 Task: Add an event  with title  Third Sales Pipeline Review, date '2024/05/12' to 2024/05/13 & Select Event type as  Group. Add location for the event as  Busan, South Korea and add a description: Teams will work together to solve the challenges and find the hidden items or clues. This requires effective communication, creative thinking, and the ability to leverage each team member's strengths and expertise.Create an event link  http-thirdsalespipelinereviewcom & Select the event color as  Magenta. , logged in from the account softage.4@softage.netand send the event invitation to softage.6@softage.net and softage.7@softage.net
Action: Mouse pressed left at (767, 115)
Screenshot: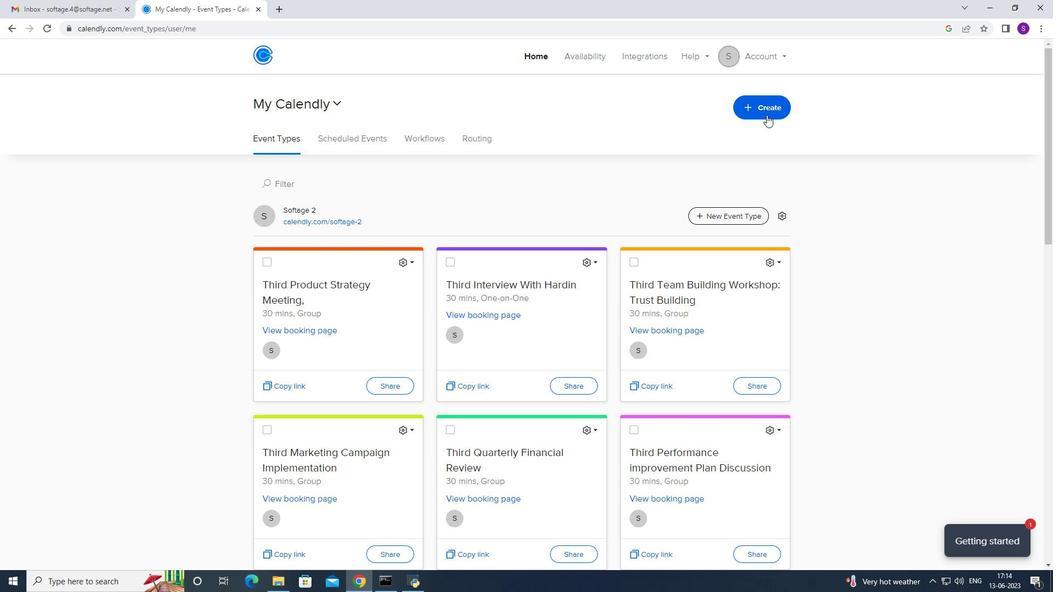 
Action: Mouse moved to (704, 156)
Screenshot: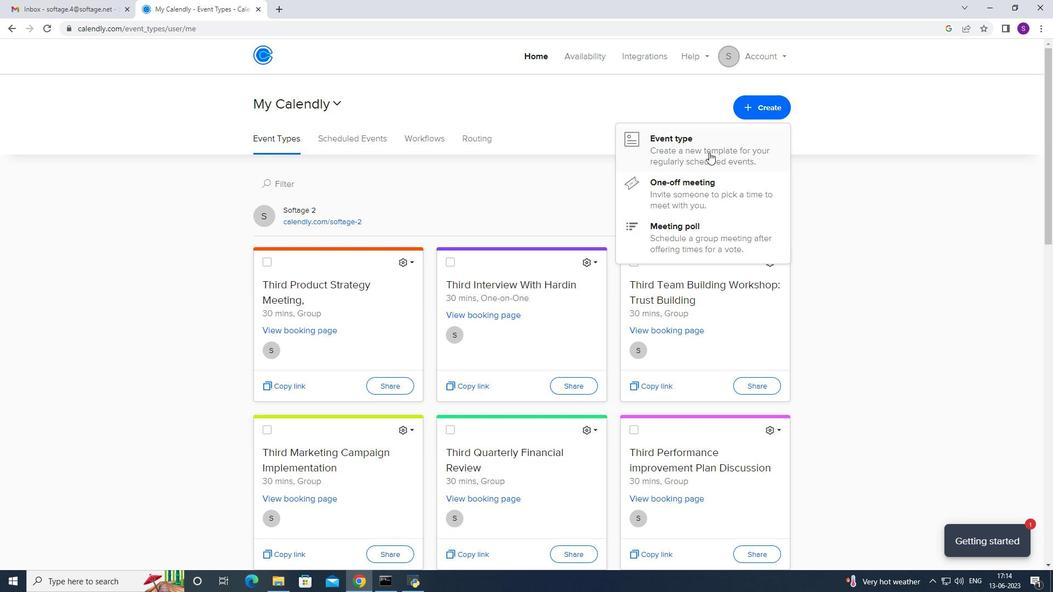 
Action: Mouse pressed left at (704, 156)
Screenshot: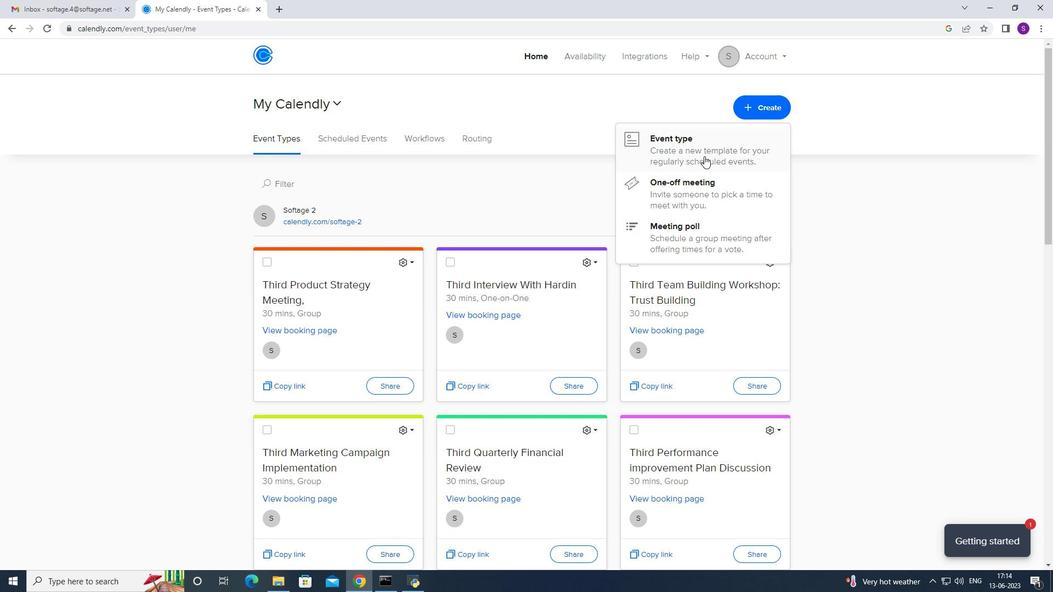 
Action: Mouse moved to (452, 319)
Screenshot: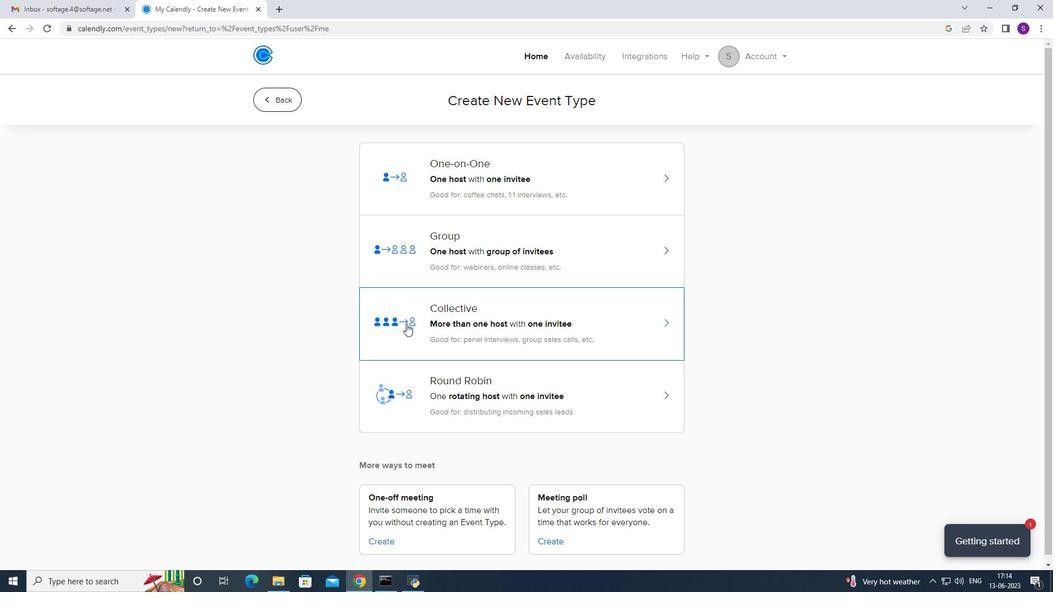 
Action: Mouse scrolled (452, 318) with delta (0, 0)
Screenshot: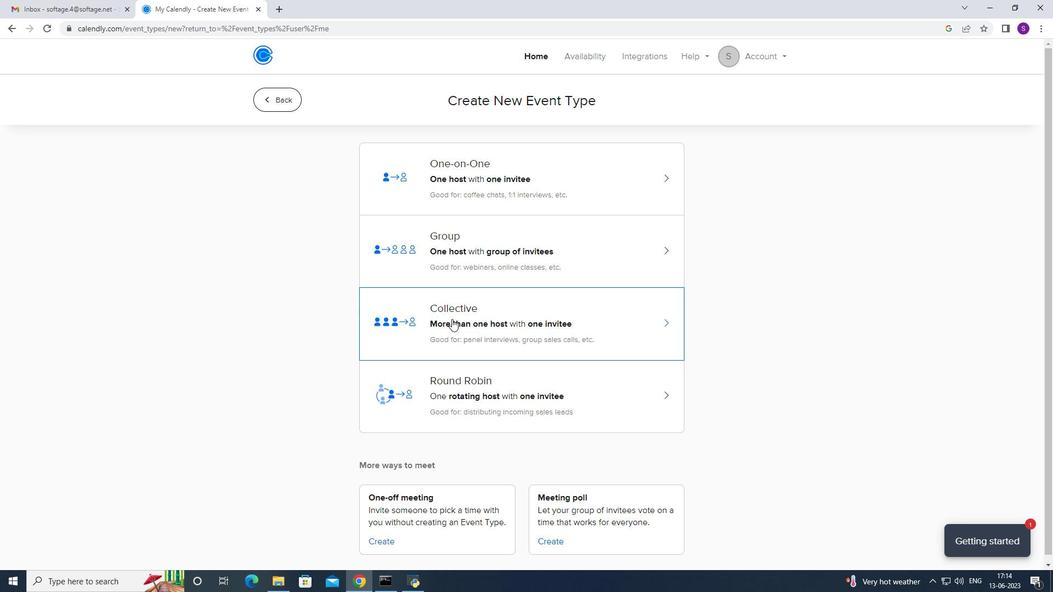 
Action: Mouse scrolled (452, 318) with delta (0, 0)
Screenshot: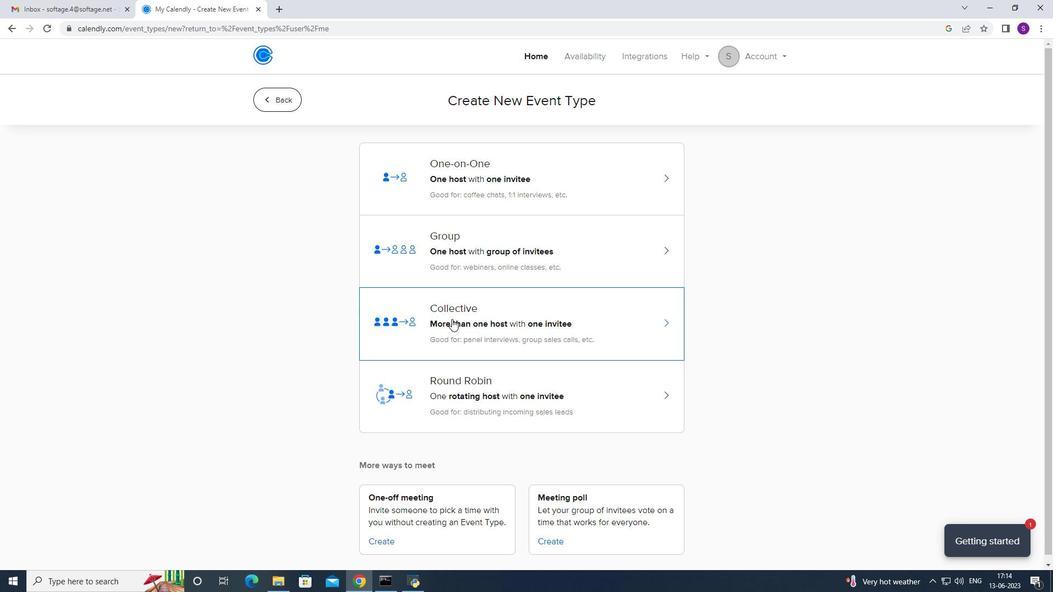 
Action: Mouse scrolled (452, 318) with delta (0, 0)
Screenshot: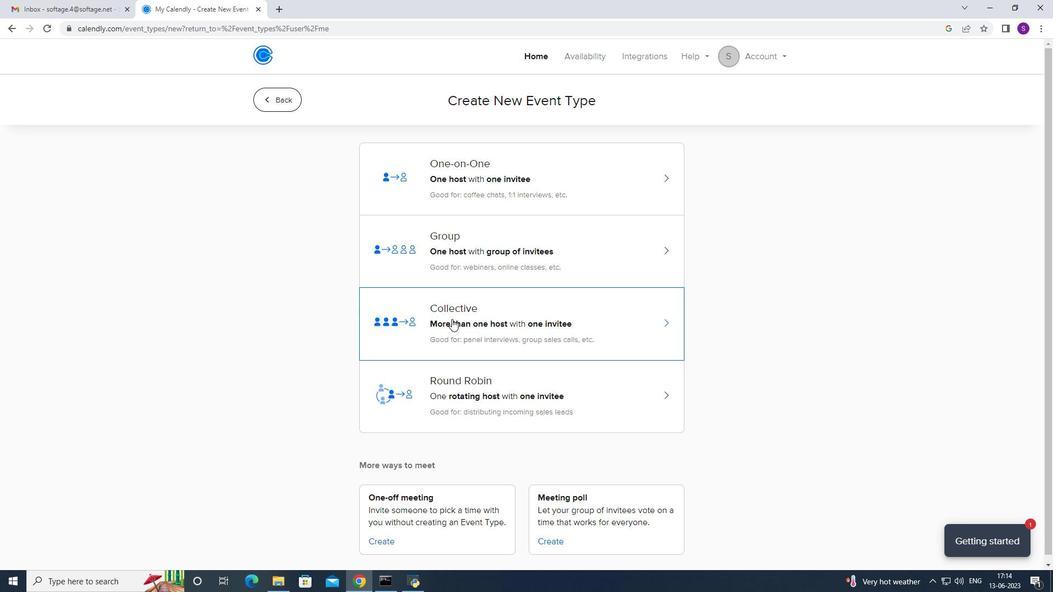 
Action: Mouse scrolled (452, 318) with delta (0, 0)
Screenshot: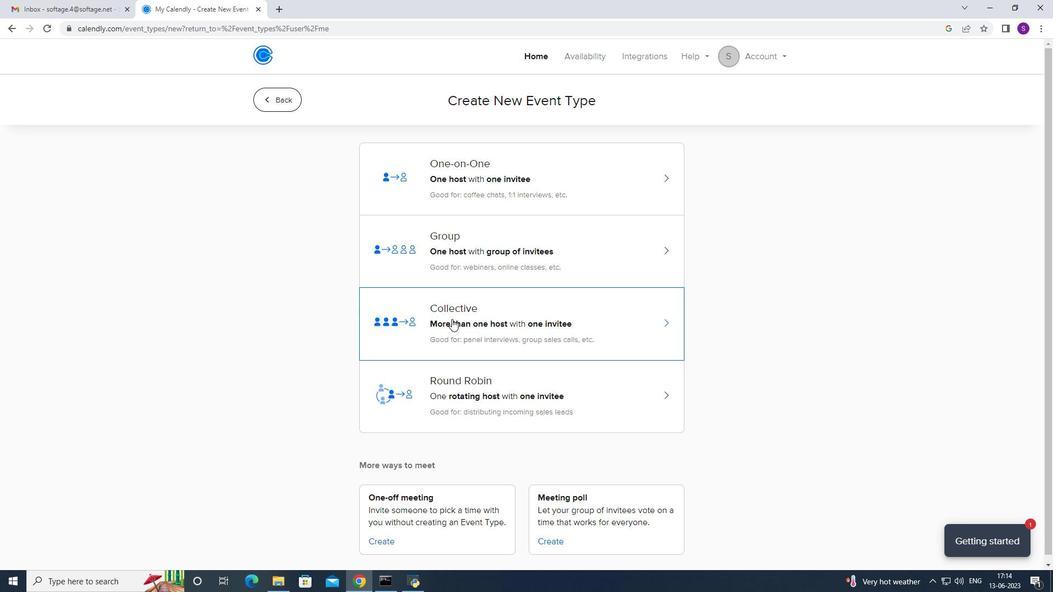 
Action: Mouse scrolled (452, 318) with delta (0, 0)
Screenshot: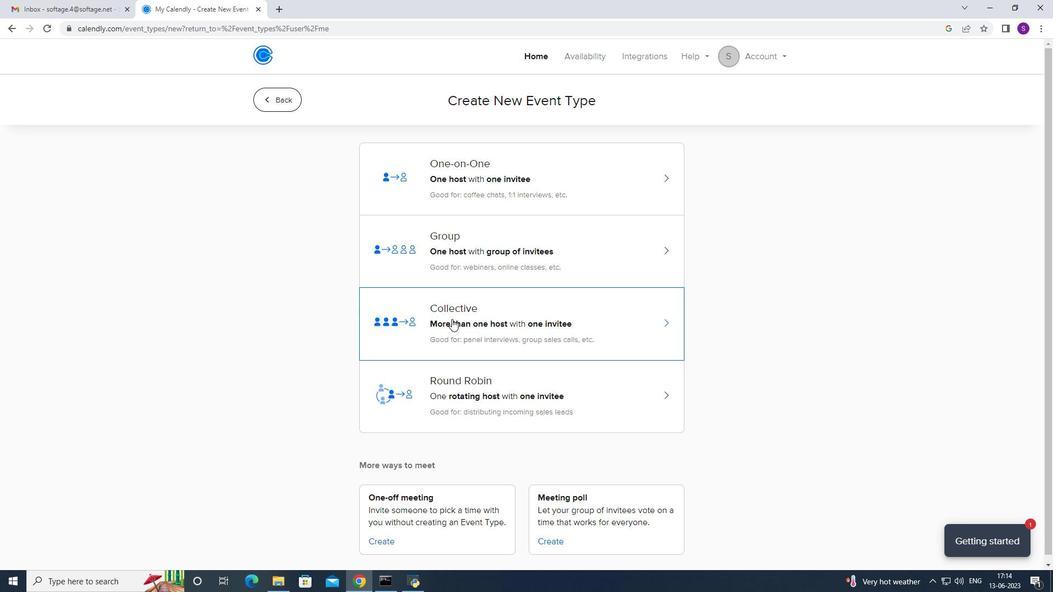
Action: Mouse moved to (491, 275)
Screenshot: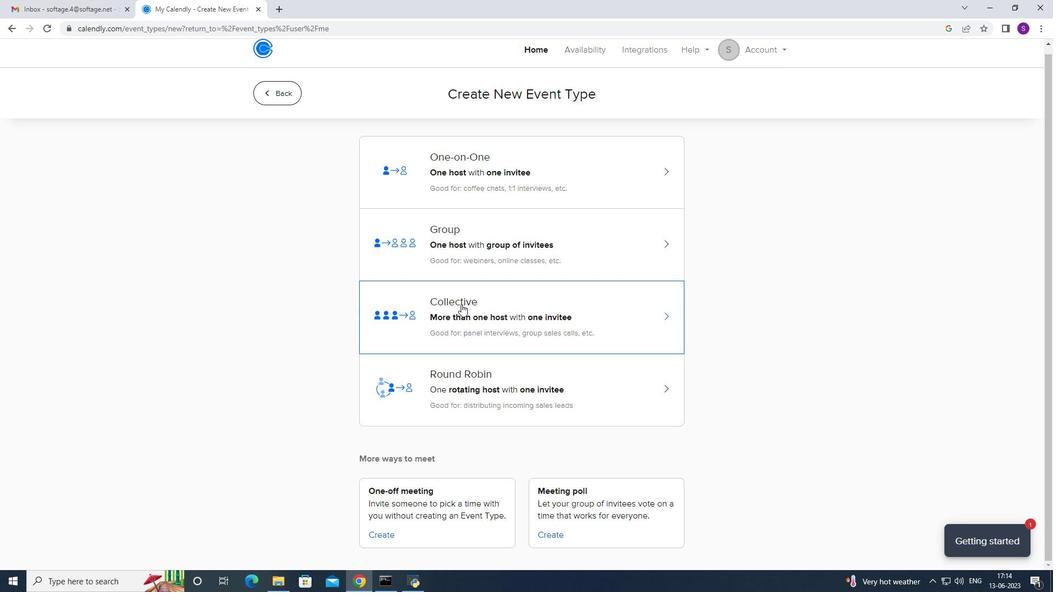 
Action: Mouse pressed left at (491, 275)
Screenshot: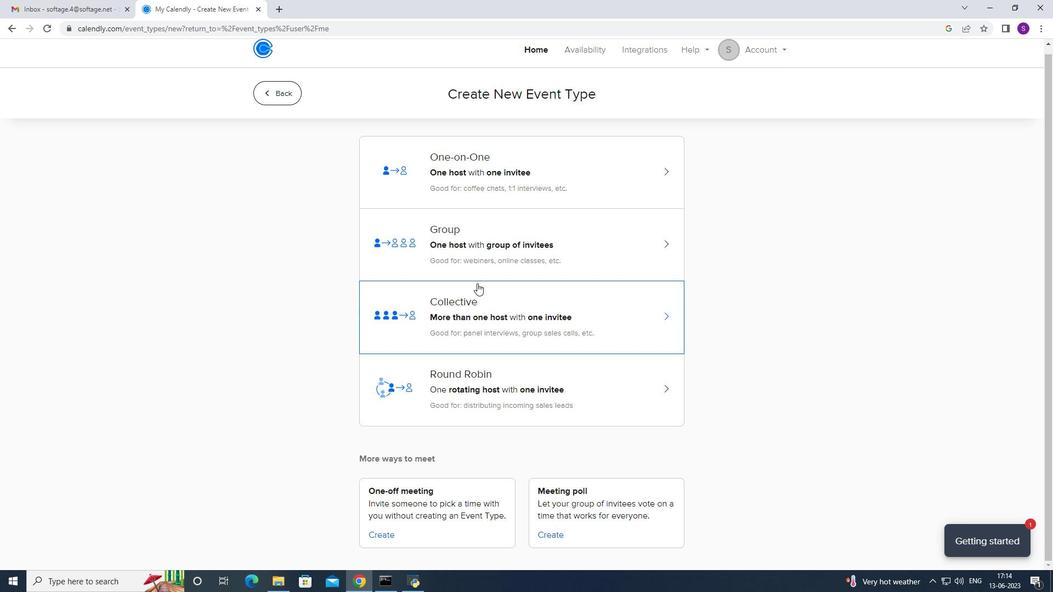 
Action: Mouse moved to (353, 248)
Screenshot: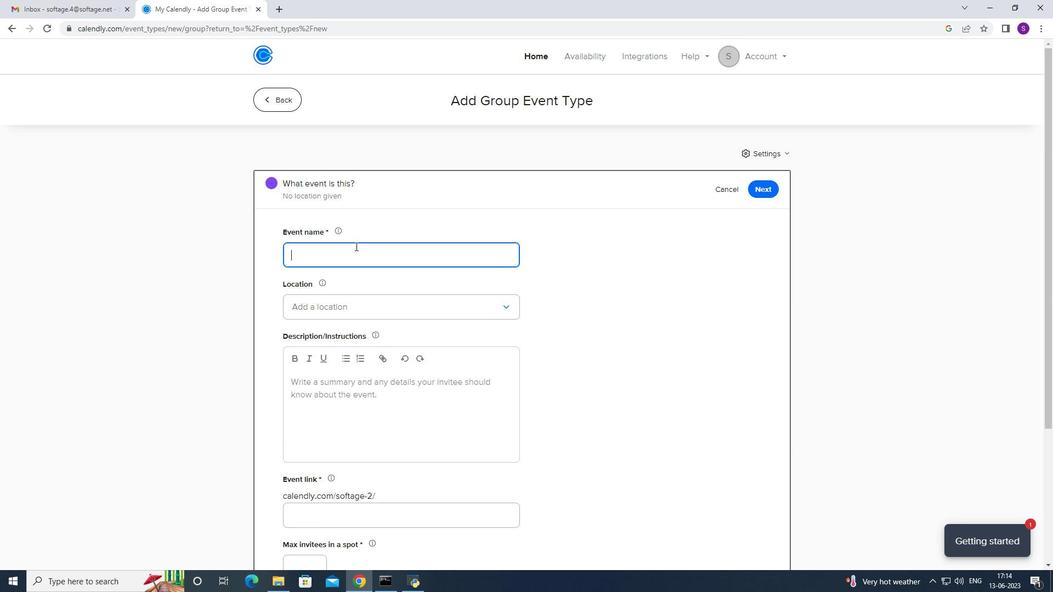 
Action: Mouse pressed left at (353, 248)
Screenshot: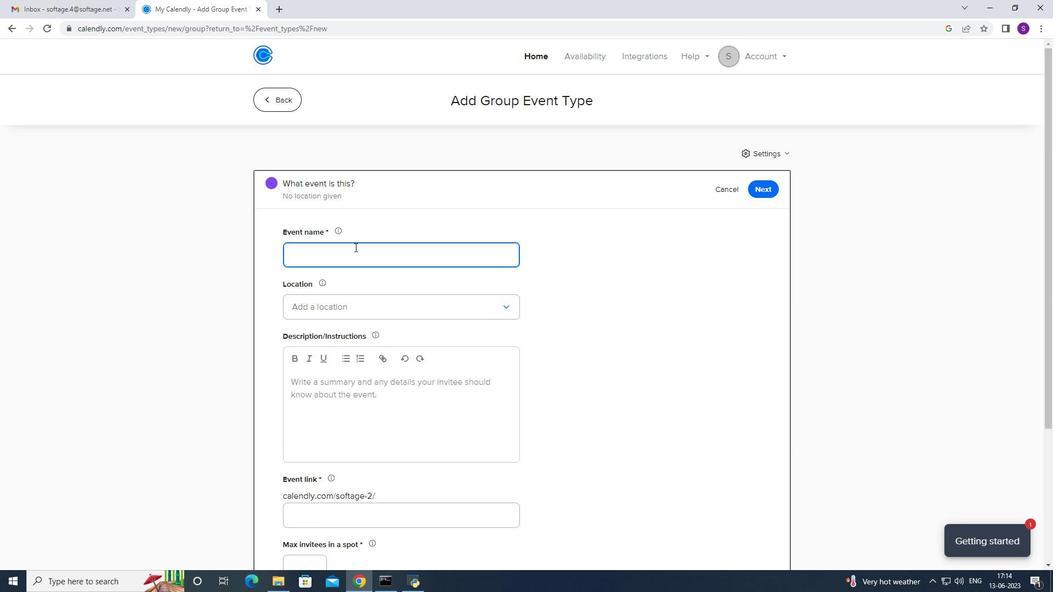 
Action: Mouse moved to (340, 253)
Screenshot: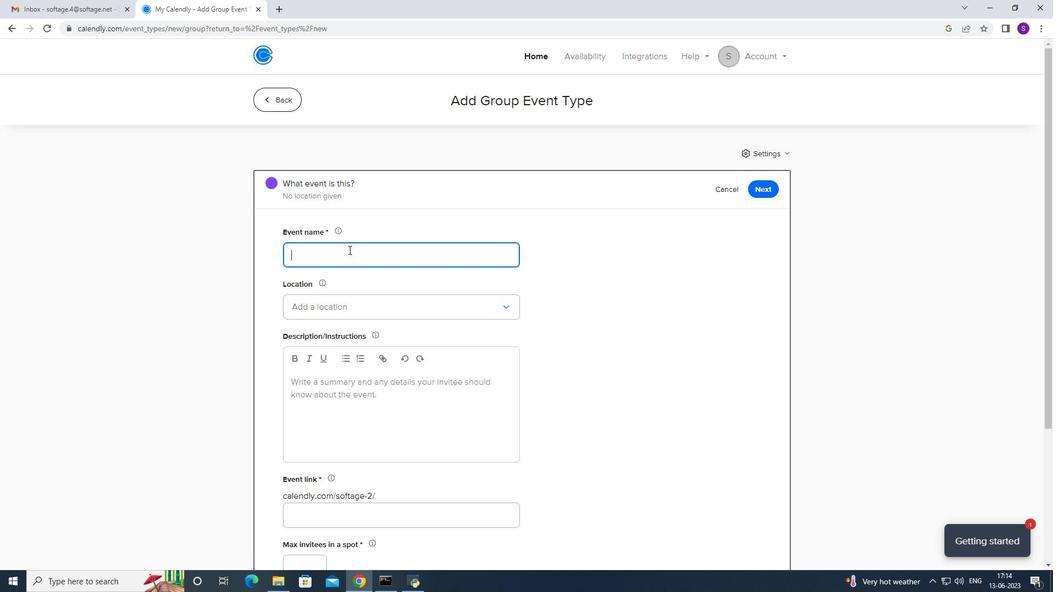 
Action: Key pressed <Key.caps_lock>T<Key.caps_lock>hird<Key.space><Key.caps_lock>S<Key.caps_lock>ales<Key.space><Key.caps_lock><Key.caps_lock>p<Key.caps_lock>I<Key.backspace><Key.backspace>P<Key.caps_lock>ip
Screenshot: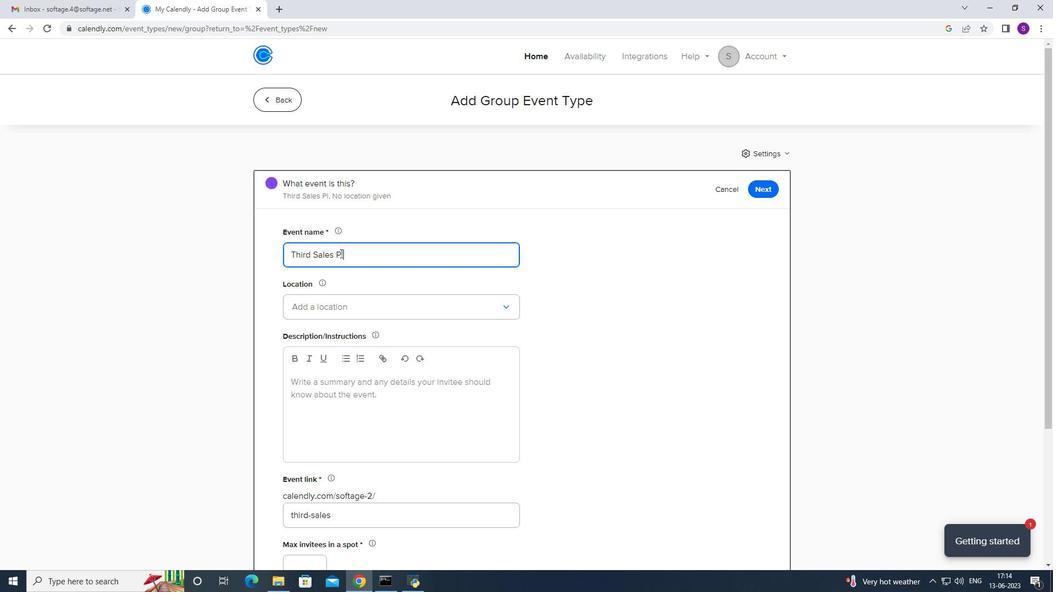 
Action: Mouse moved to (339, 211)
Screenshot: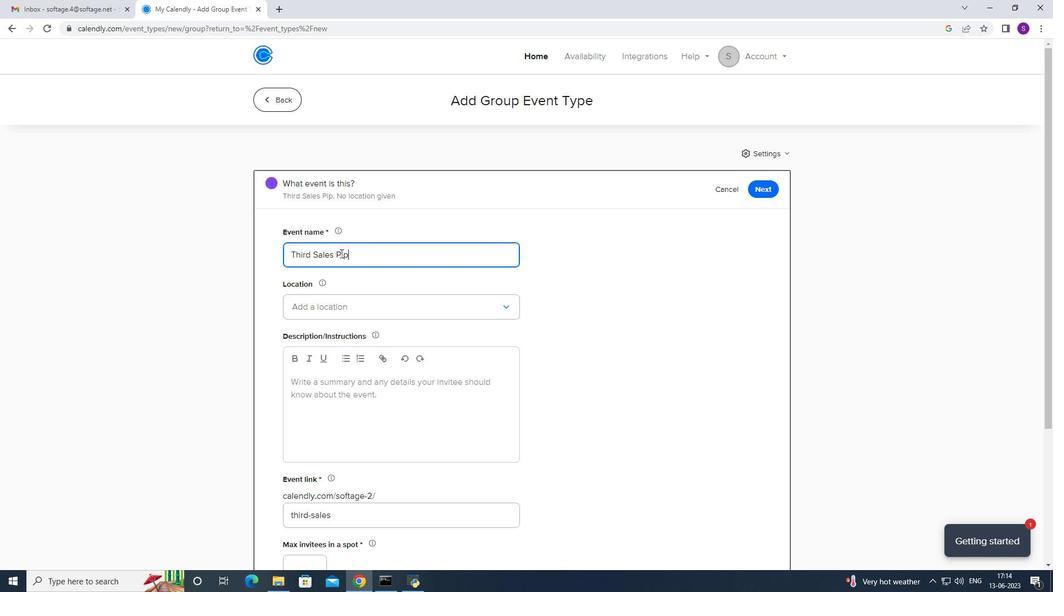 
Action: Key pressed e
Screenshot: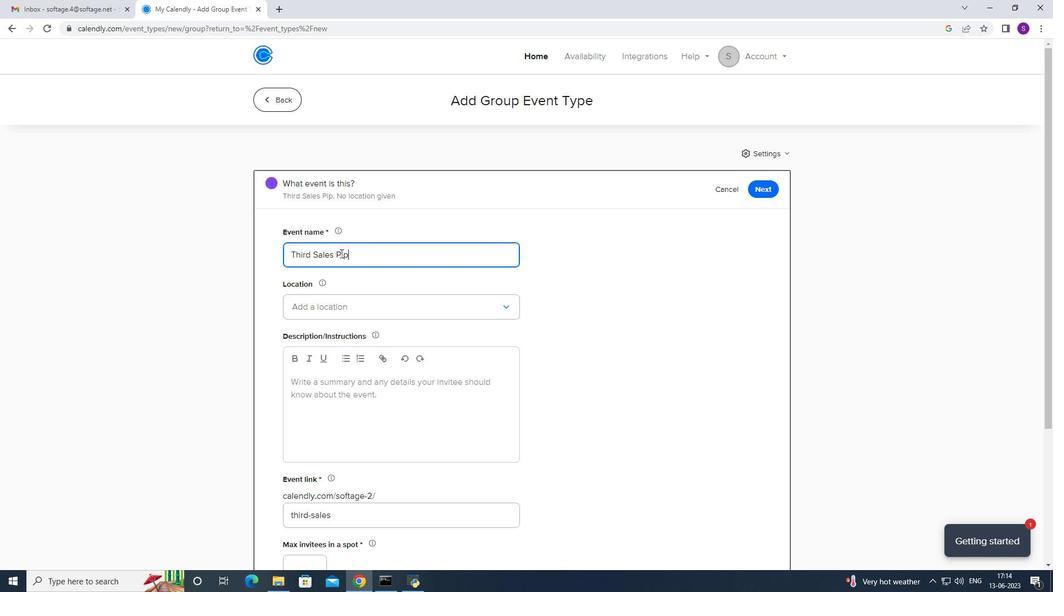 
Action: Mouse moved to (410, 88)
Screenshot: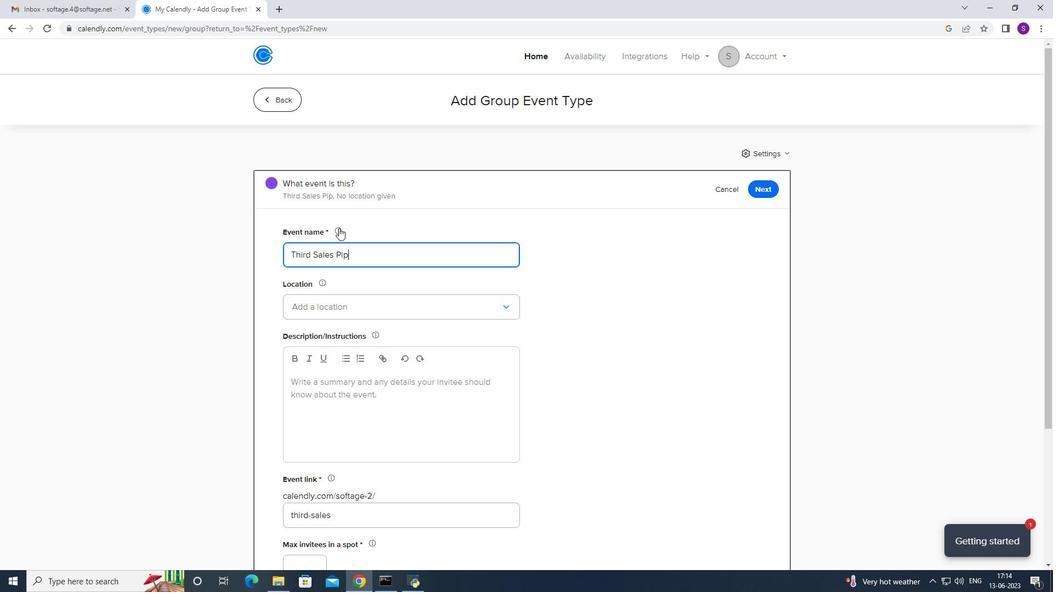 
Action: Key pressed line<Key.space><Key.caps_lock><Key.caps_lock>re
Screenshot: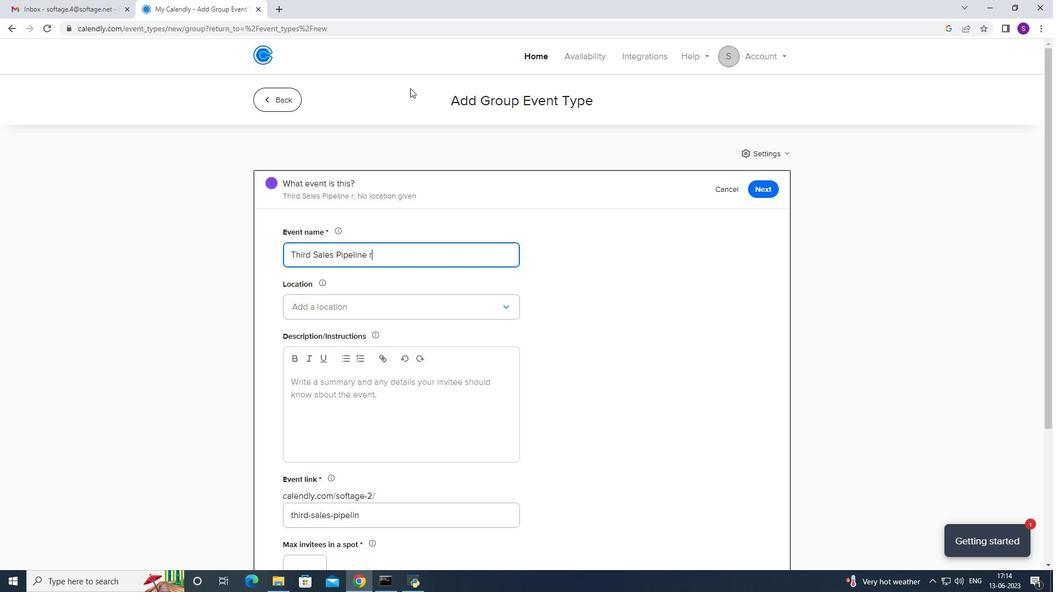 
Action: Mouse moved to (410, 87)
Screenshot: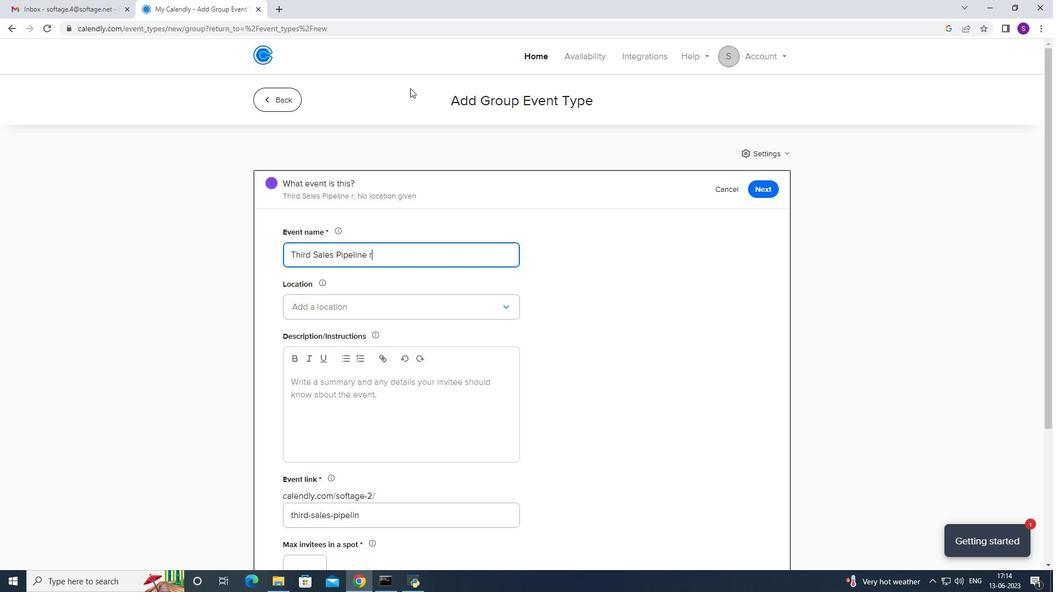 
Action: Key pressed view
Screenshot: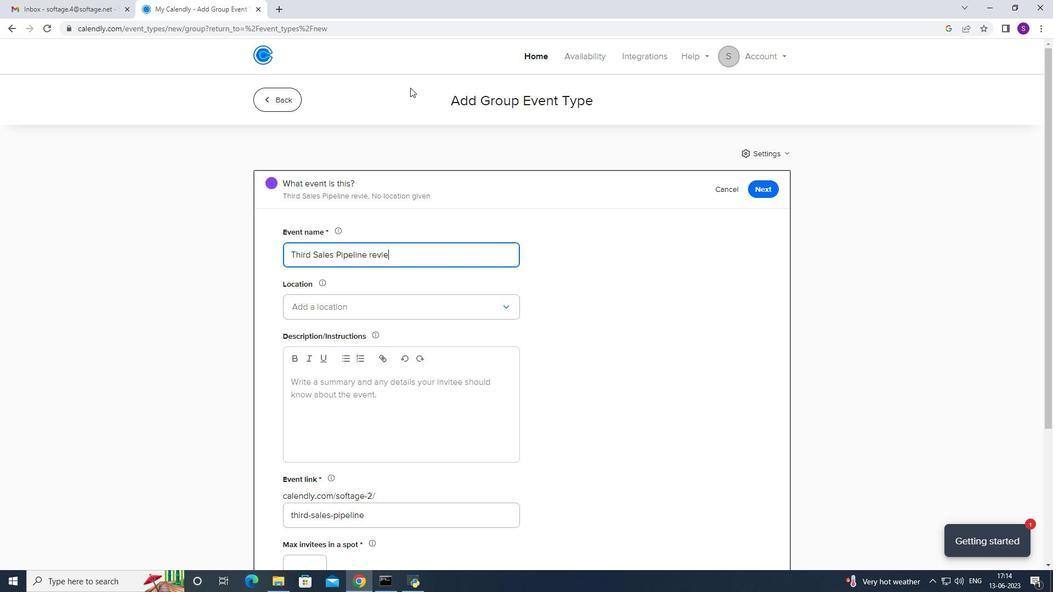 
Action: Mouse moved to (374, 257)
Screenshot: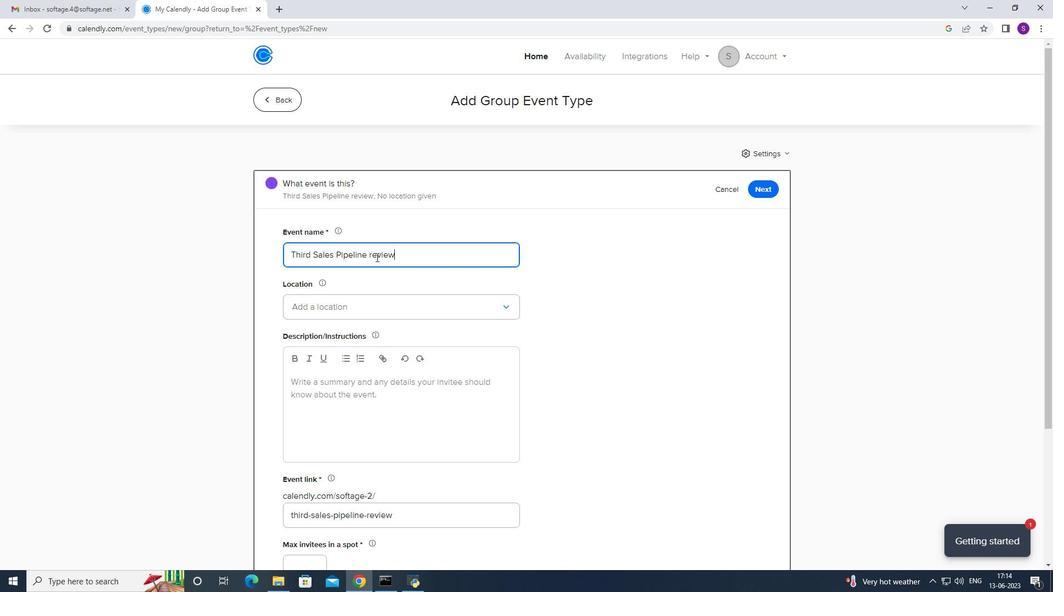 
Action: Mouse pressed left at (374, 257)
Screenshot: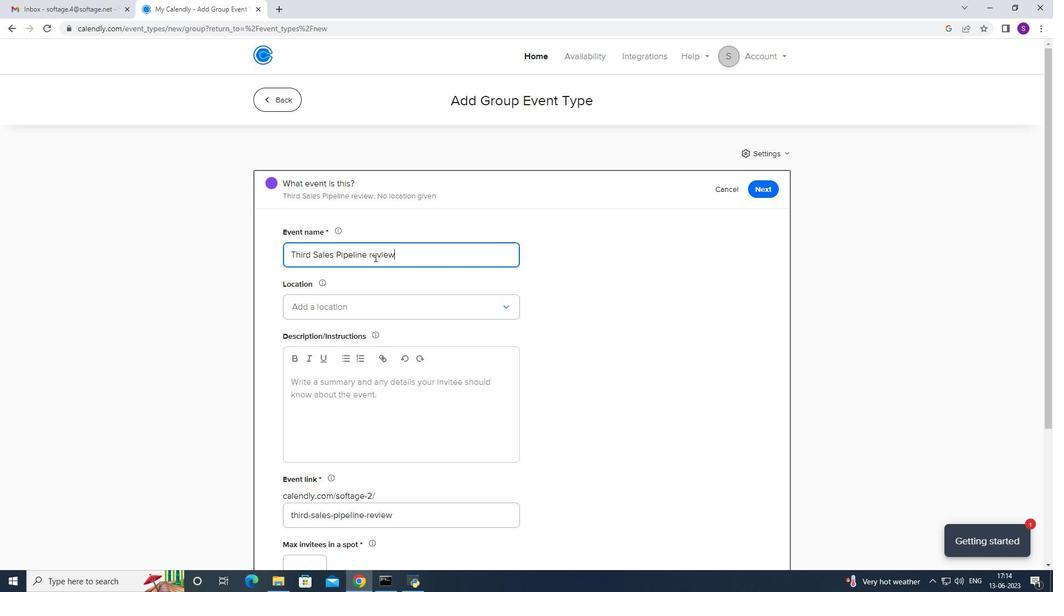 
Action: Mouse pressed left at (374, 257)
Screenshot: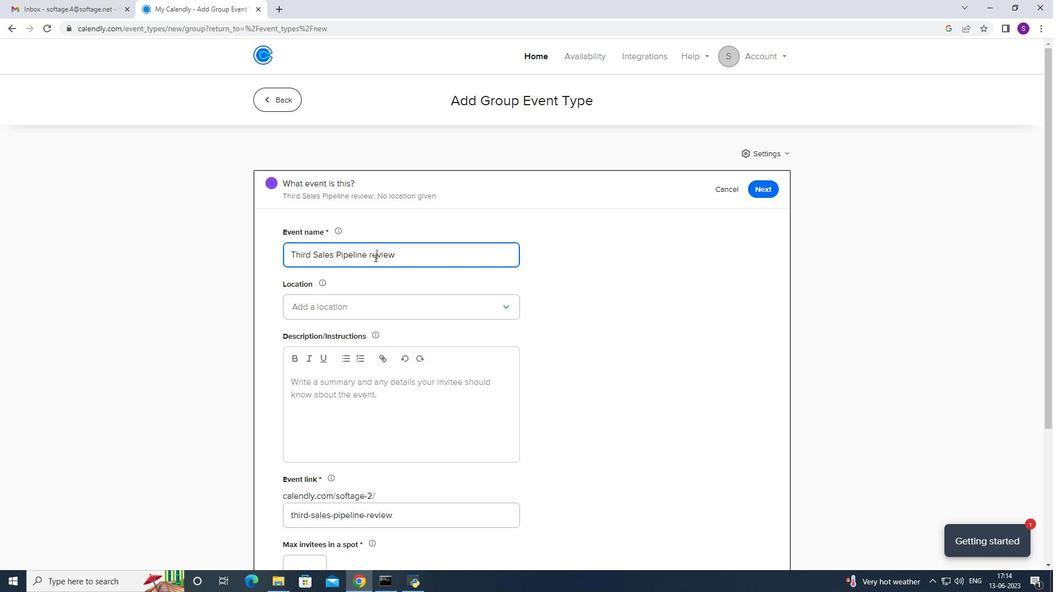 
Action: Mouse moved to (373, 257)
Screenshot: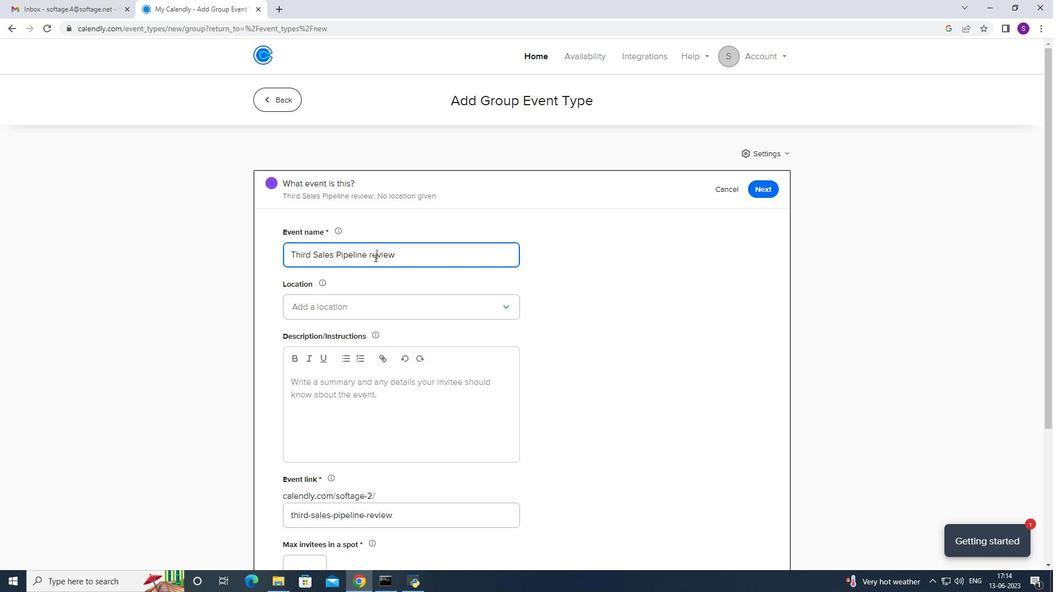 
Action: Mouse pressed left at (373, 257)
Screenshot: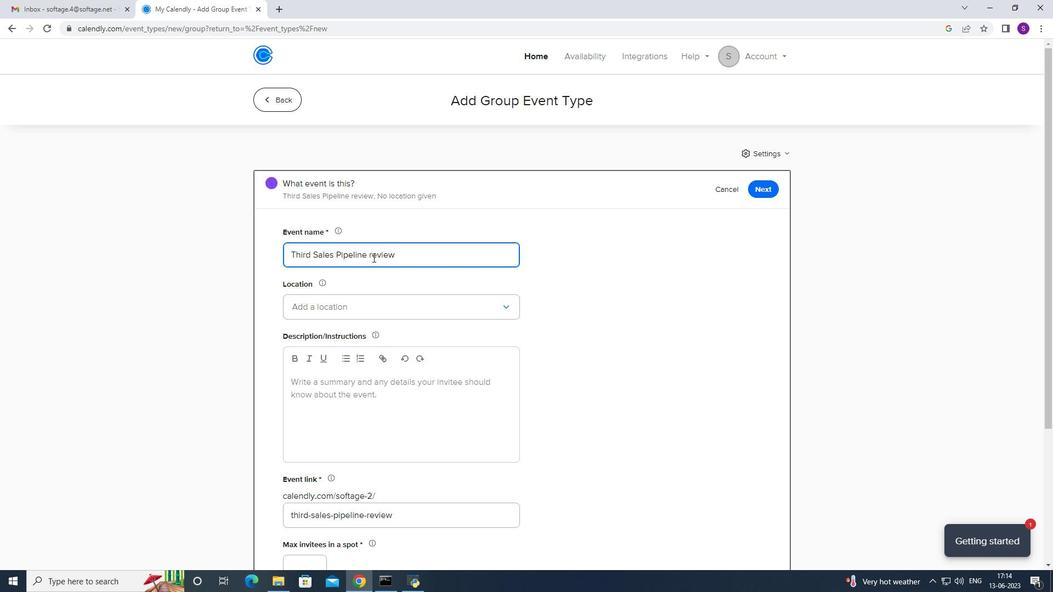 
Action: Mouse moved to (385, 257)
Screenshot: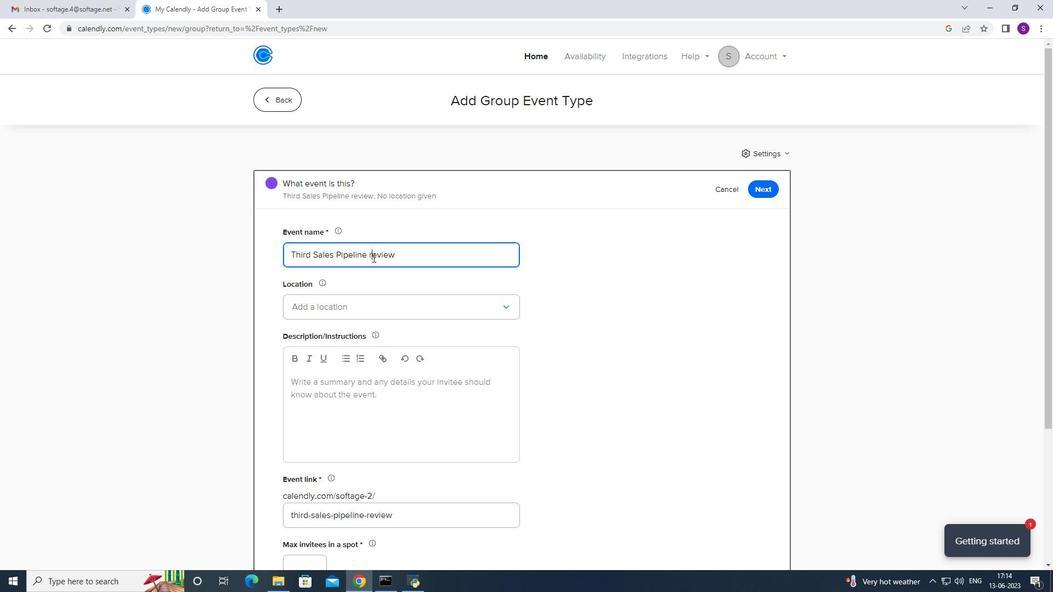 
Action: Key pressed <Key.backspace><Key.caps_lock>R
Screenshot: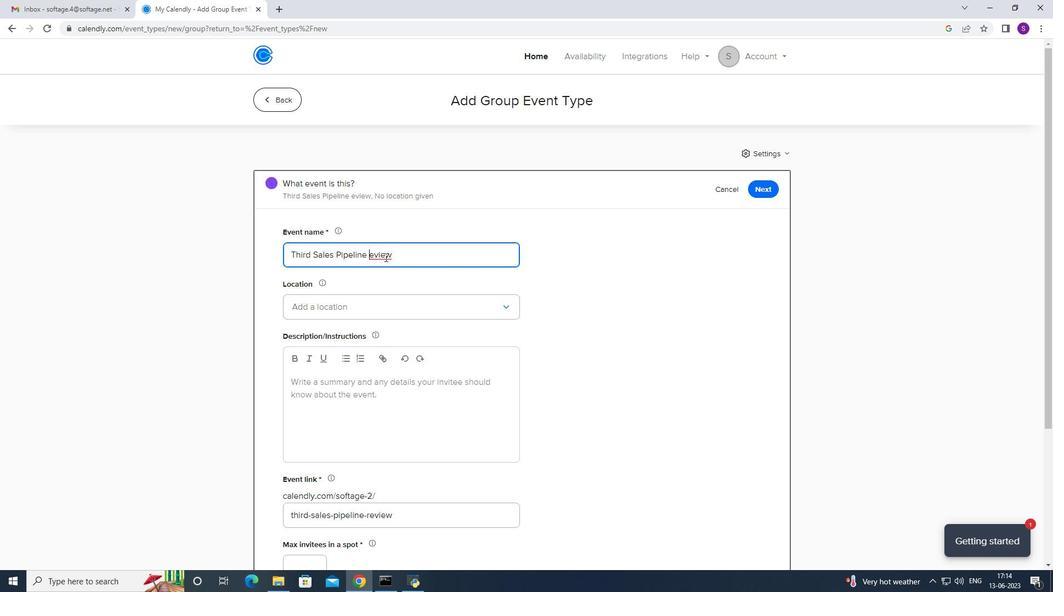
Action: Mouse moved to (372, 314)
Screenshot: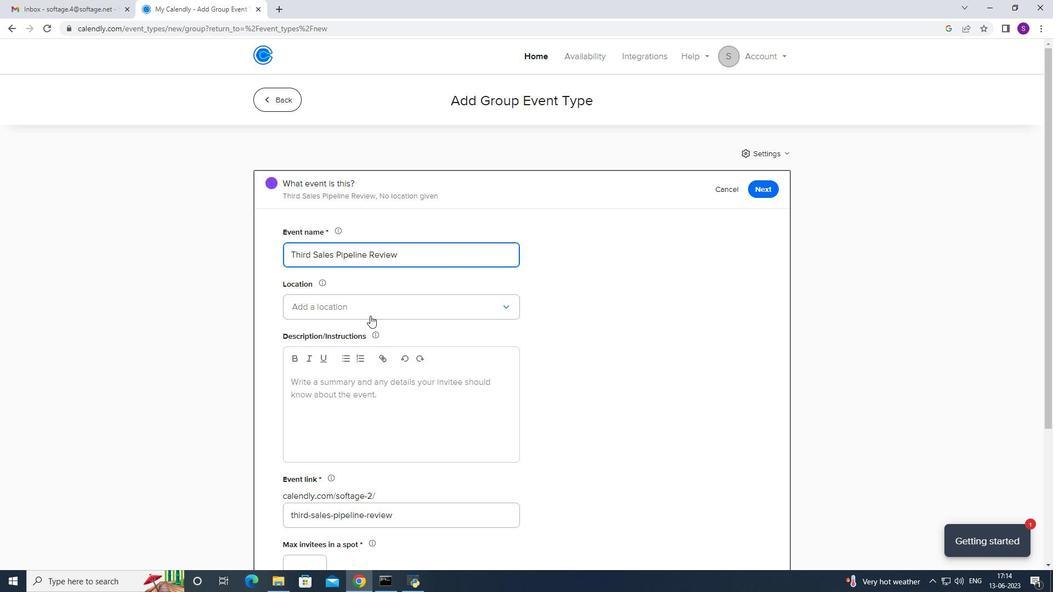 
Action: Mouse pressed left at (372, 314)
Screenshot: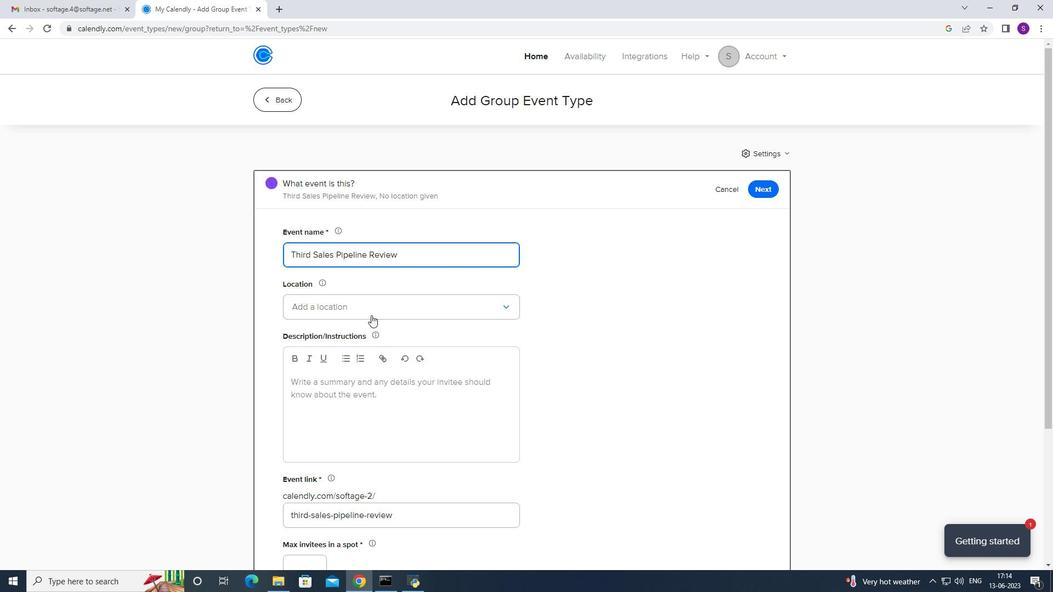 
Action: Mouse moved to (352, 345)
Screenshot: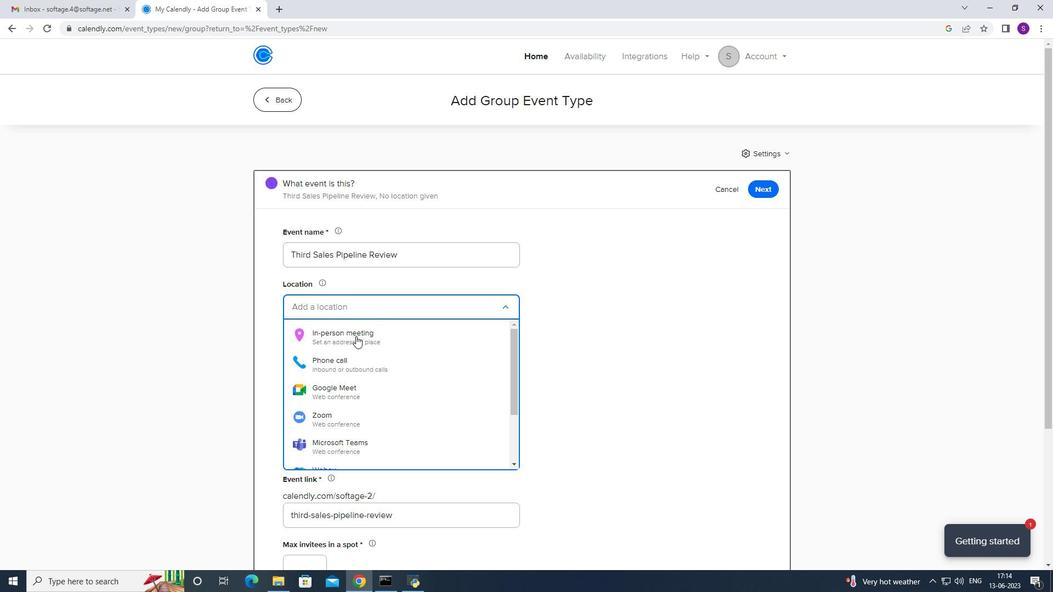 
Action: Mouse pressed left at (352, 345)
Screenshot: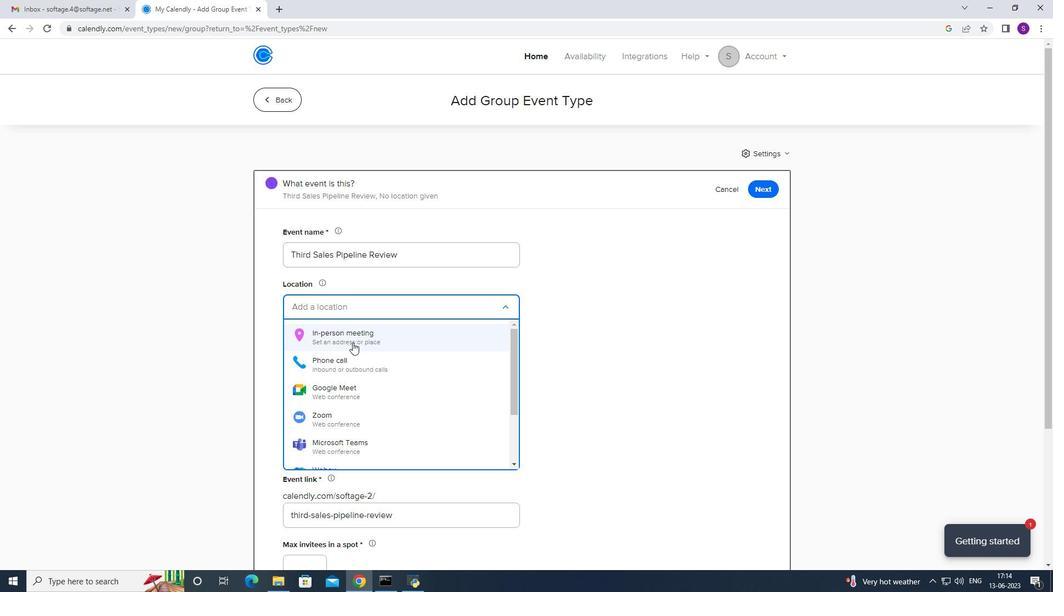 
Action: Mouse moved to (492, 173)
Screenshot: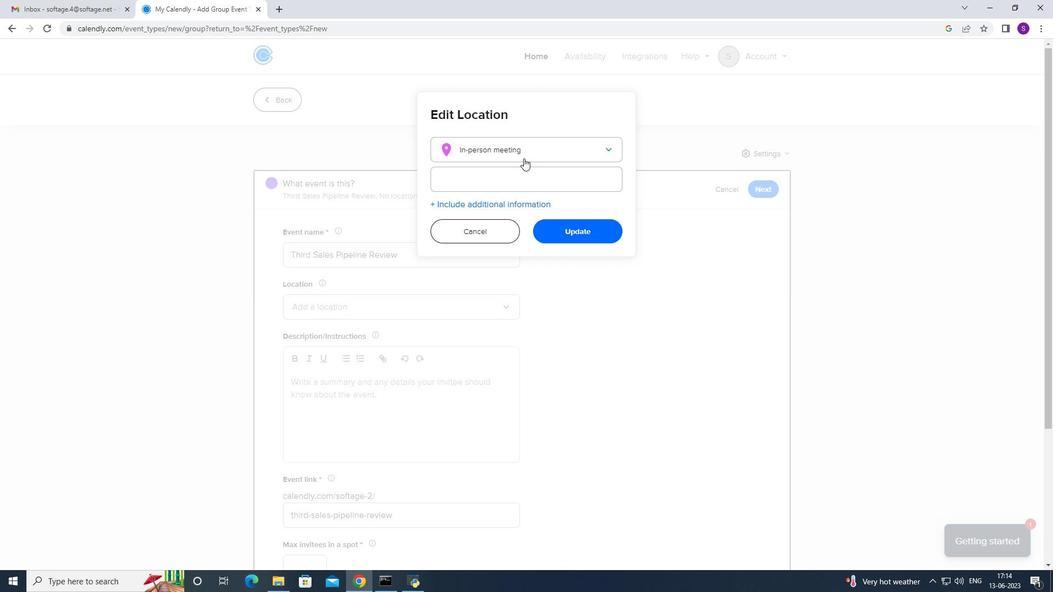 
Action: Mouse pressed left at (492, 173)
Screenshot: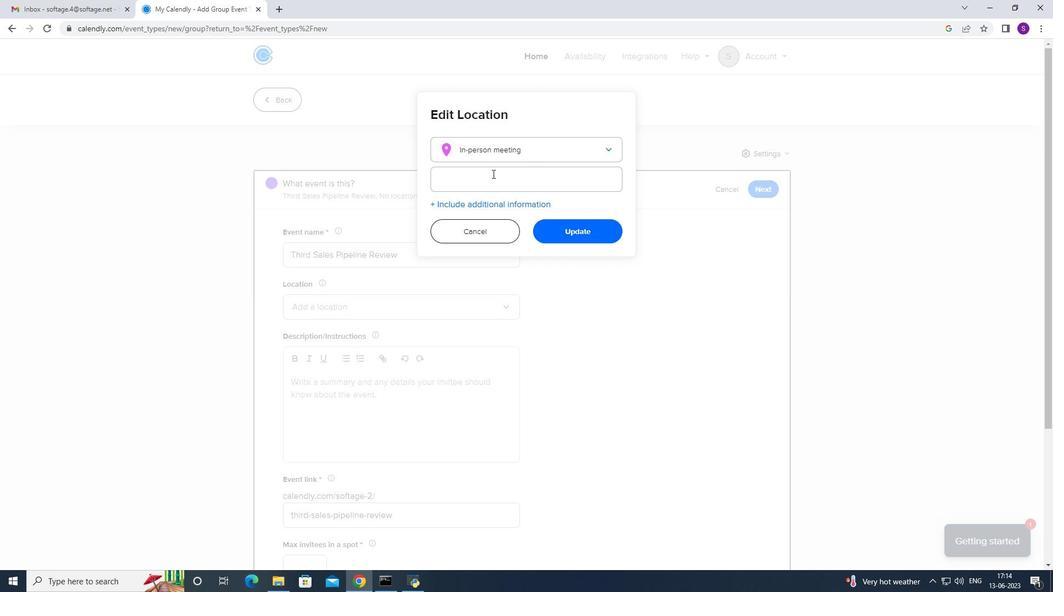 
Action: Mouse moved to (519, 174)
Screenshot: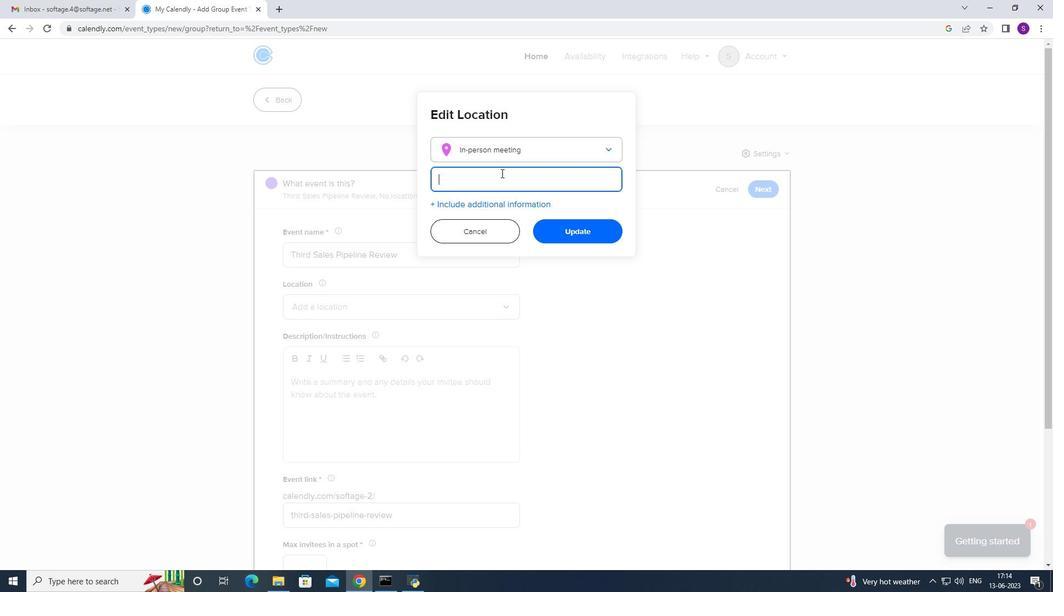 
Action: Key pressed <Key.caps_lock>b<Key.caps_lock>USAM<Key.backspace>=<Key.backspace><Key.backspace><Key.backspace><Key.backspace><Key.backspace><Key.backspace><Key.backspace><Key.backspace><Key.backspace><Key.backspace><Key.backspace><Key.backspace><Key.backspace><Key.backspace><Key.backspace><Key.backspace>B<Key.caps_lock>us
Screenshot: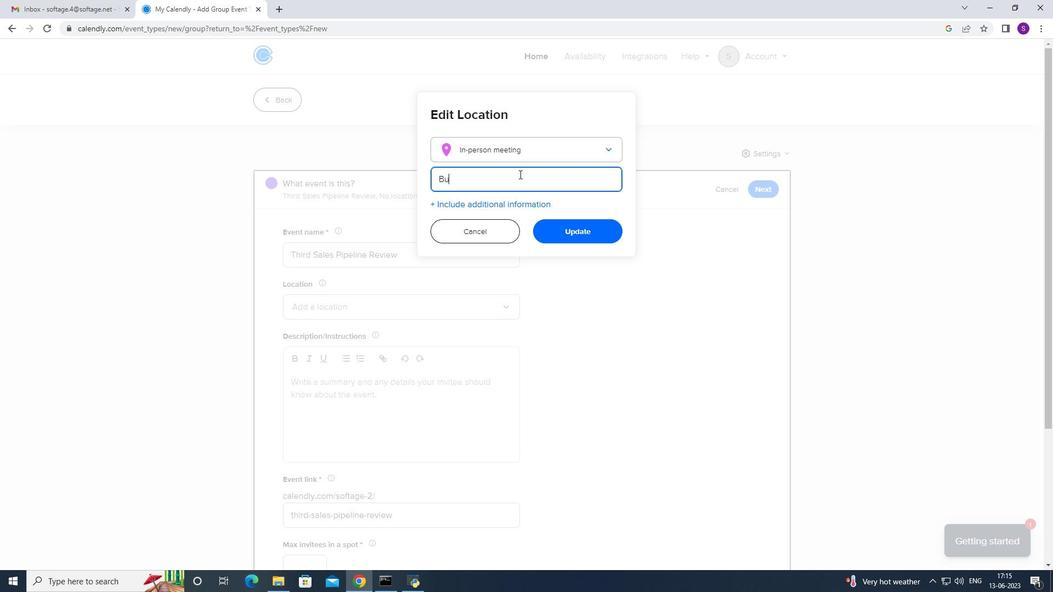
Action: Mouse moved to (520, 174)
Screenshot: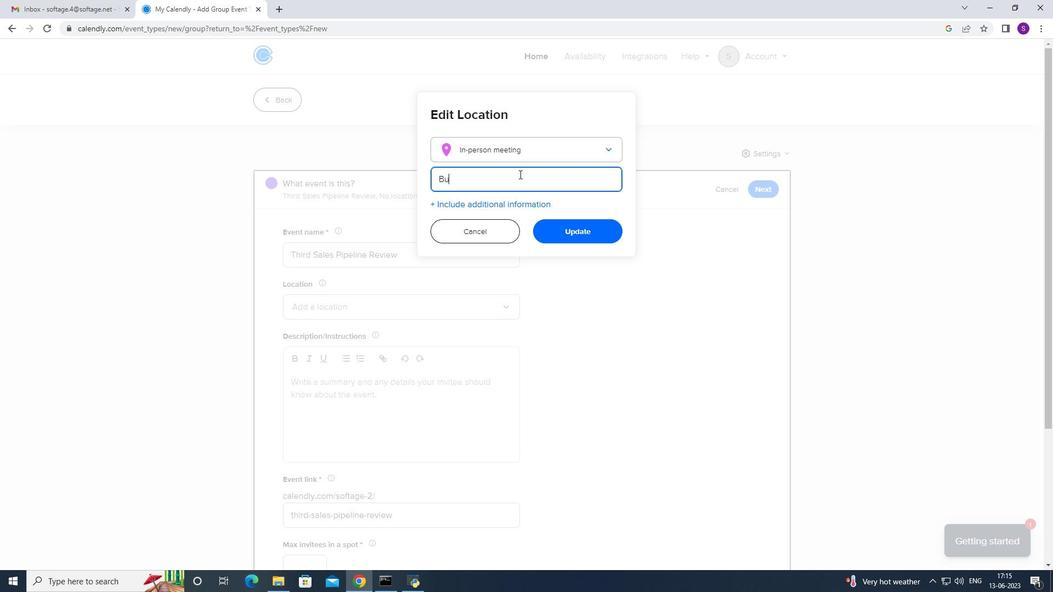 
Action: Key pressed a
Screenshot: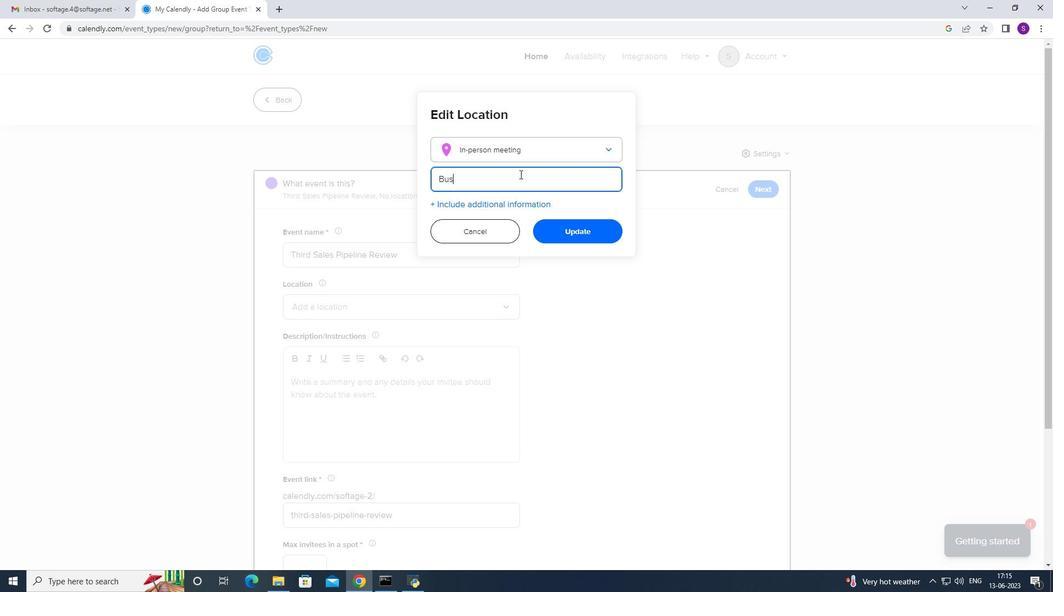 
Action: Mouse moved to (520, 174)
Screenshot: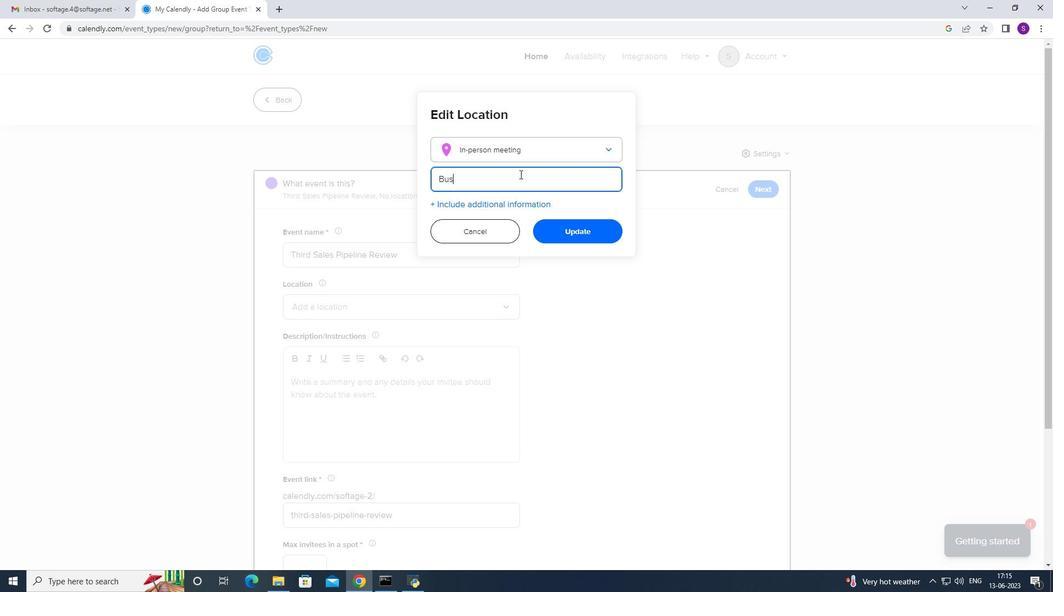 
Action: Key pressed n,<Key.space><Key.caps_lock>S
Screenshot: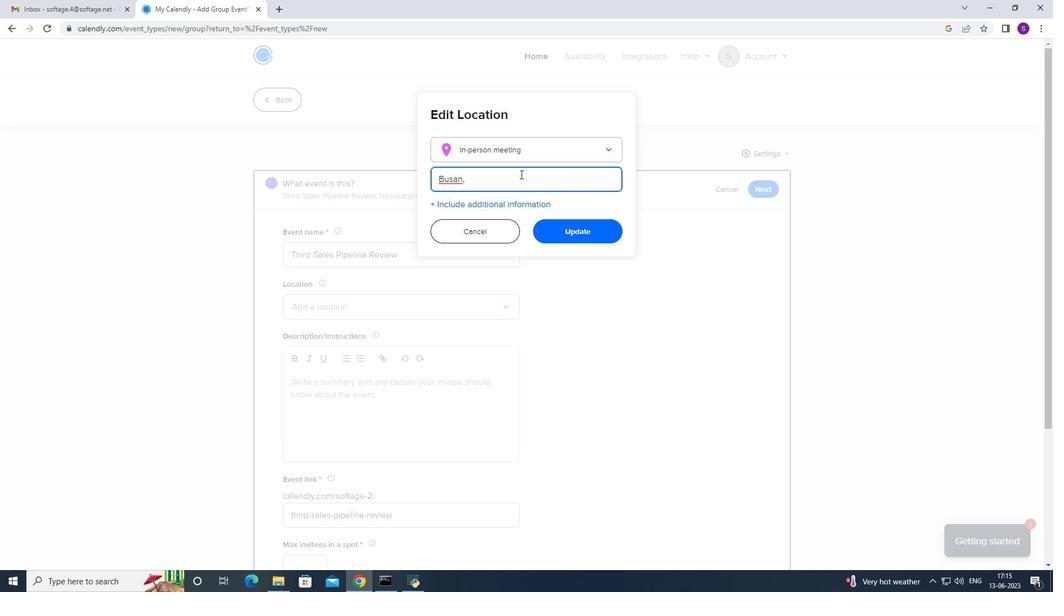 
Action: Mouse moved to (522, 174)
Screenshot: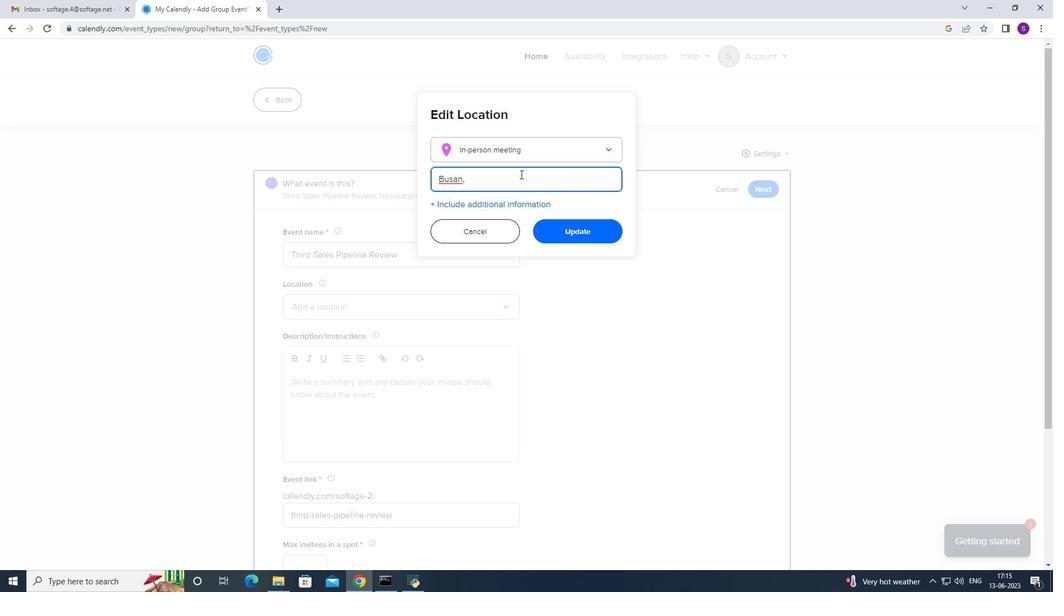 
Action: Key pressed <Key.caps_lock>
Screenshot: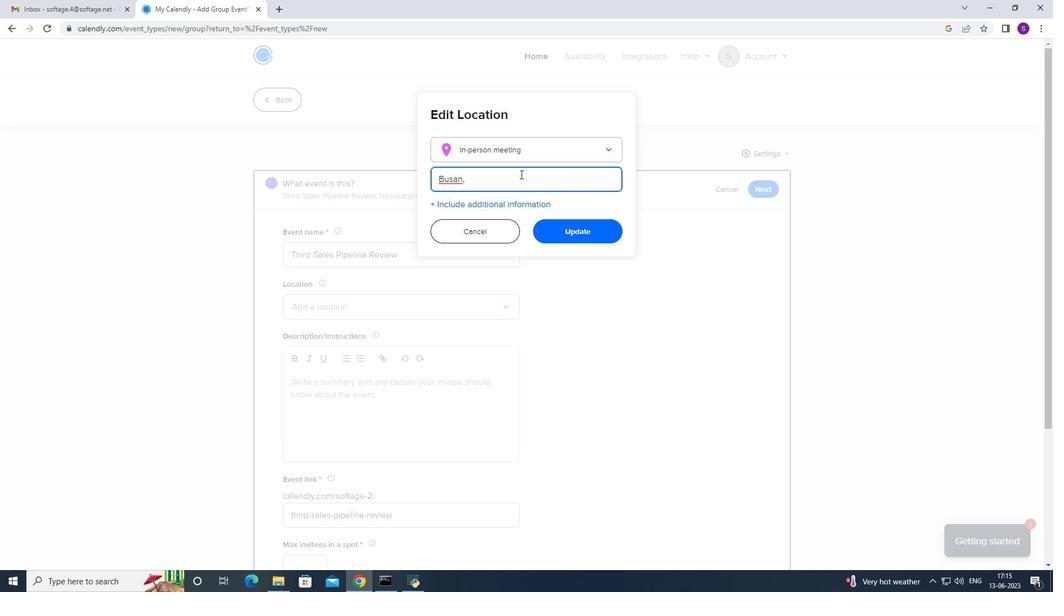 
Action: Mouse moved to (524, 173)
Screenshot: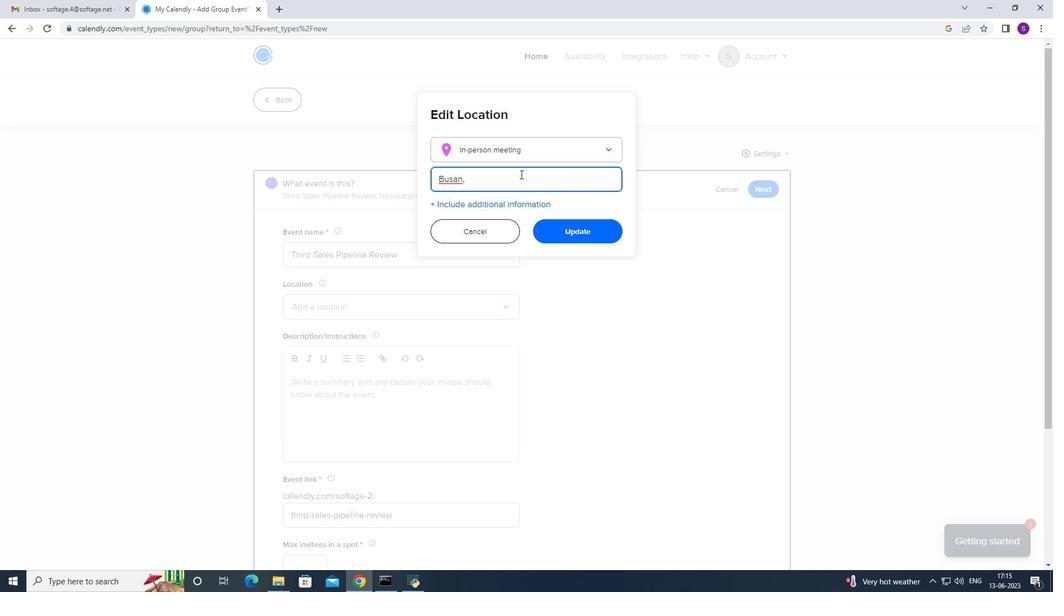 
Action: Key pressed ou
Screenshot: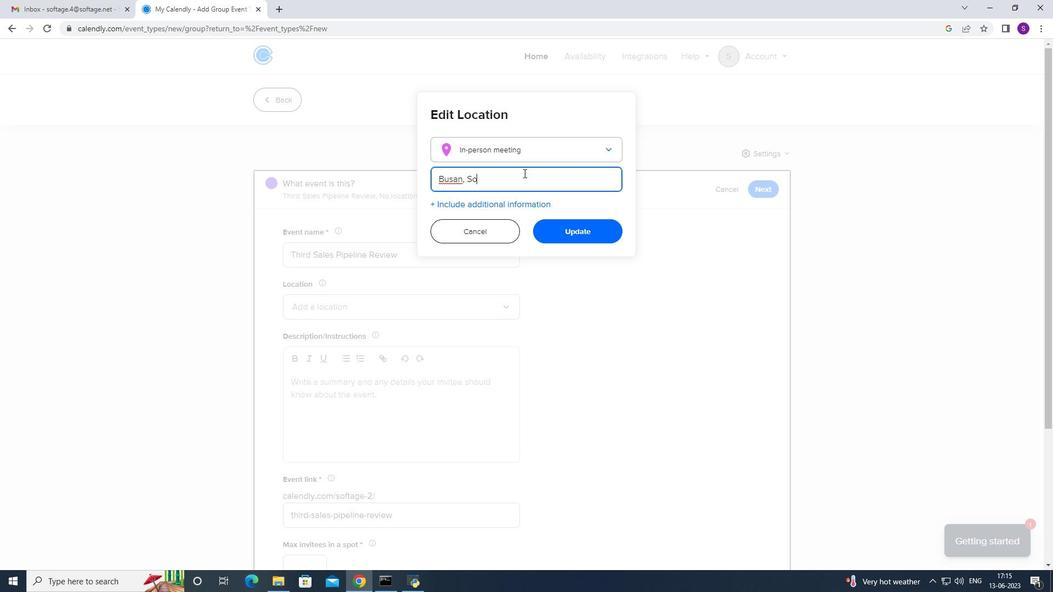 
Action: Mouse moved to (524, 128)
Screenshot: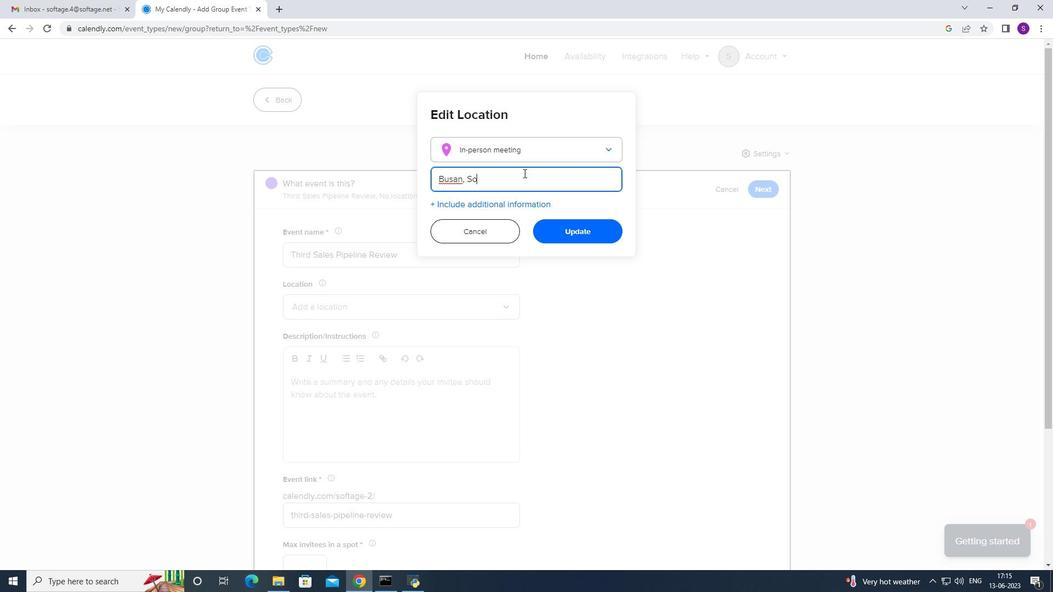 
Action: Key pressed t
Screenshot: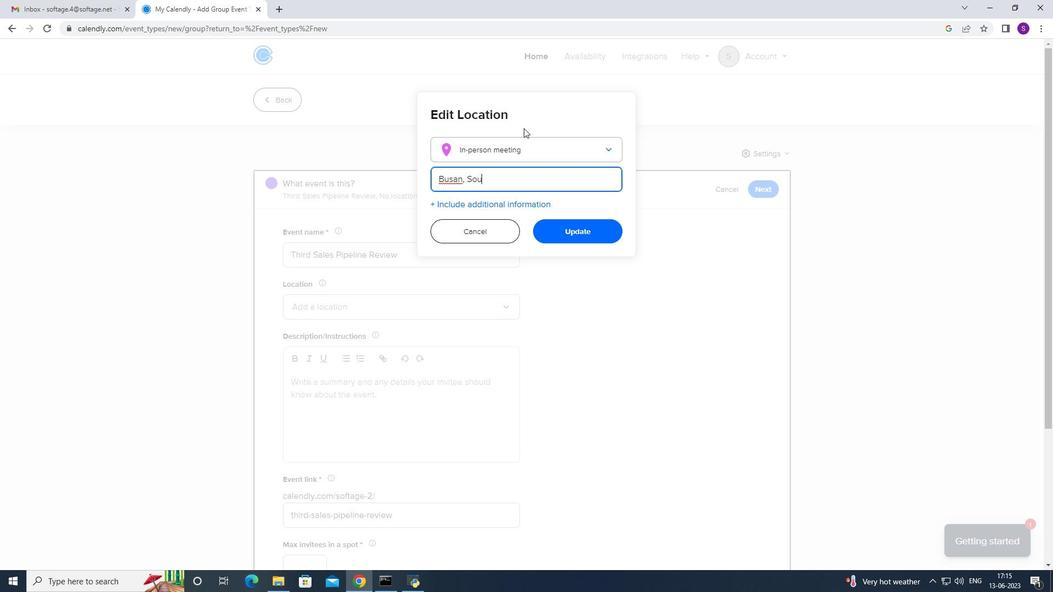 
Action: Mouse moved to (525, 122)
Screenshot: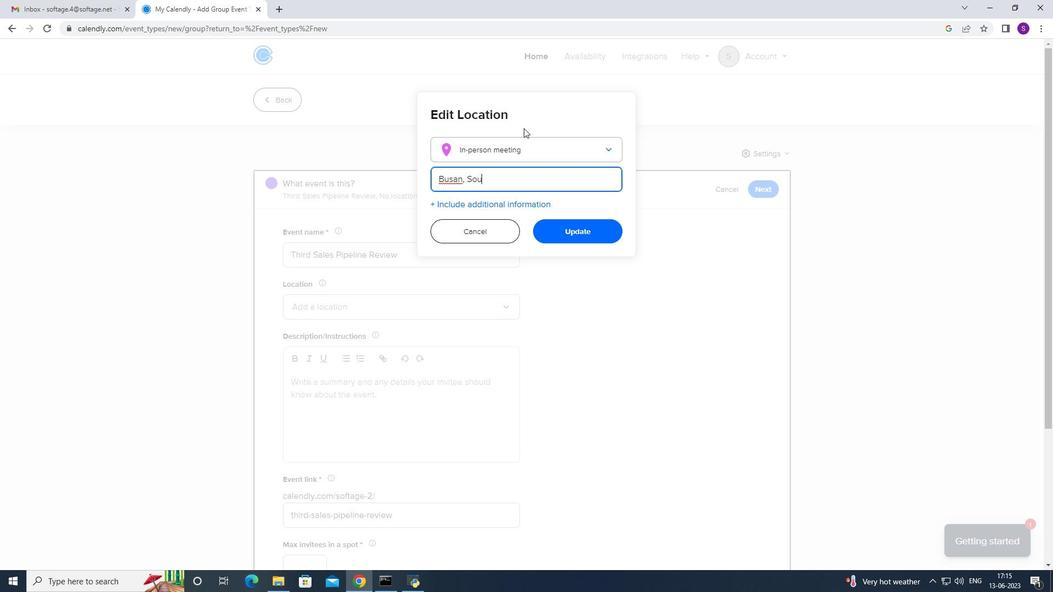 
Action: Key pressed h<Key.space><Key.caps_lock>K<Key.caps_lock>or
Screenshot: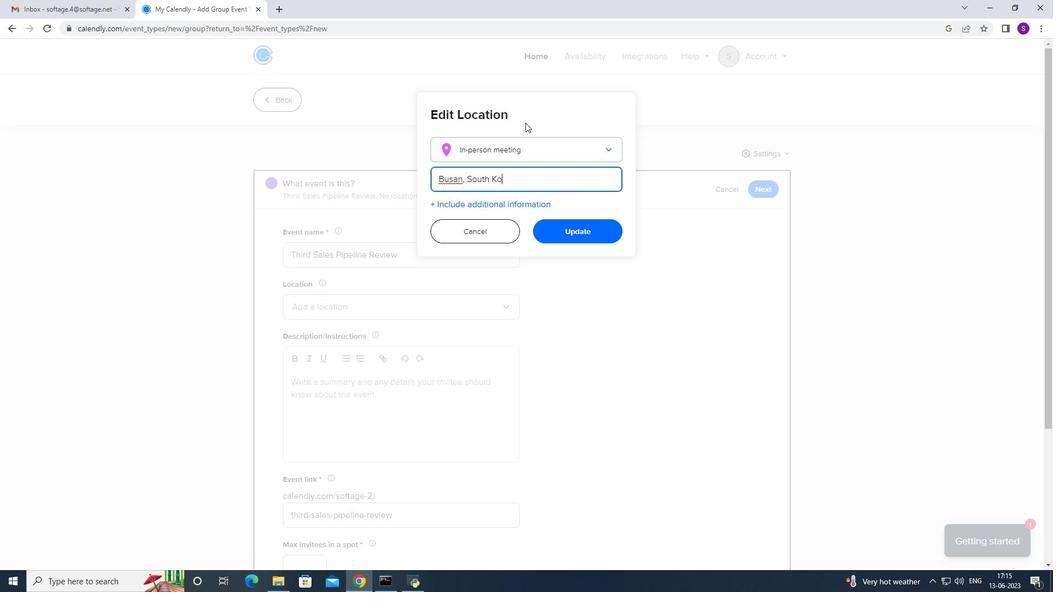 
Action: Mouse moved to (515, 79)
Screenshot: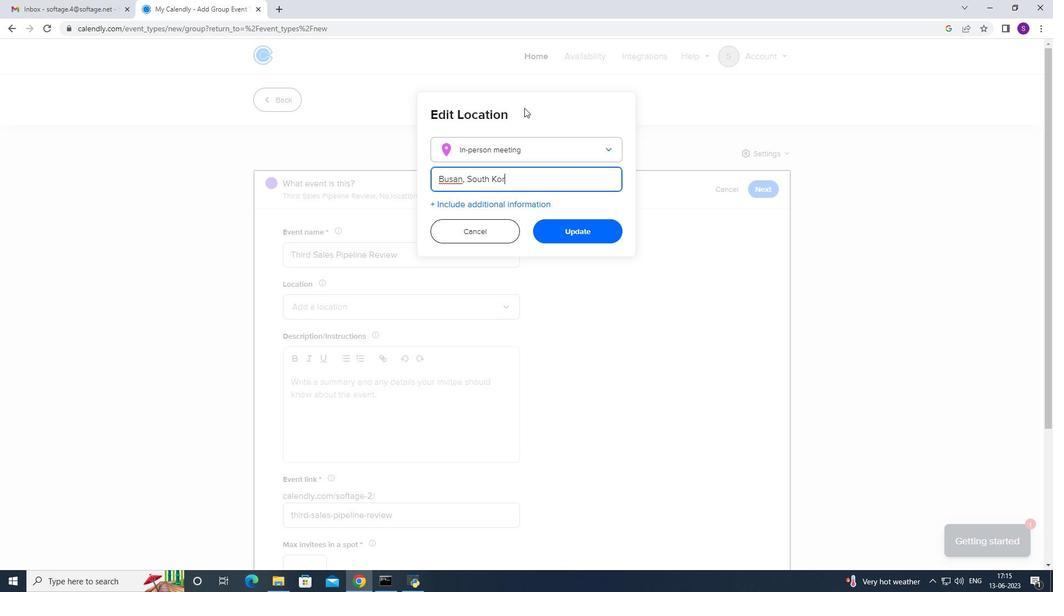 
Action: Key pressed ea
Screenshot: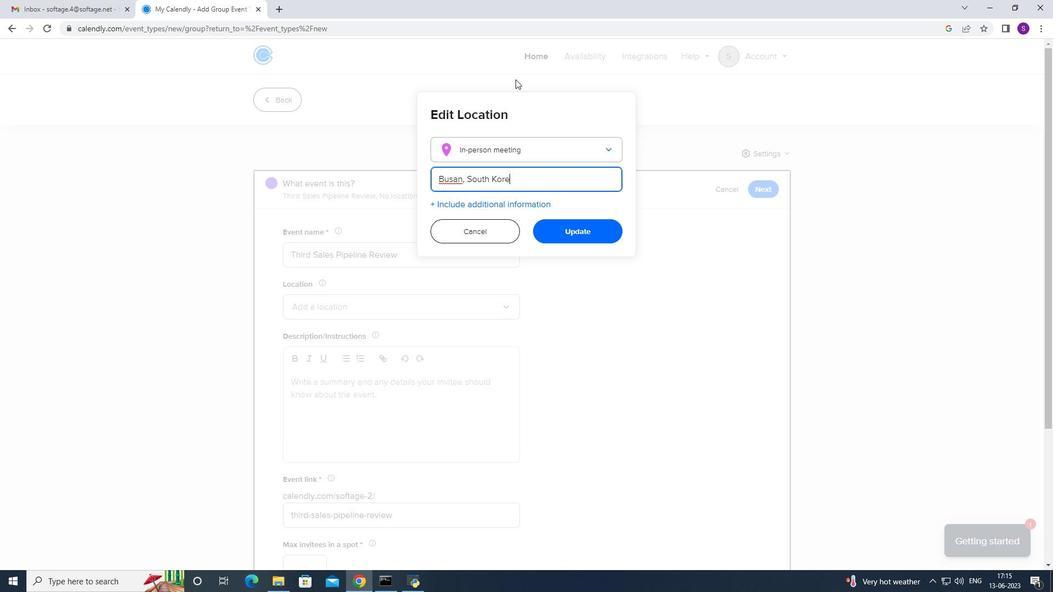 
Action: Mouse moved to (591, 231)
Screenshot: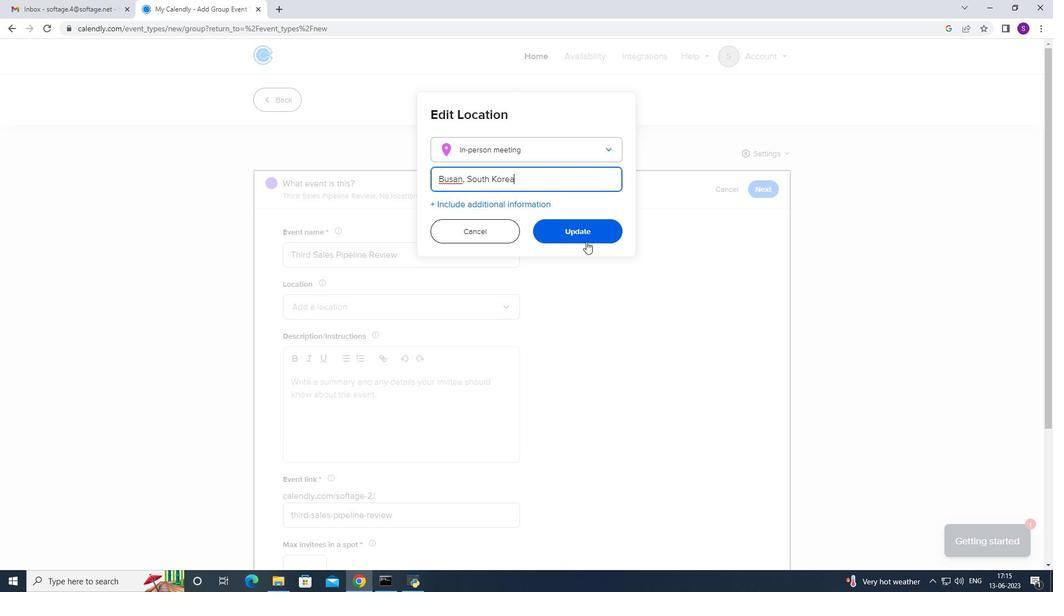 
Action: Mouse pressed left at (591, 231)
Screenshot: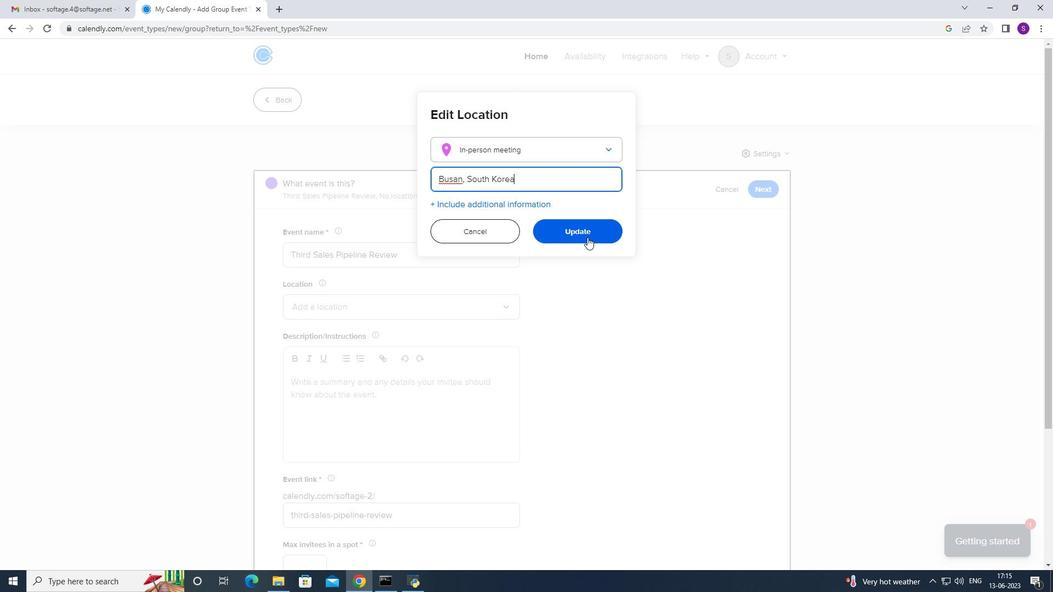 
Action: Mouse moved to (518, 285)
Screenshot: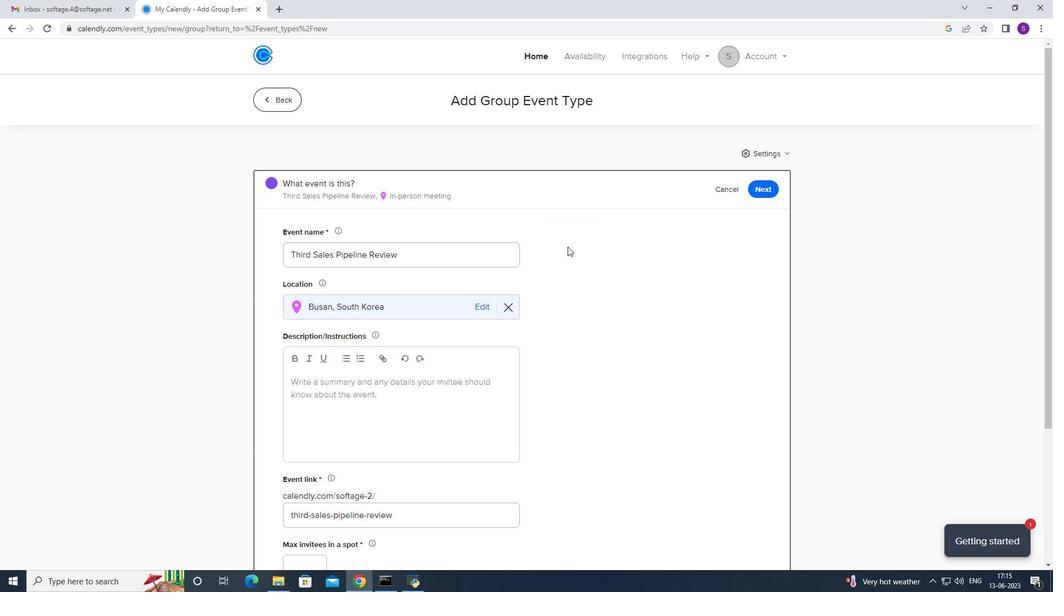 
Action: Mouse scrolled (518, 285) with delta (0, 0)
Screenshot: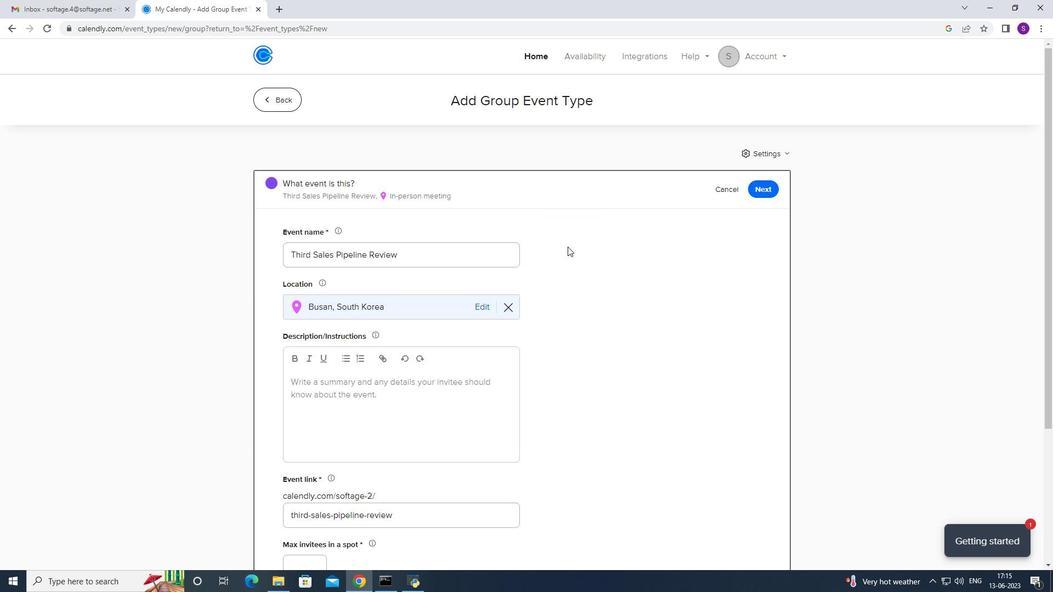 
Action: Mouse moved to (486, 300)
Screenshot: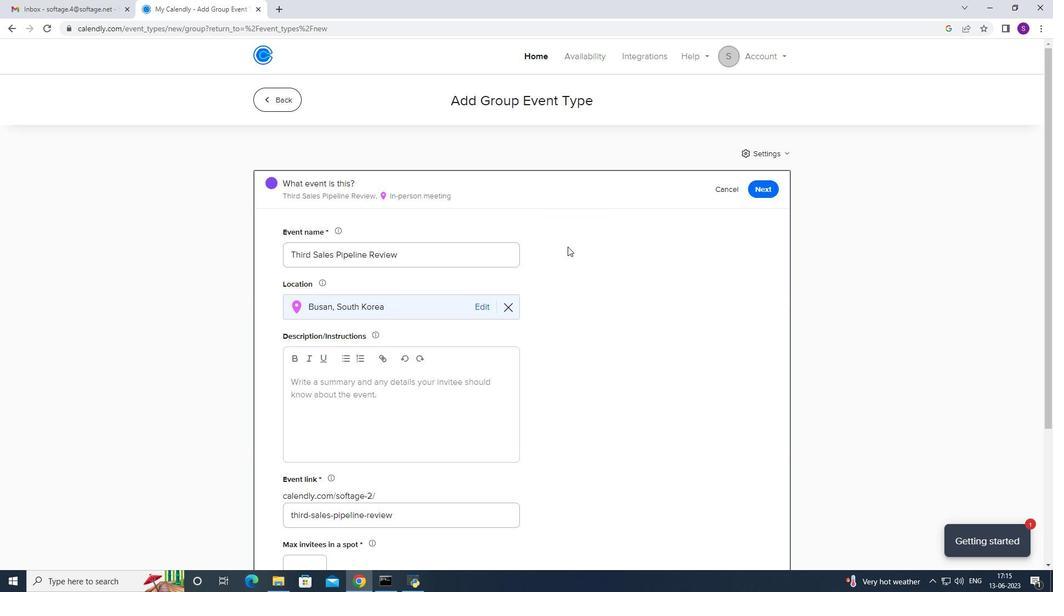 
Action: Mouse scrolled (491, 298) with delta (0, 0)
Screenshot: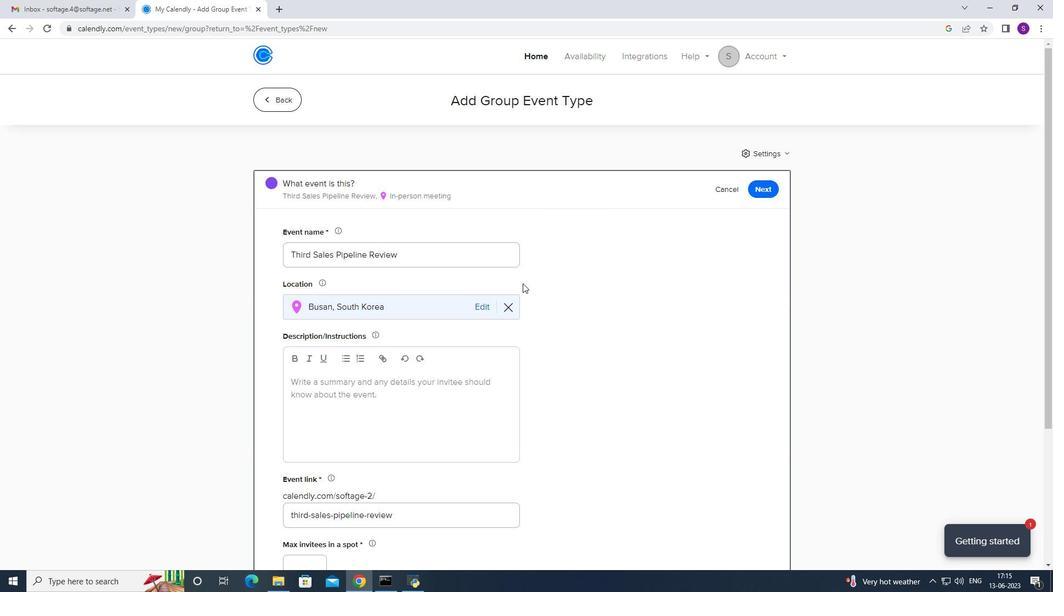 
Action: Mouse moved to (470, 308)
Screenshot: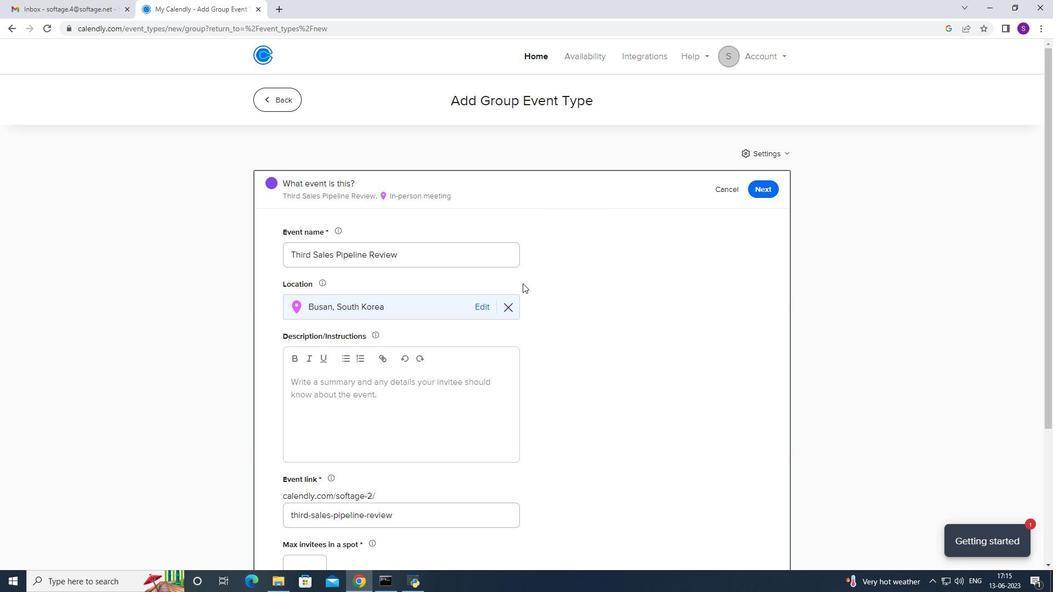 
Action: Mouse scrolled (470, 308) with delta (0, 0)
Screenshot: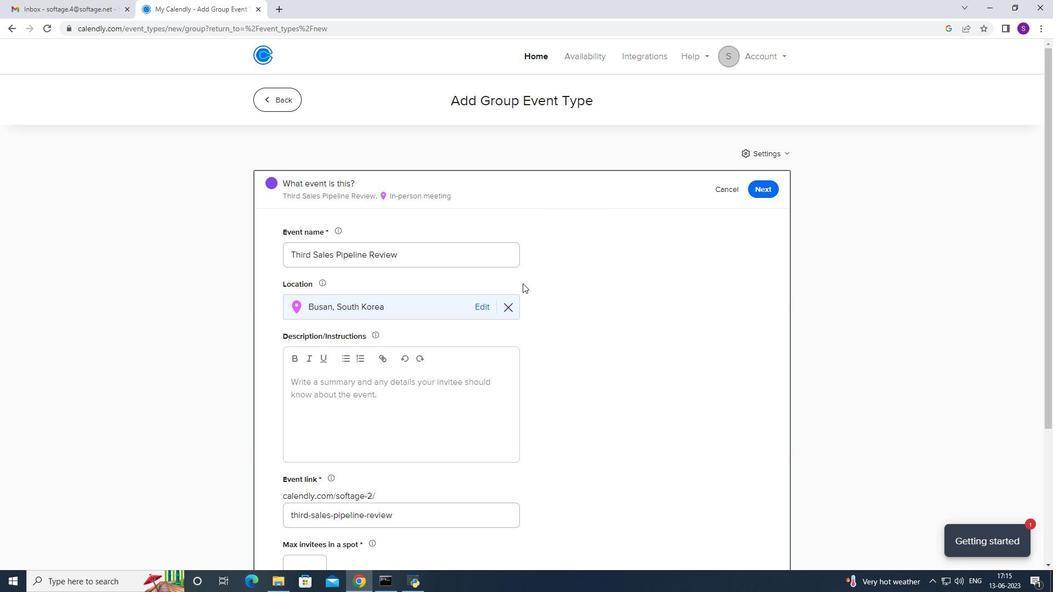 
Action: Mouse moved to (457, 317)
Screenshot: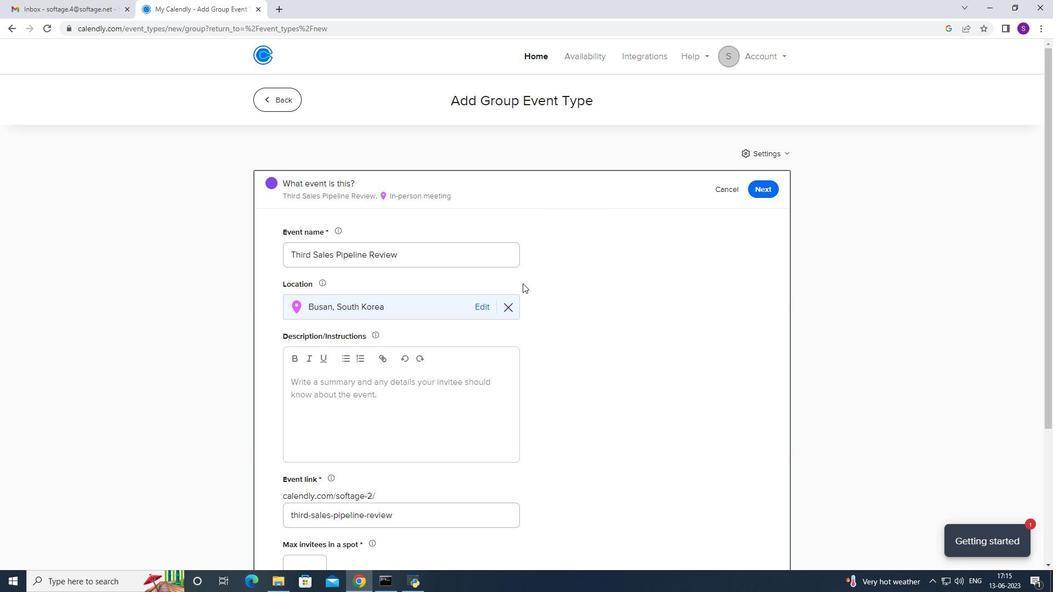 
Action: Mouse scrolled (457, 317) with delta (0, 0)
Screenshot: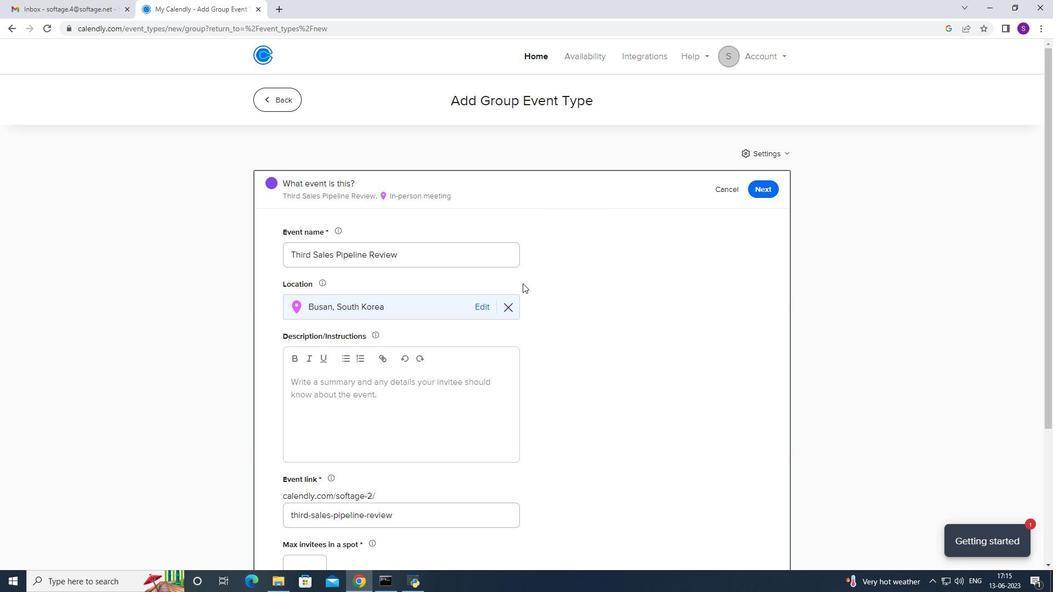 
Action: Mouse moved to (439, 329)
Screenshot: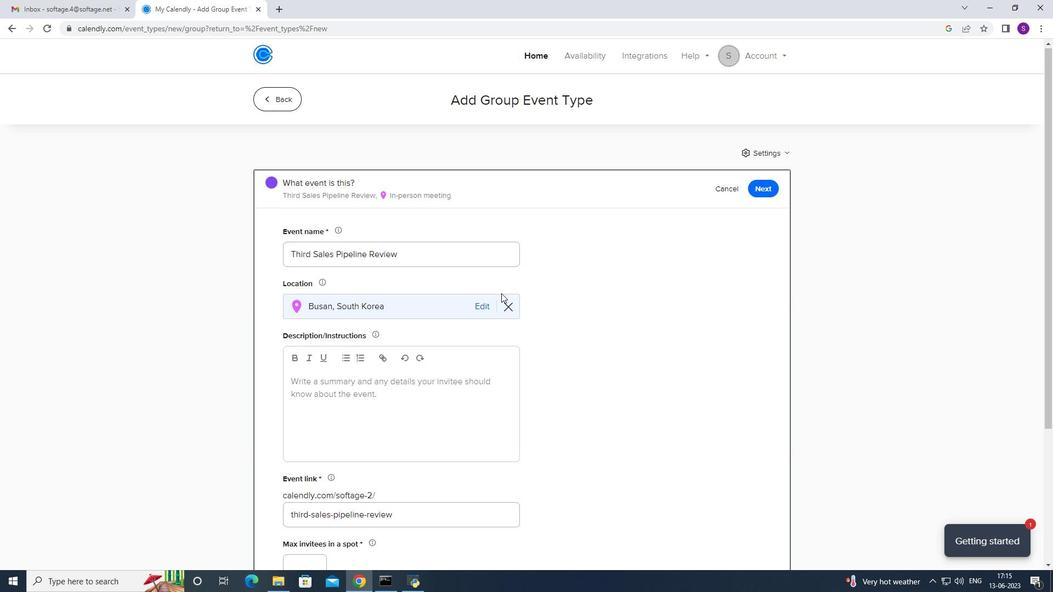 
Action: Mouse scrolled (448, 323) with delta (0, 0)
Screenshot: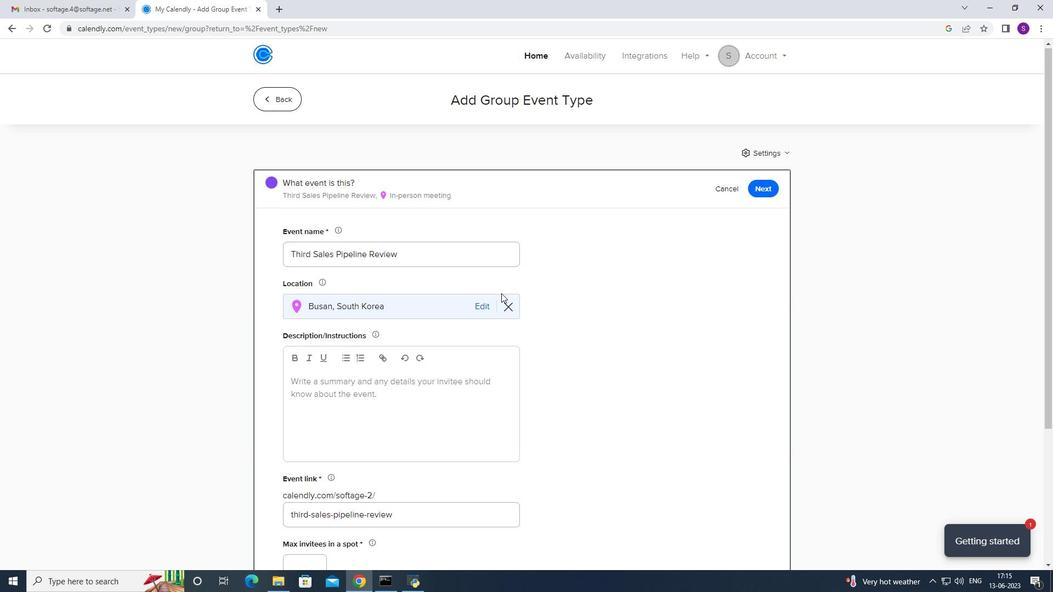 
Action: Mouse moved to (424, 334)
Screenshot: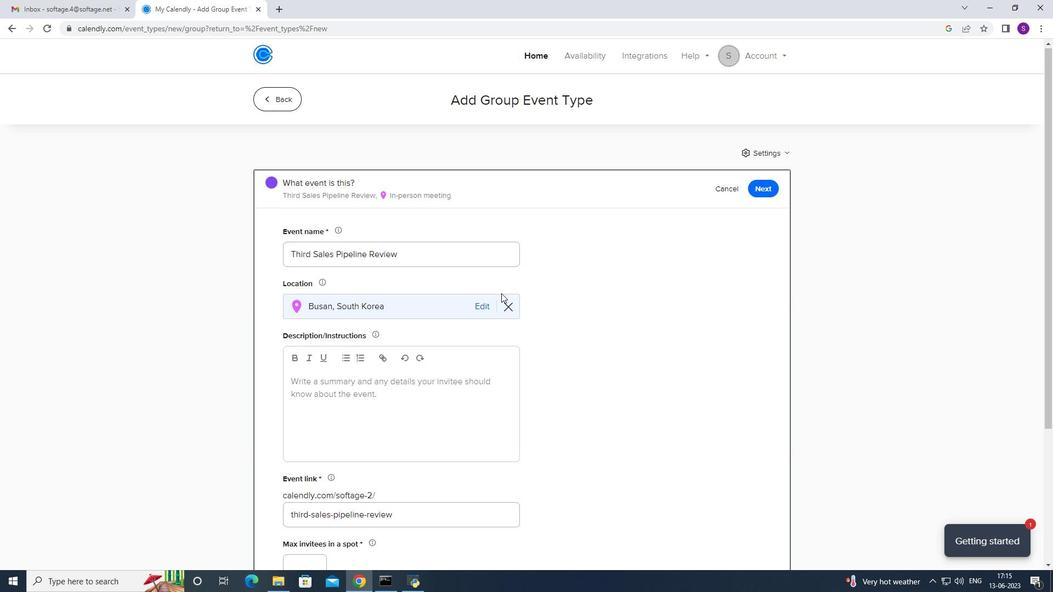 
Action: Mouse scrolled (429, 332) with delta (0, 0)
Screenshot: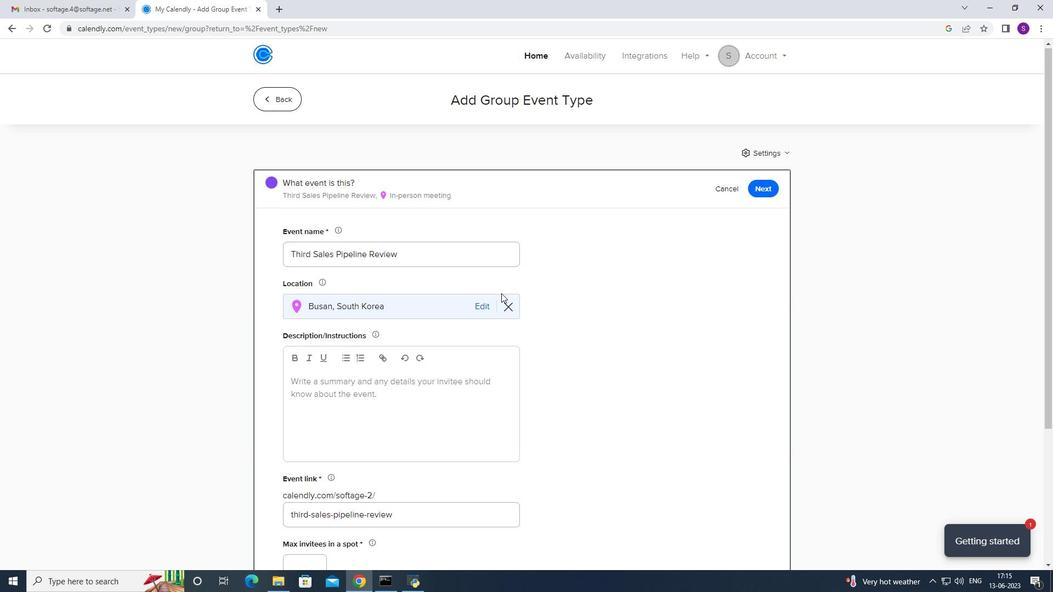 
Action: Mouse moved to (419, 334)
Screenshot: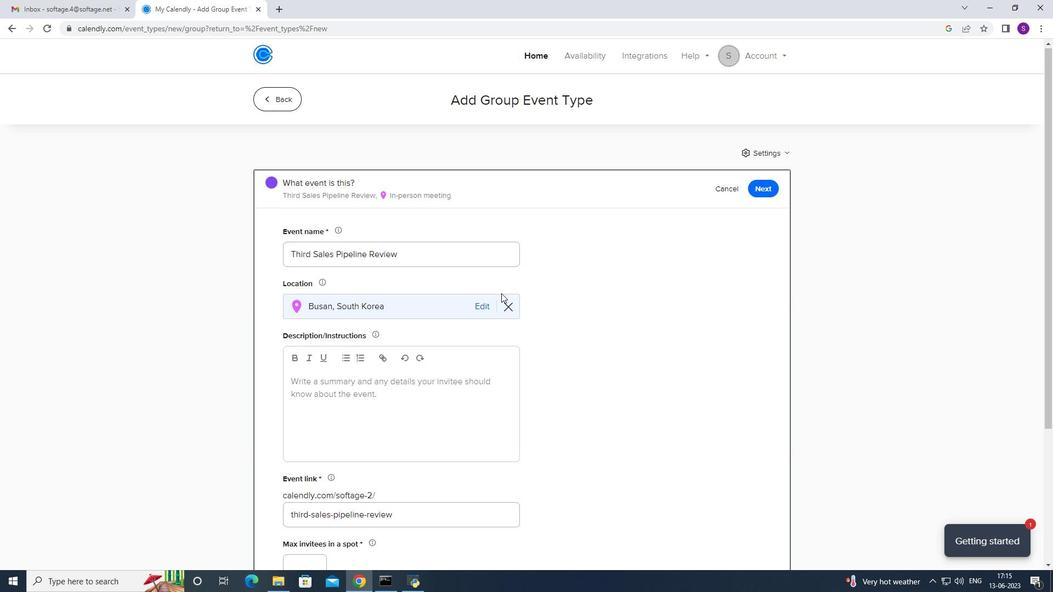 
Action: Mouse scrolled (420, 333) with delta (0, 0)
Screenshot: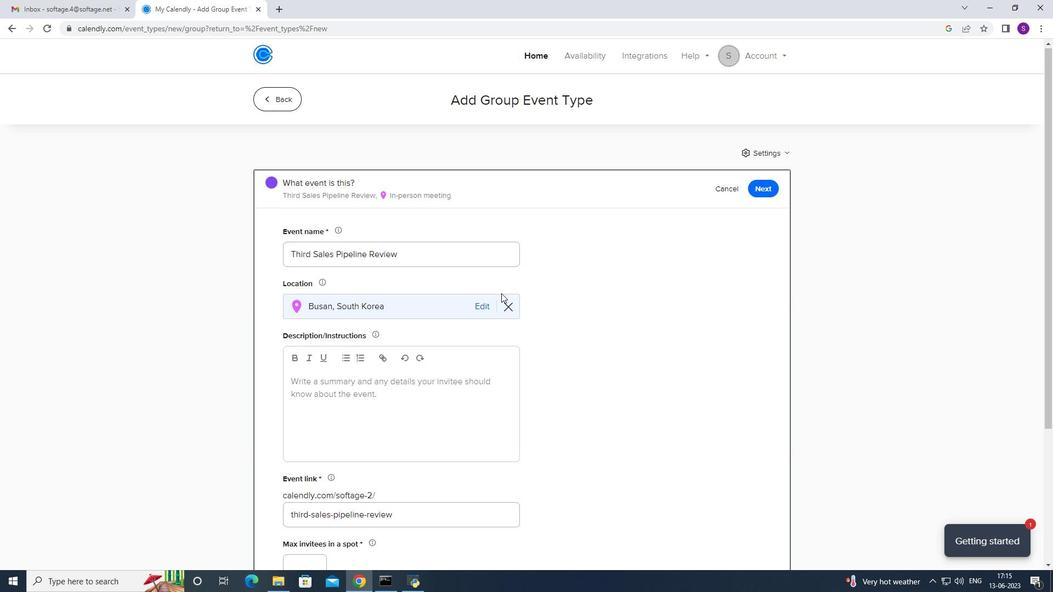 
Action: Mouse moved to (417, 335)
Screenshot: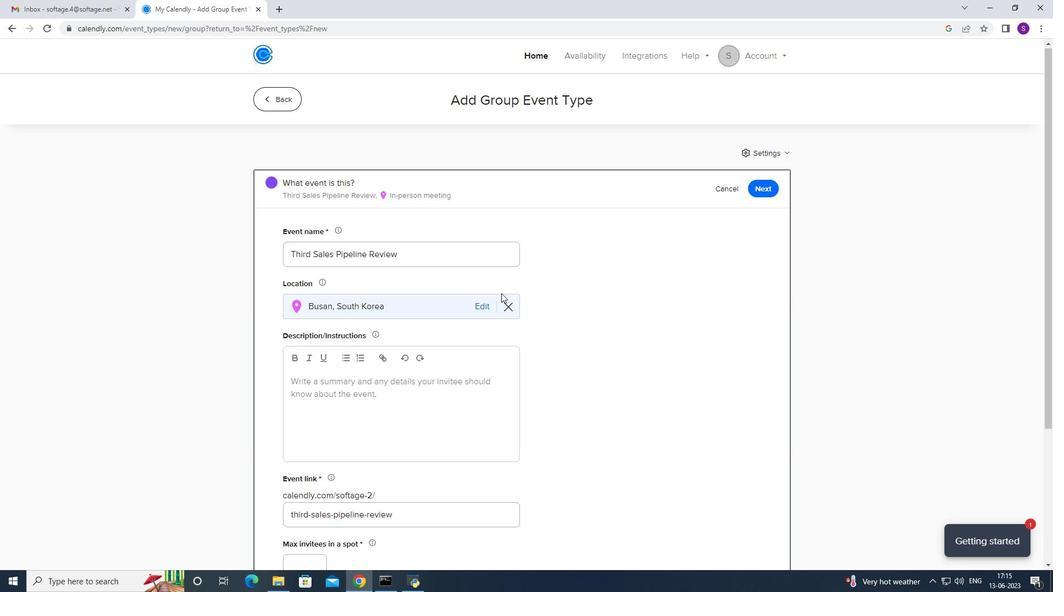 
Action: Mouse scrolled (417, 334) with delta (0, 0)
Screenshot: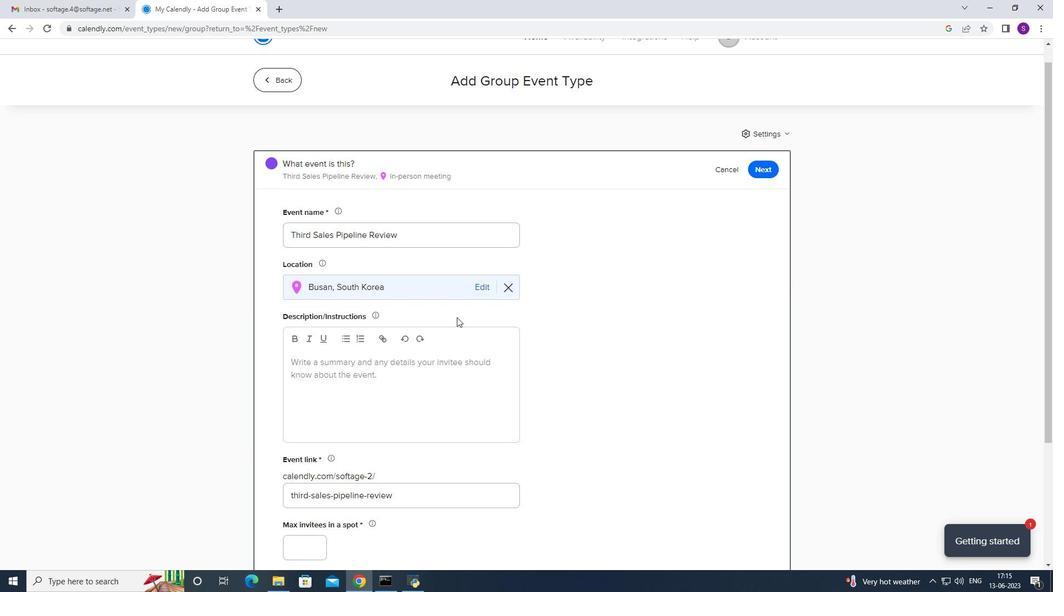 
Action: Mouse moved to (304, 209)
Screenshot: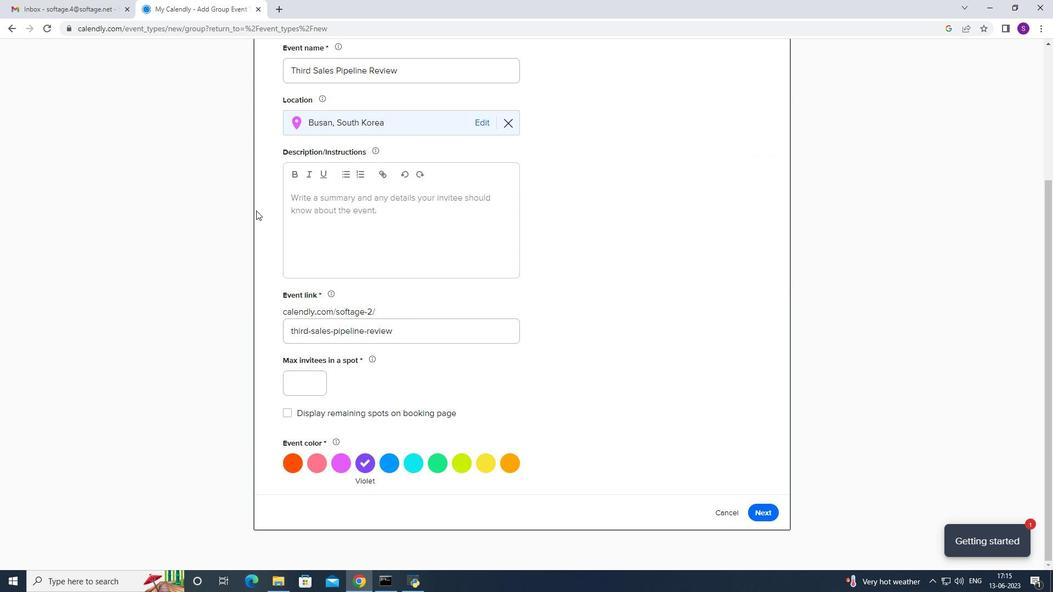
Action: Mouse pressed left at (304, 209)
Screenshot: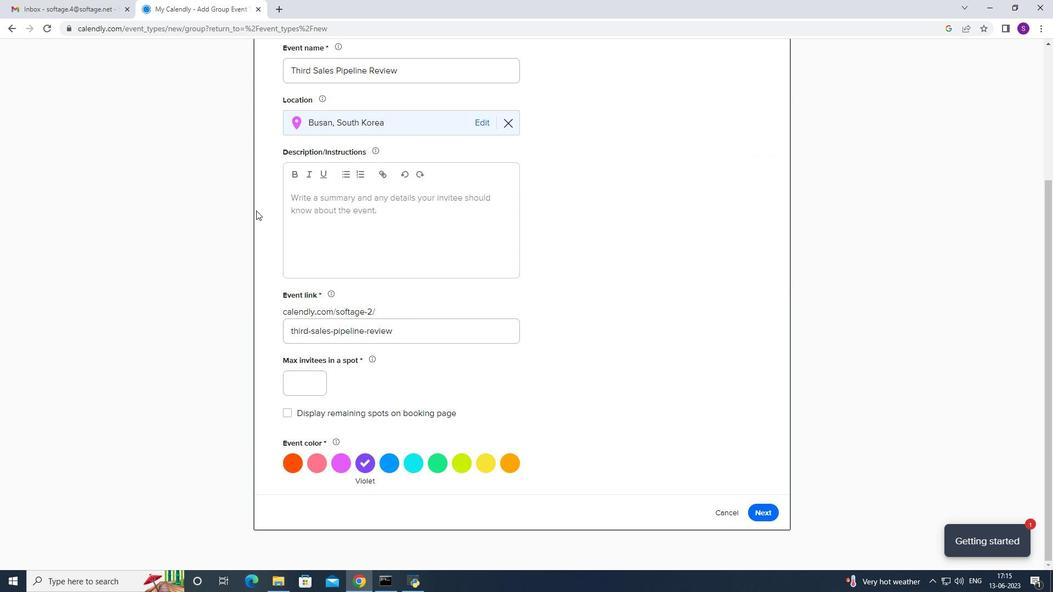 
Action: Mouse moved to (287, 377)
Screenshot: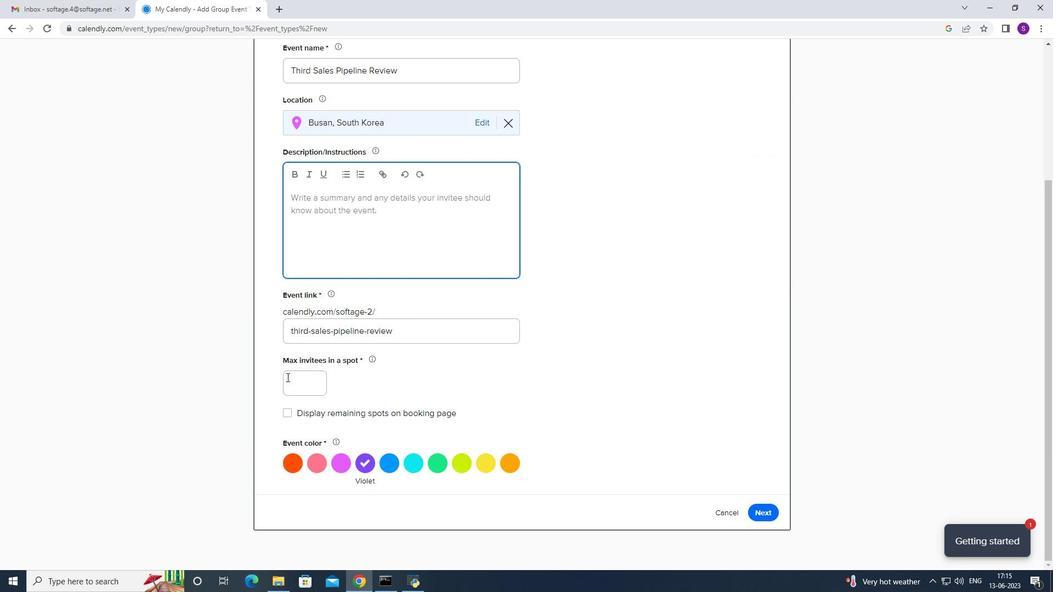 
Action: Mouse pressed left at (287, 377)
Screenshot: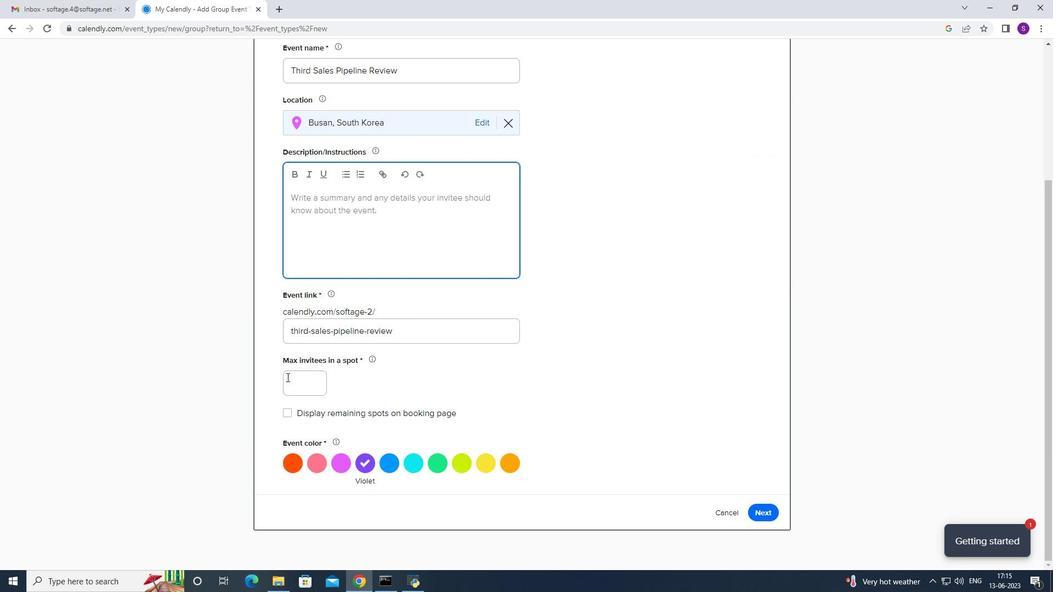 
Action: Key pressed 5
Screenshot: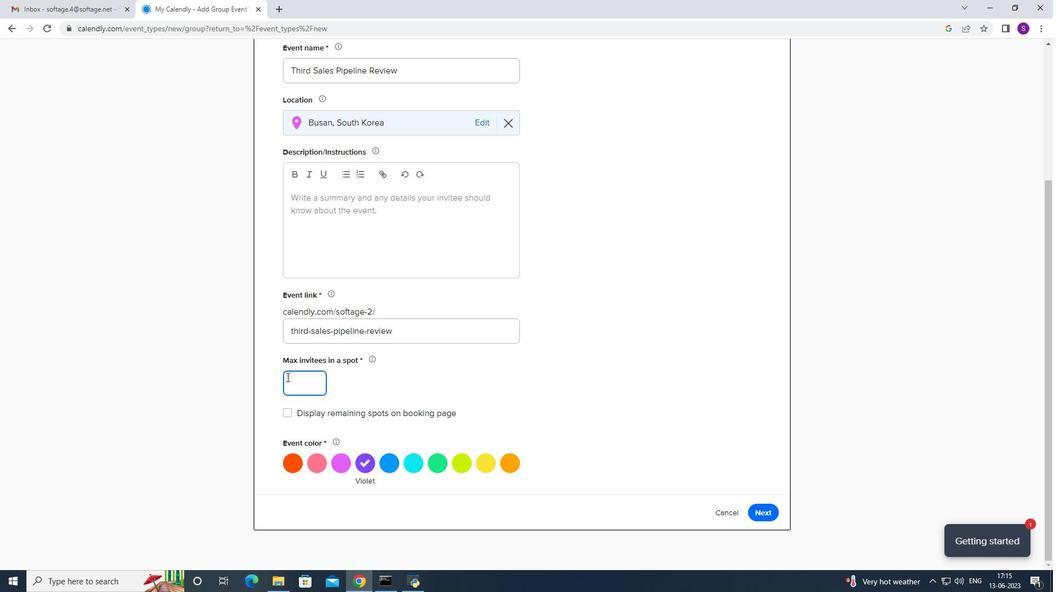 
Action: Mouse moved to (347, 450)
Screenshot: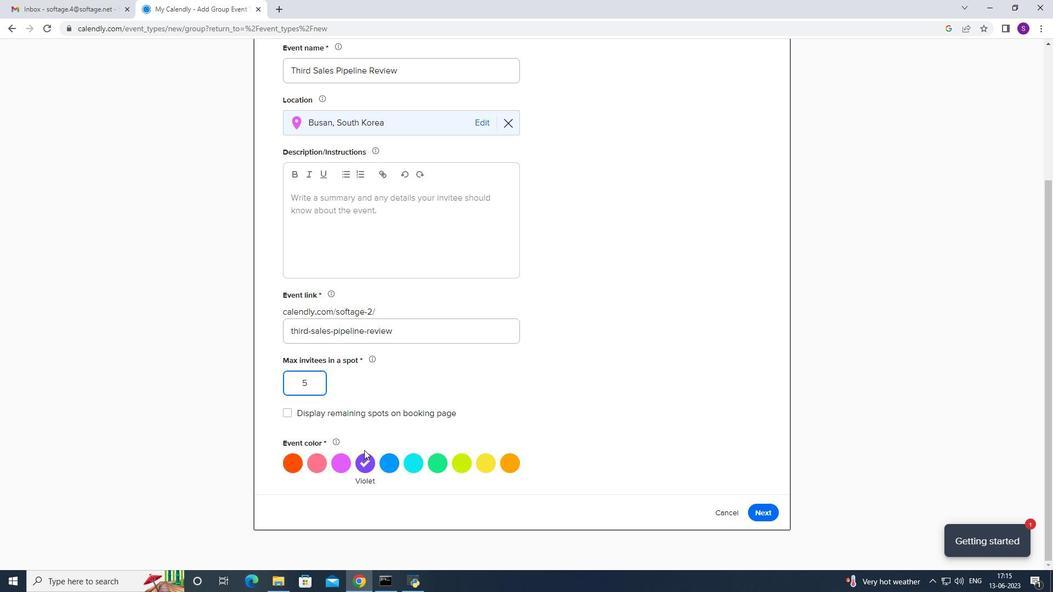 
Action: Mouse pressed left at (347, 450)
Screenshot: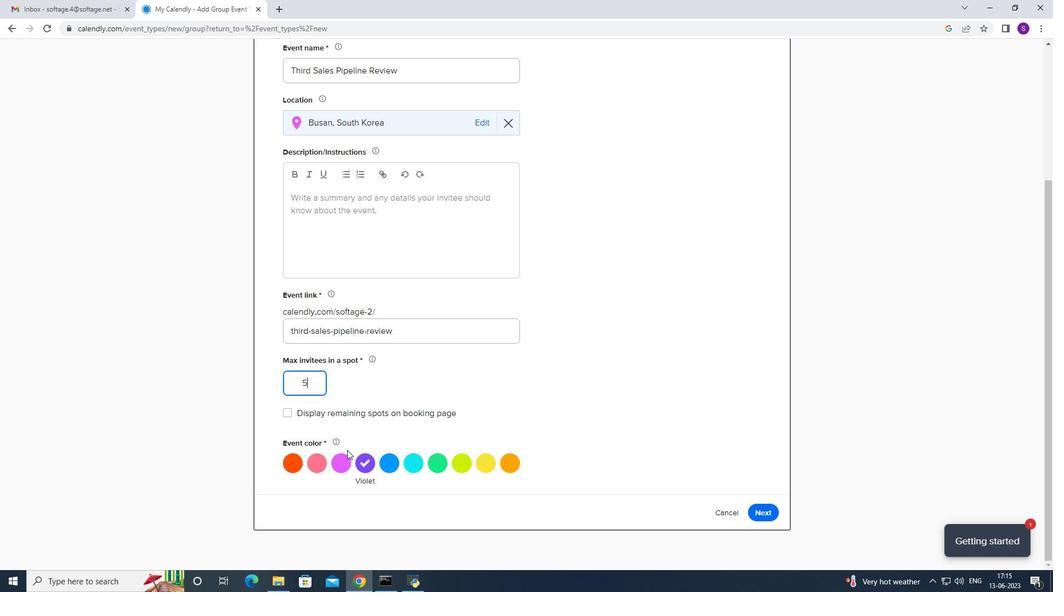 
Action: Mouse moved to (344, 459)
Screenshot: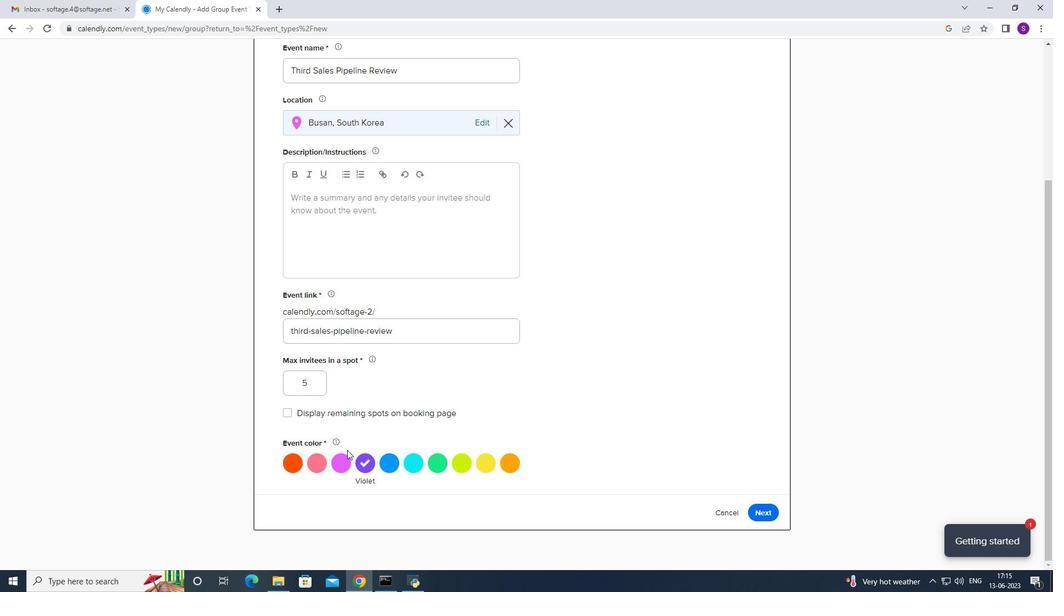 
Action: Mouse pressed left at (344, 459)
Screenshot: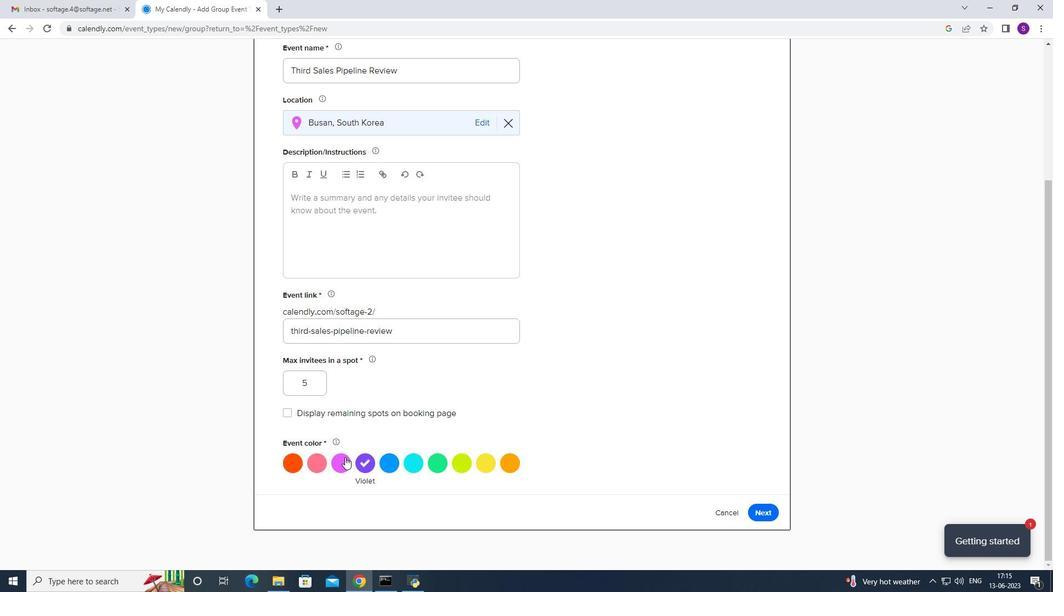 
Action: Mouse moved to (361, 269)
Screenshot: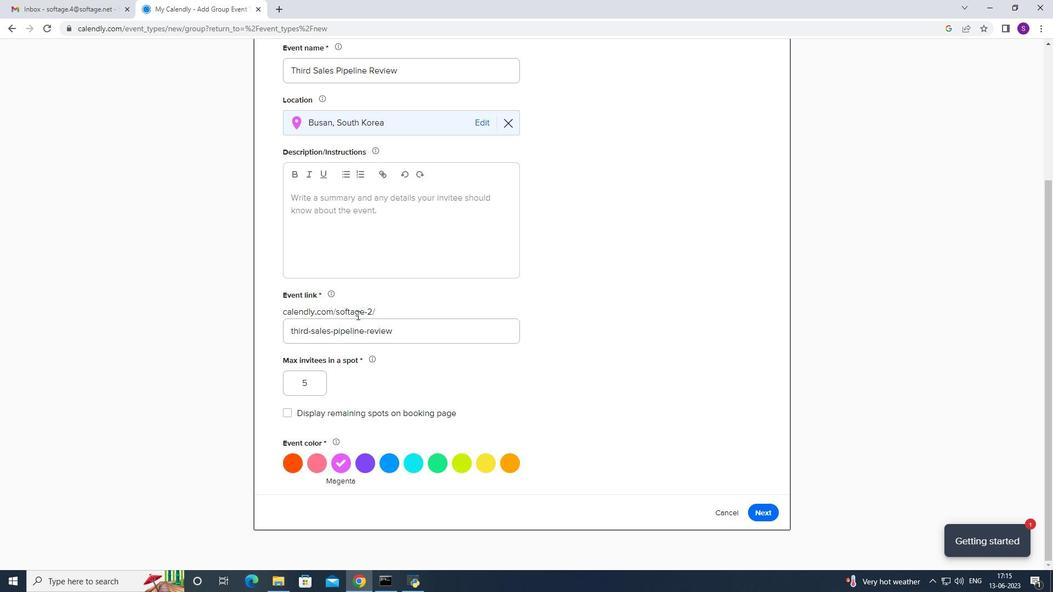 
Action: Mouse pressed left at (361, 269)
Screenshot: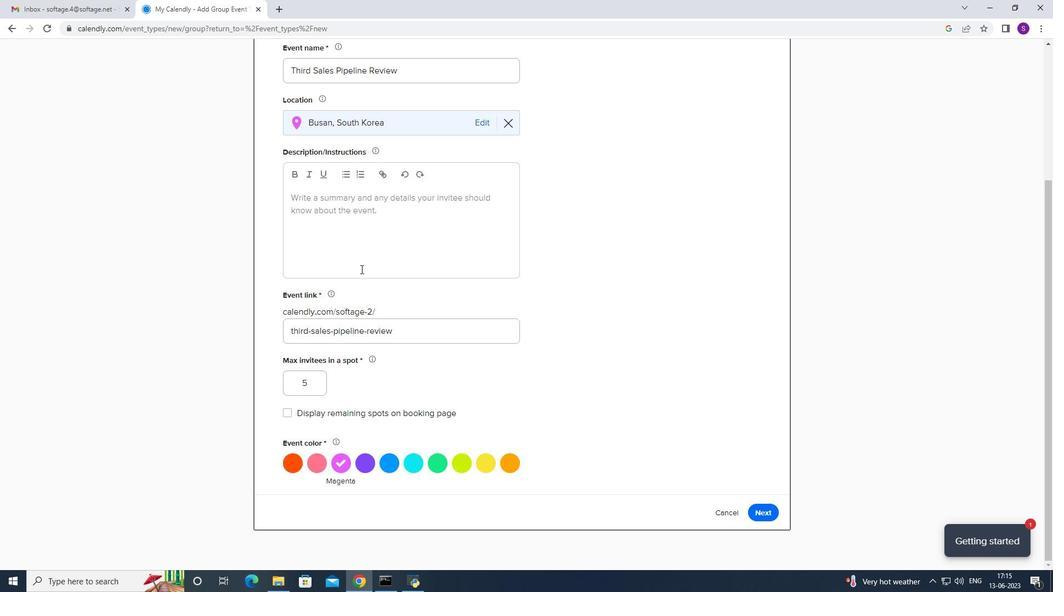 
Action: Mouse moved to (364, 251)
Screenshot: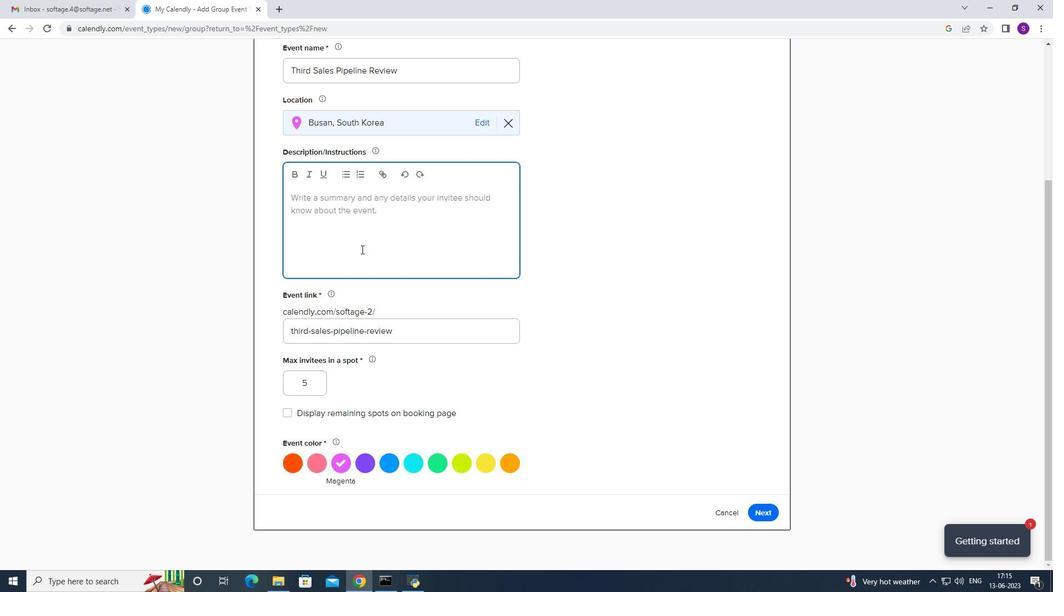 
Action: Key pressed <Key.caps_lock>T<Key.caps_lock><Key.backspace><Key.caps_lock>T<Key.caps_lock>eams<Key.space>will<Key.space>wor
Screenshot: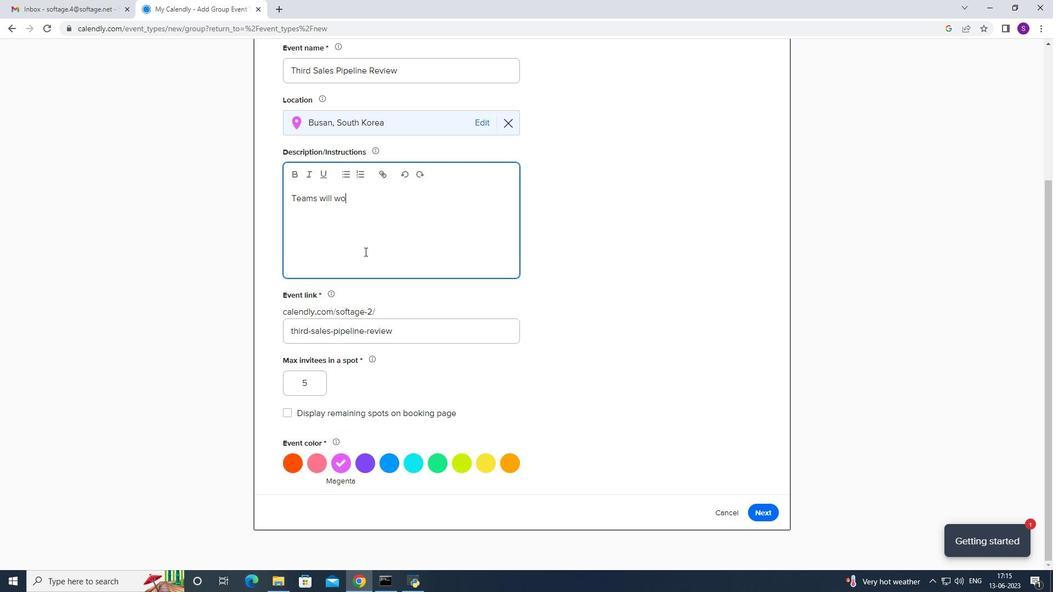 
Action: Mouse moved to (366, 249)
Screenshot: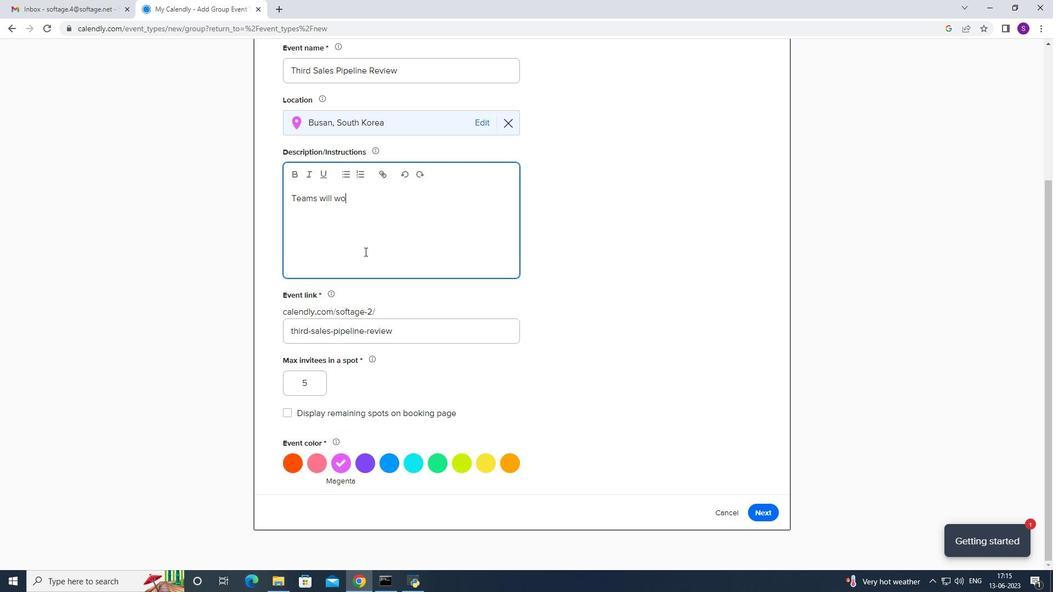 
Action: Key pressed k<Key.space>togethe
Screenshot: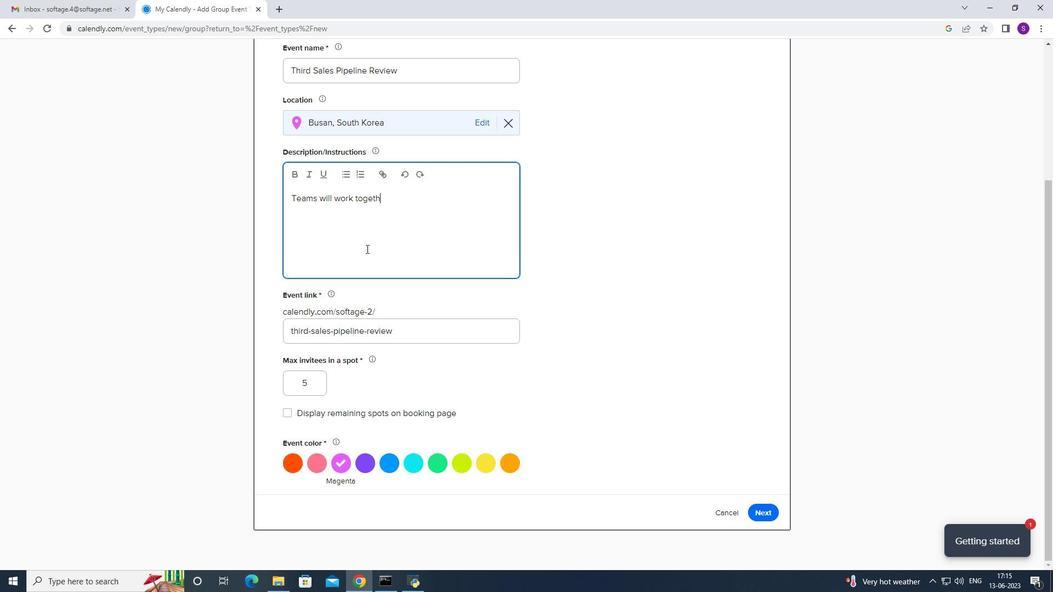 
Action: Mouse moved to (370, 246)
Screenshot: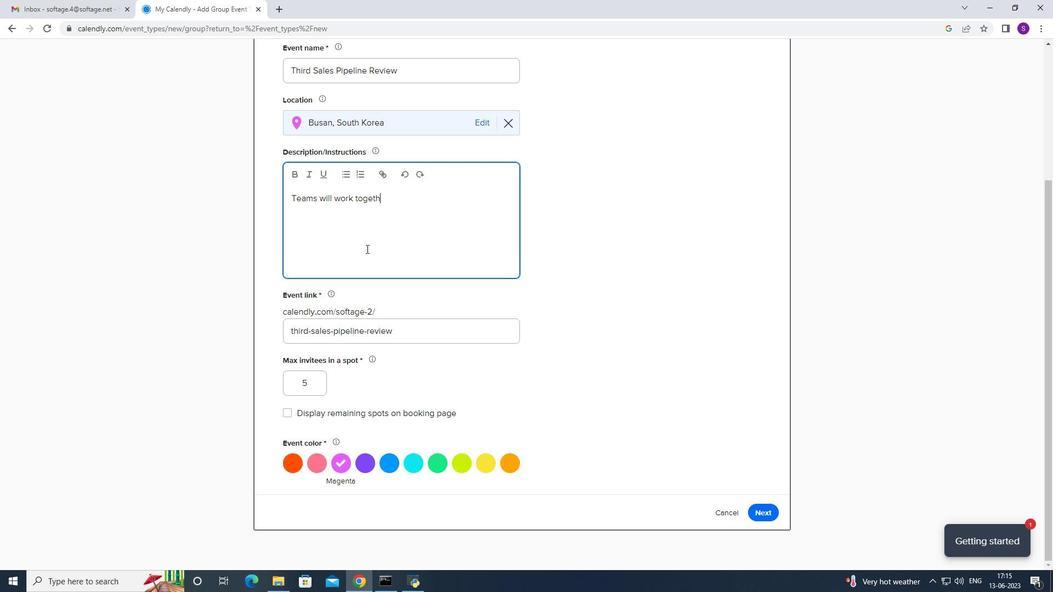 
Action: Key pressed r<Key.space>
Screenshot: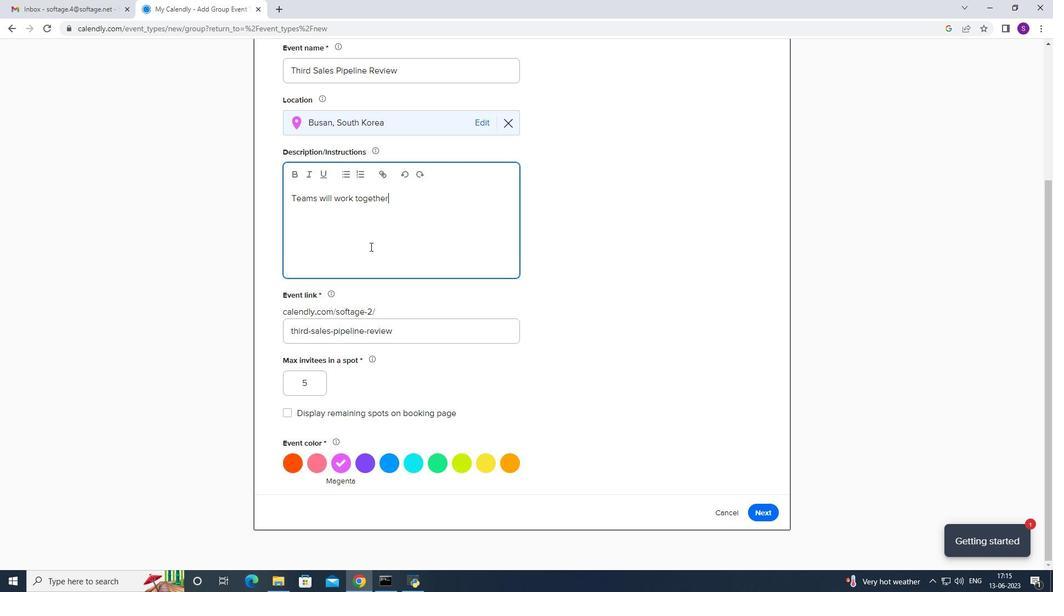 
Action: Mouse moved to (481, 254)
Screenshot: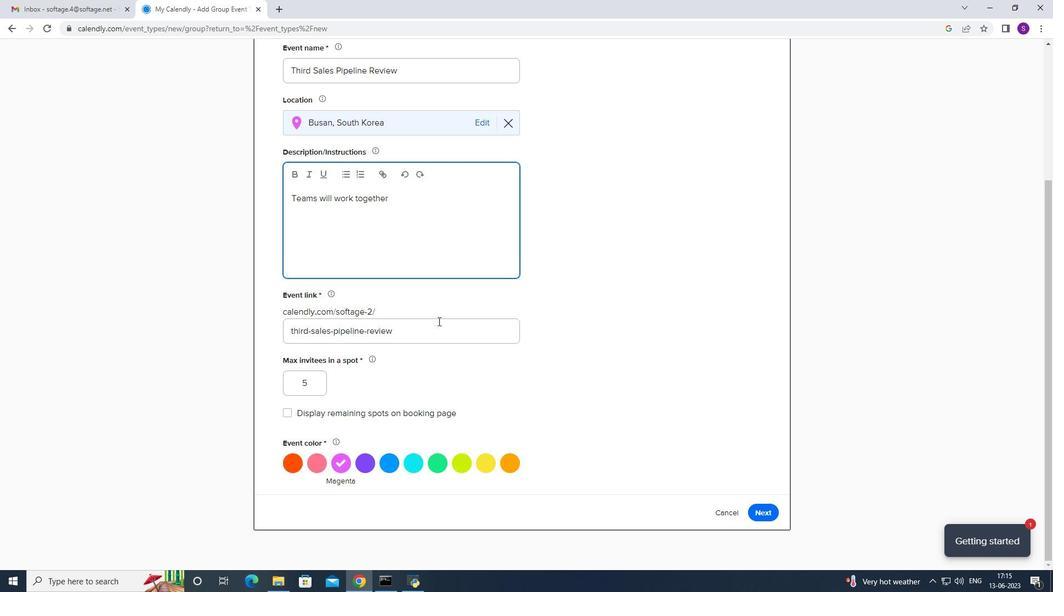 
Action: Key pressed to<Key.space>soil<Key.backspace><Key.backspace><Key.backspace>oi=<Key.backspace><Key.backspace>lve<Key.space>the<Key.space>challenges<Key.space>ands<Key.space>find<Key.space>hidden<Key.space>clues.<Key.caps_lock>T<Key.caps_lock>his<Key.space>requires<Key.space>effective<Key.space>commmunication<Key.space>,<Key.space>creatvive<Key.space>thinking<Key.space>and<Key.space>the<Key.space>abiklity<Key.space>to<Key.space>leverage<Key.space>each<Key.space>team<Key.space>members<Key.space>ste<Key.backspace><Key.backspace><Key.backspace><Key.backspace><Key.backspace><Key.backspace>r<Key.space>steength<Key.space>and<Key.space>wakness.
Screenshot: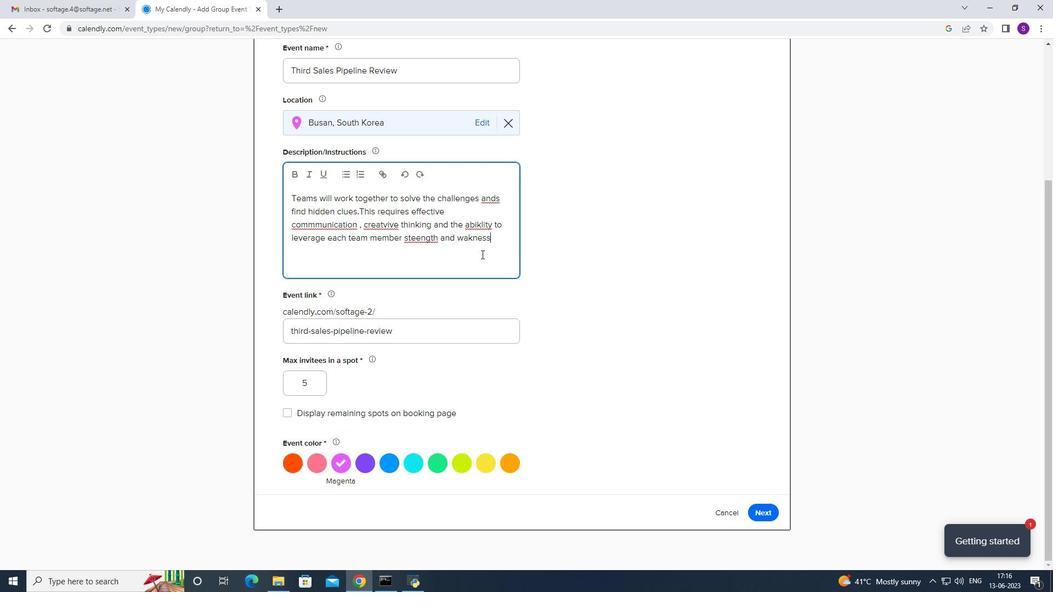 
Action: Mouse moved to (466, 241)
Screenshot: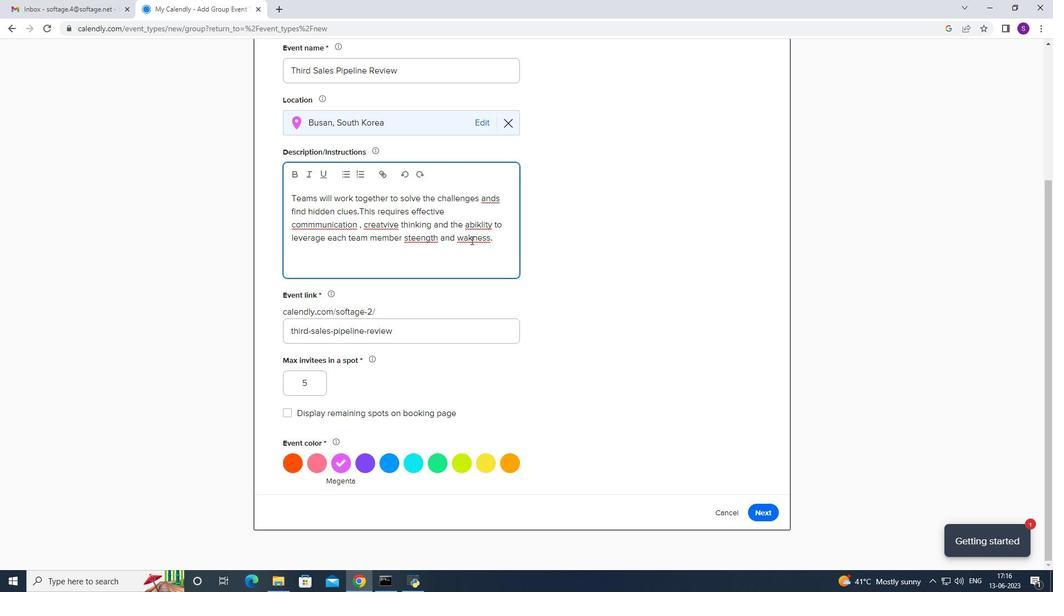 
Action: Mouse pressed left at (466, 241)
Screenshot: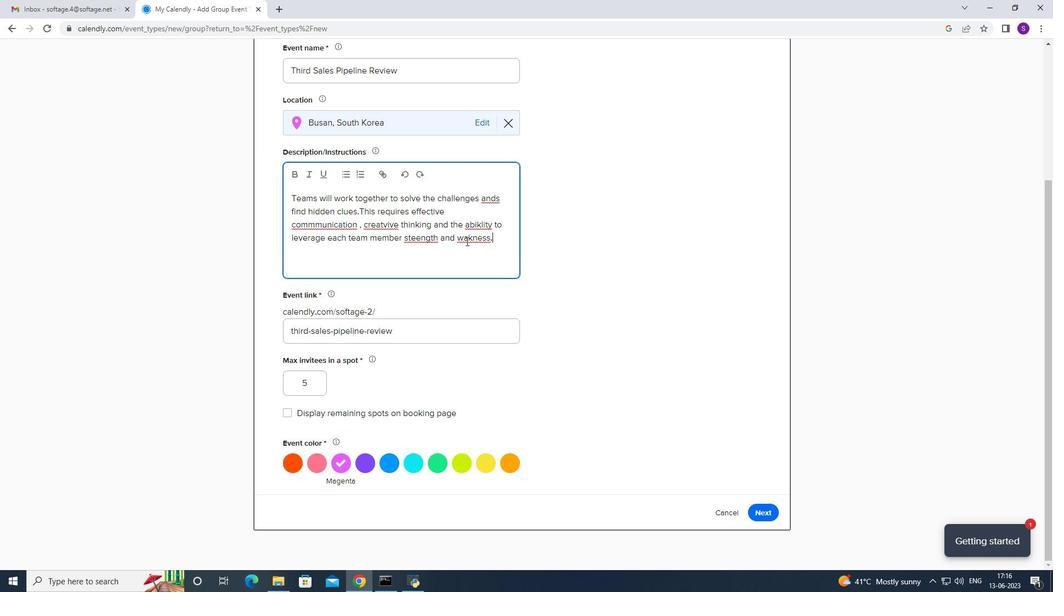 
Action: Mouse pressed left at (466, 241)
Screenshot: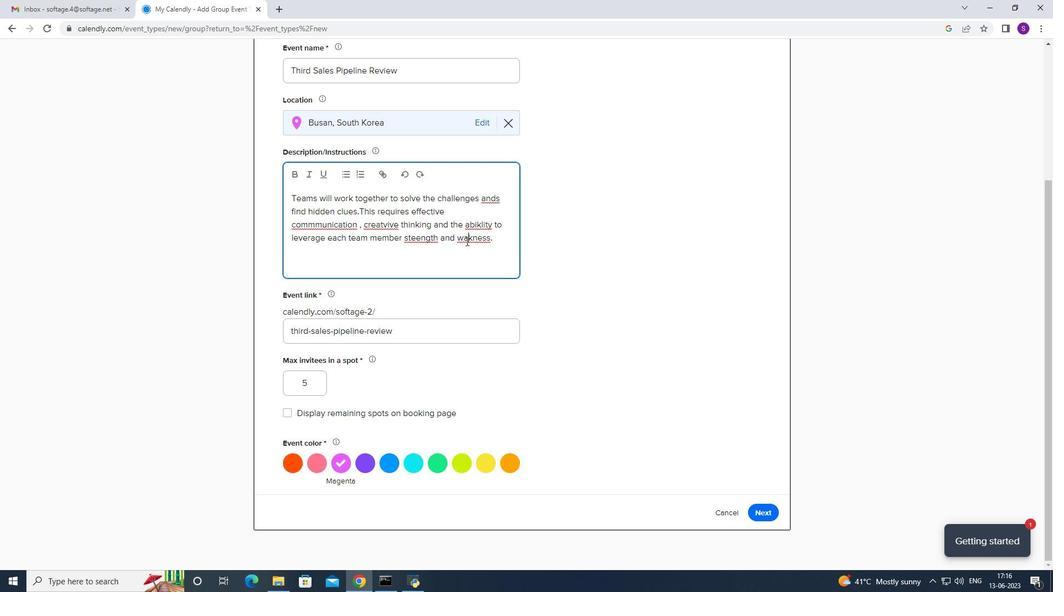 
Action: Mouse pressed left at (466, 241)
Screenshot: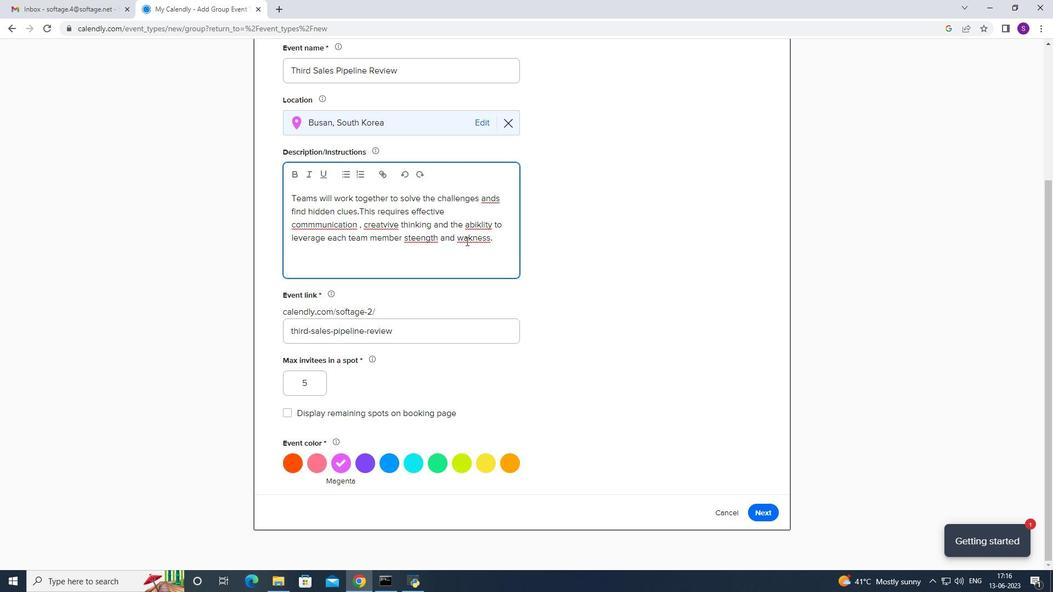 
Action: Mouse moved to (463, 241)
Screenshot: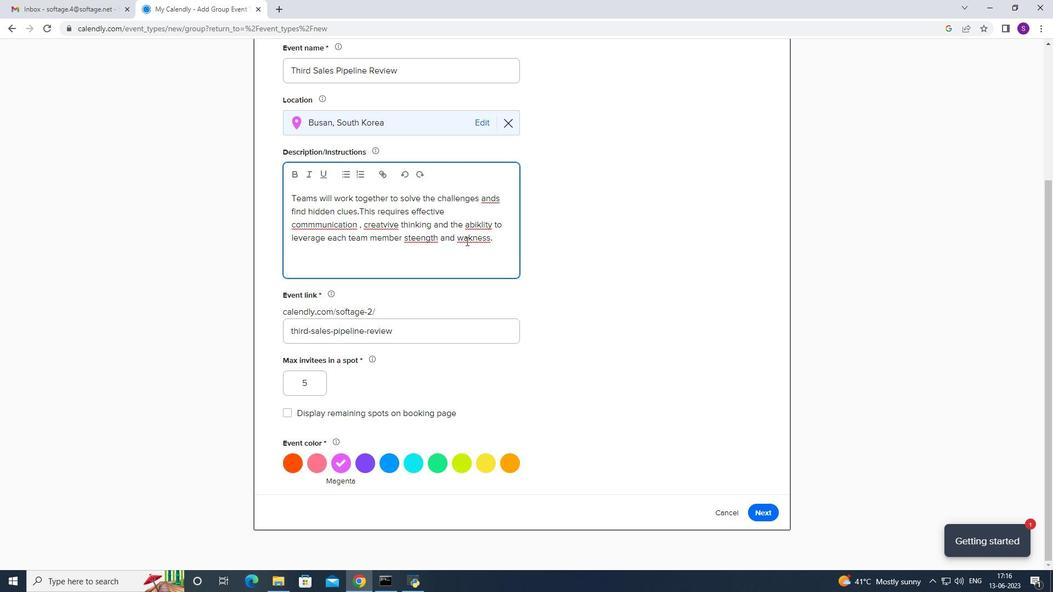 
Action: Mouse pressed left at (463, 241)
Screenshot: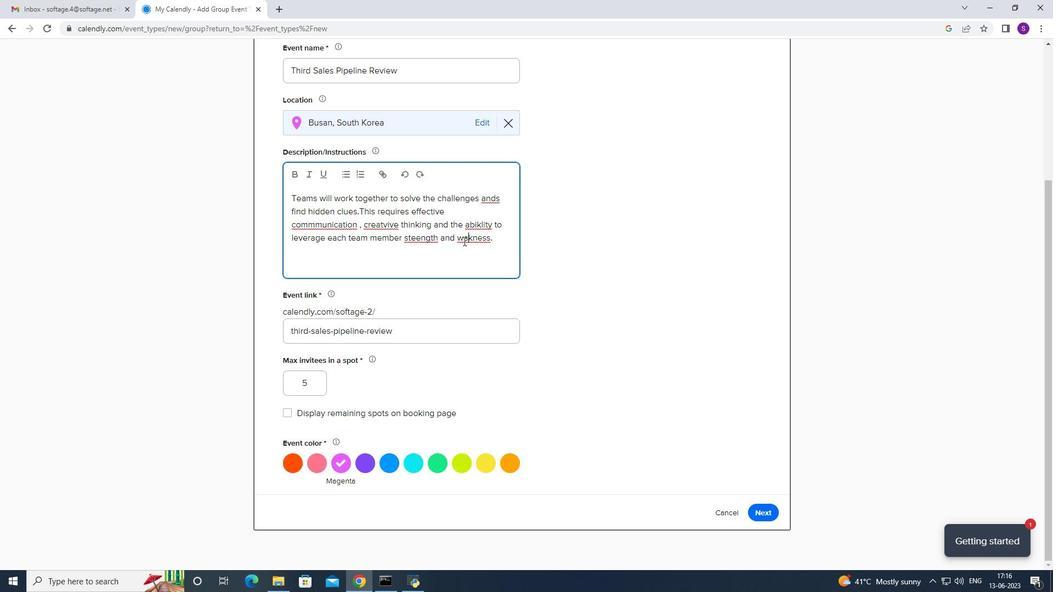 
Action: Key pressed e
Screenshot: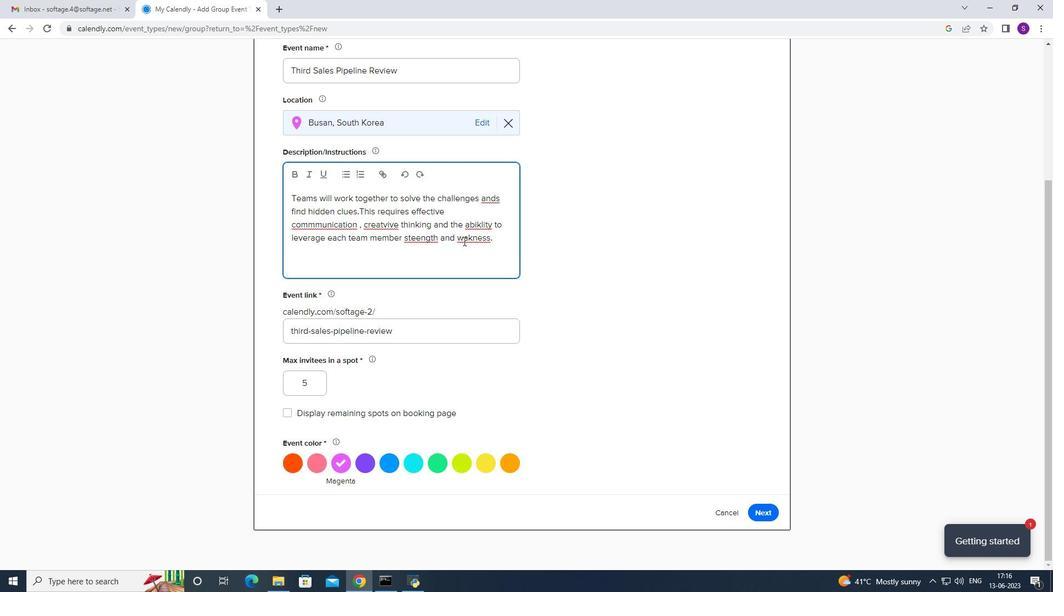 
Action: Mouse moved to (487, 225)
Screenshot: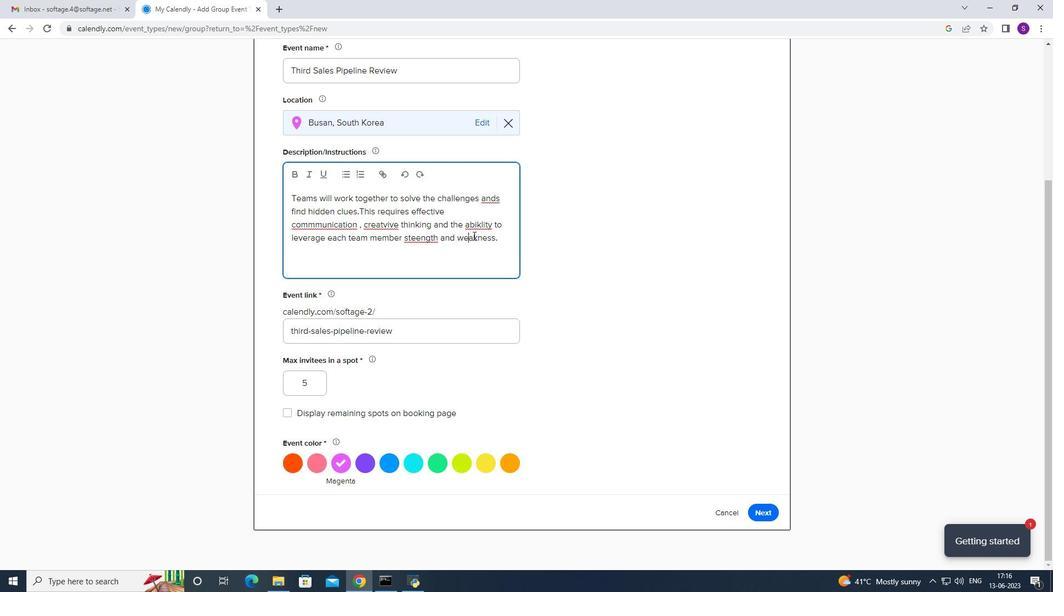 
Action: Mouse pressed left at (487, 225)
Screenshot: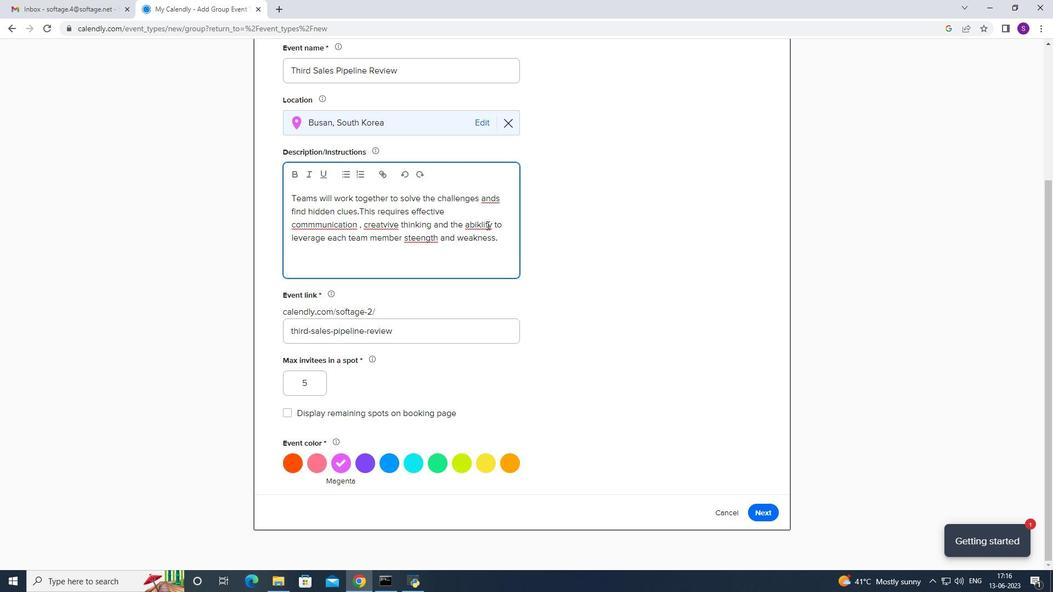 
Action: Mouse moved to (484, 225)
Screenshot: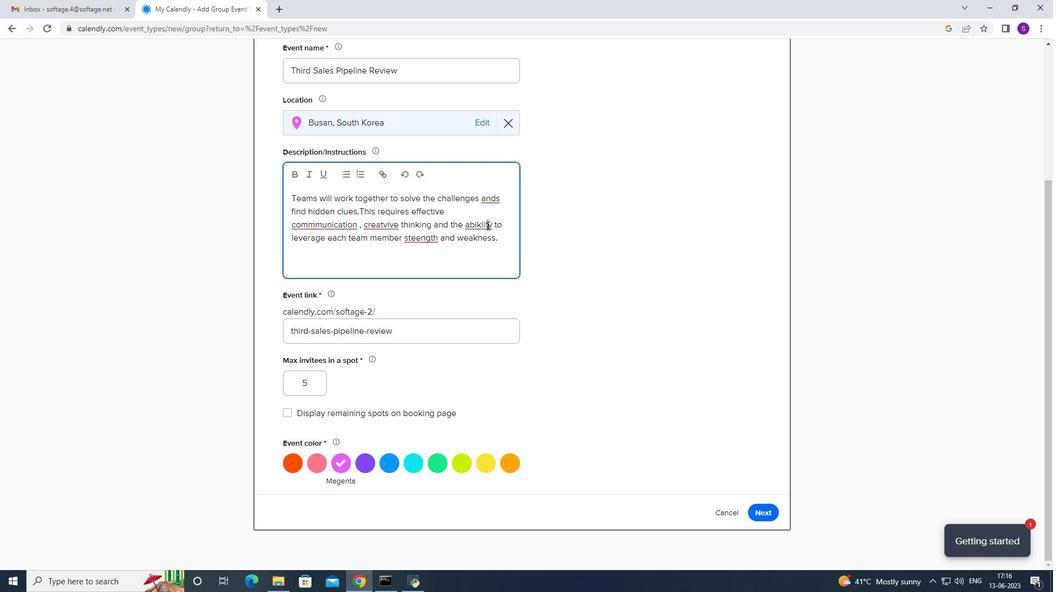 
Action: Mouse pressed right at (484, 225)
Screenshot: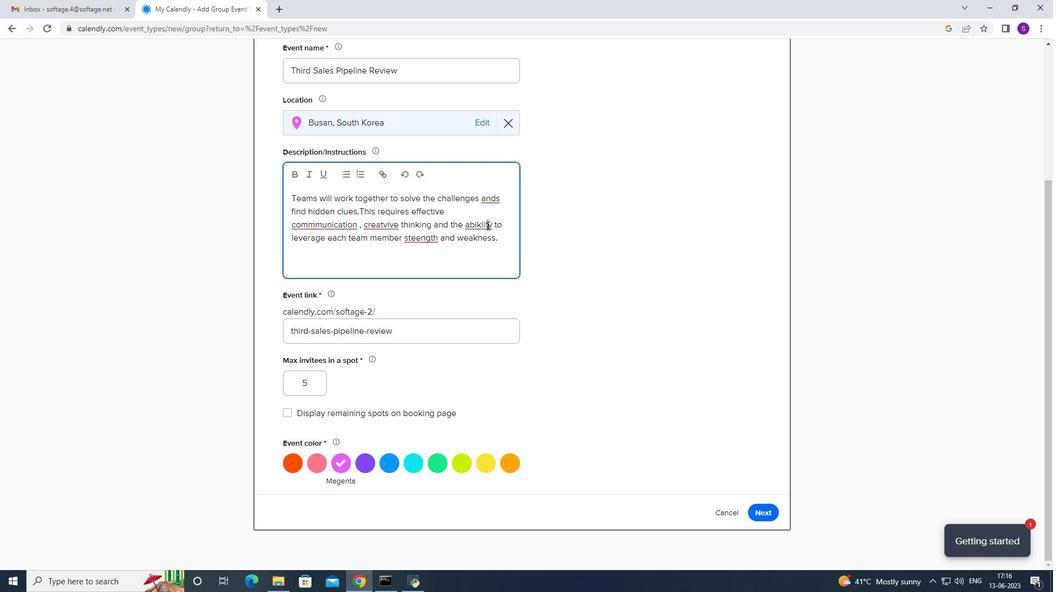
Action: Mouse moved to (494, 237)
Screenshot: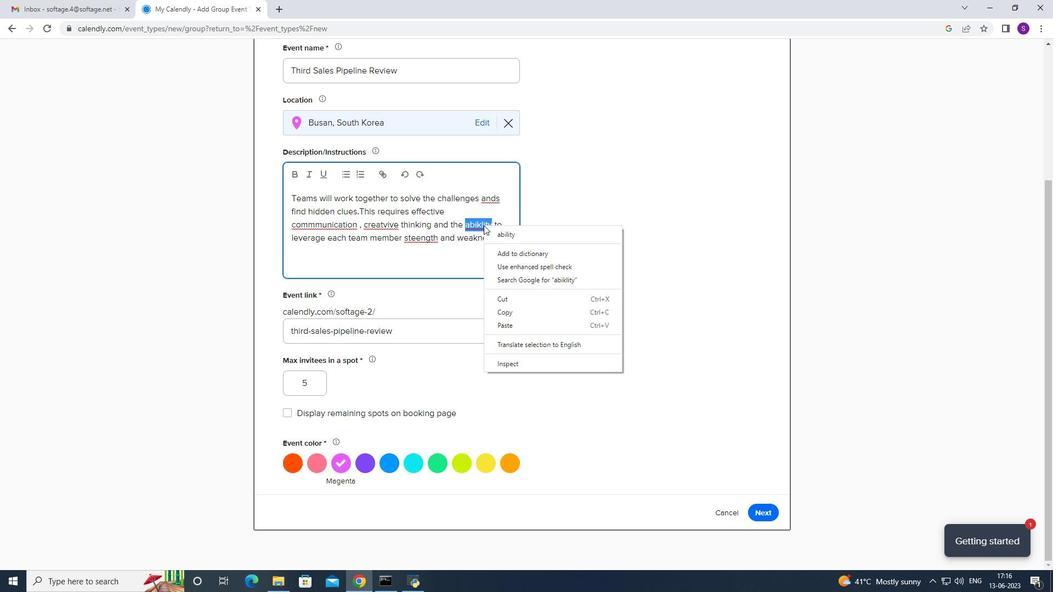 
Action: Mouse pressed left at (494, 237)
Screenshot: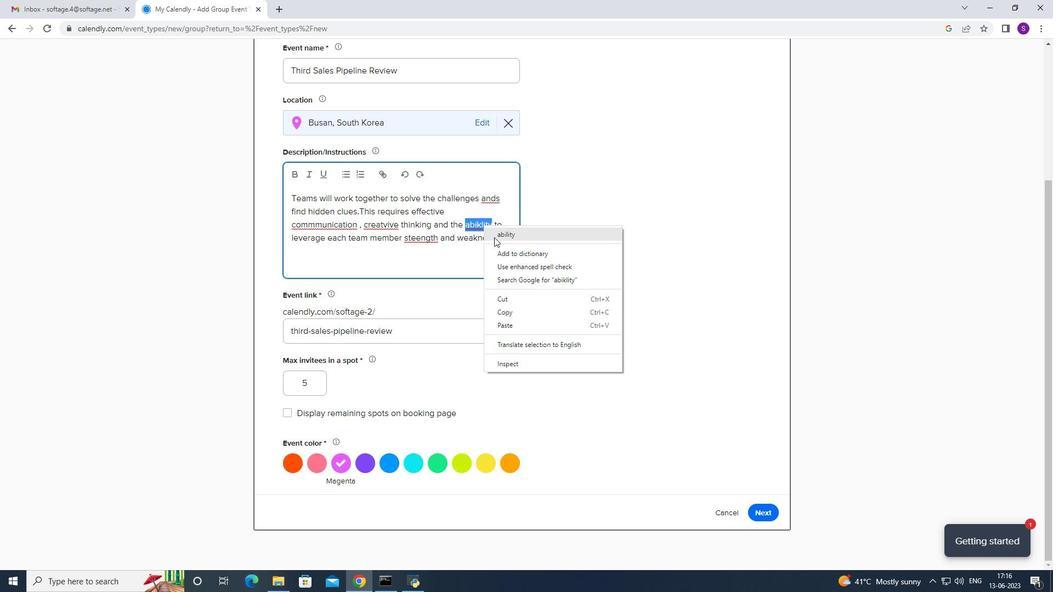 
Action: Mouse moved to (423, 248)
Screenshot: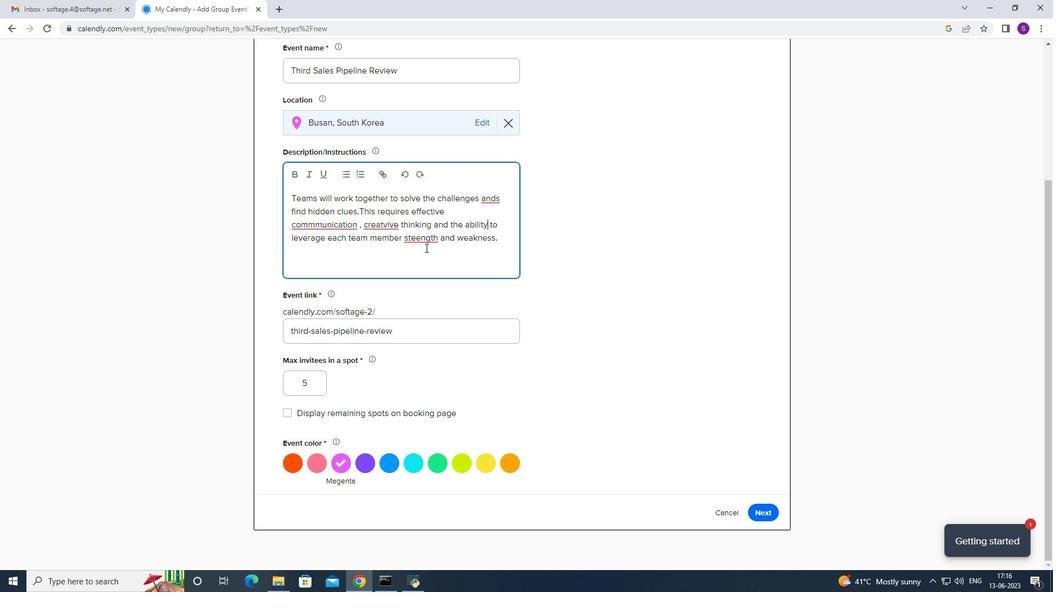 
Action: Mouse pressed right at (423, 248)
Screenshot: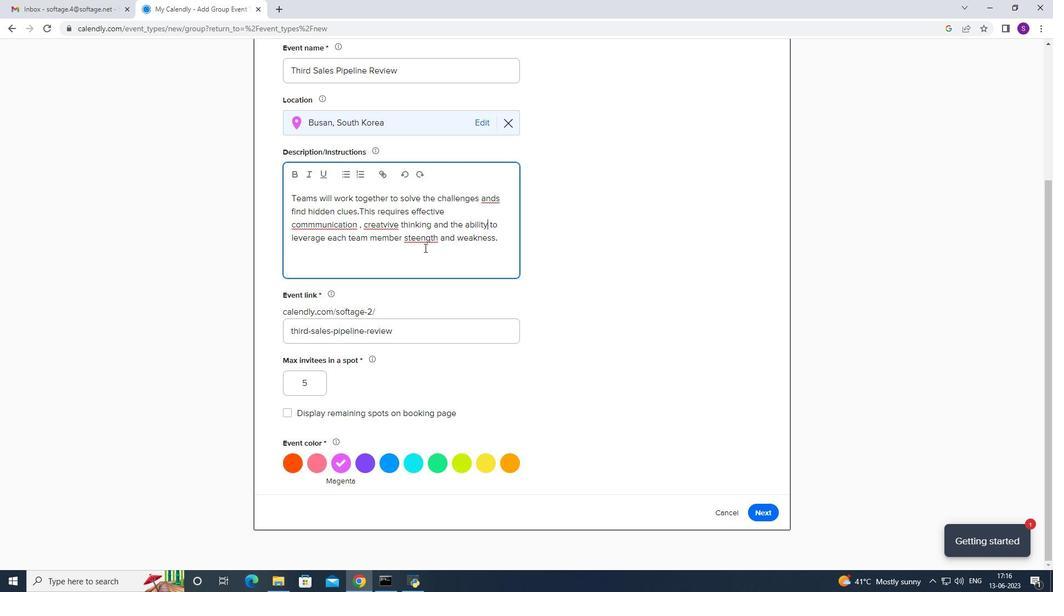 
Action: Mouse pressed left at (423, 248)
Screenshot: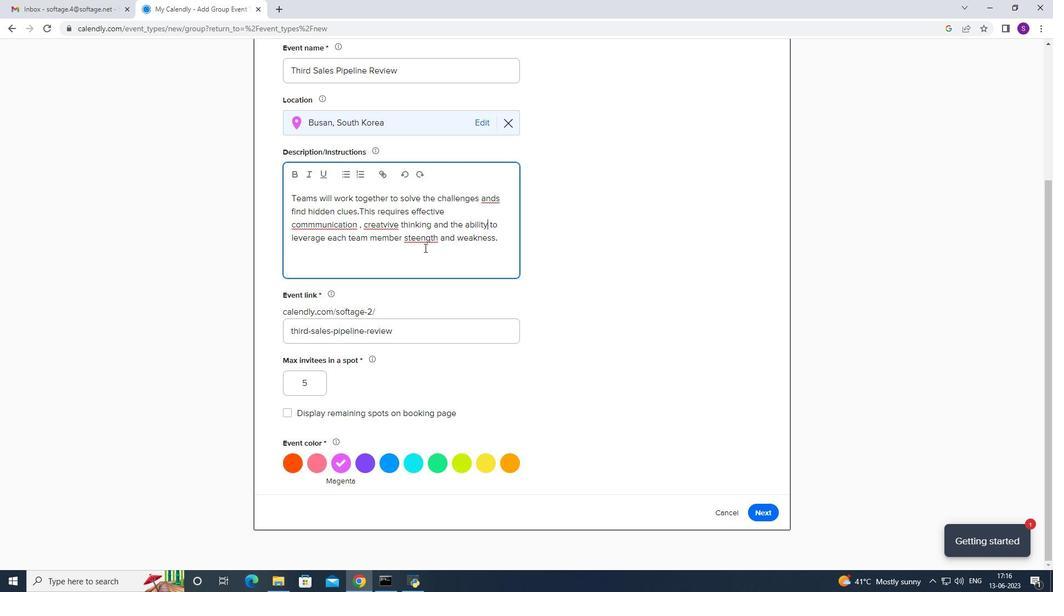 
Action: Mouse moved to (428, 248)
Screenshot: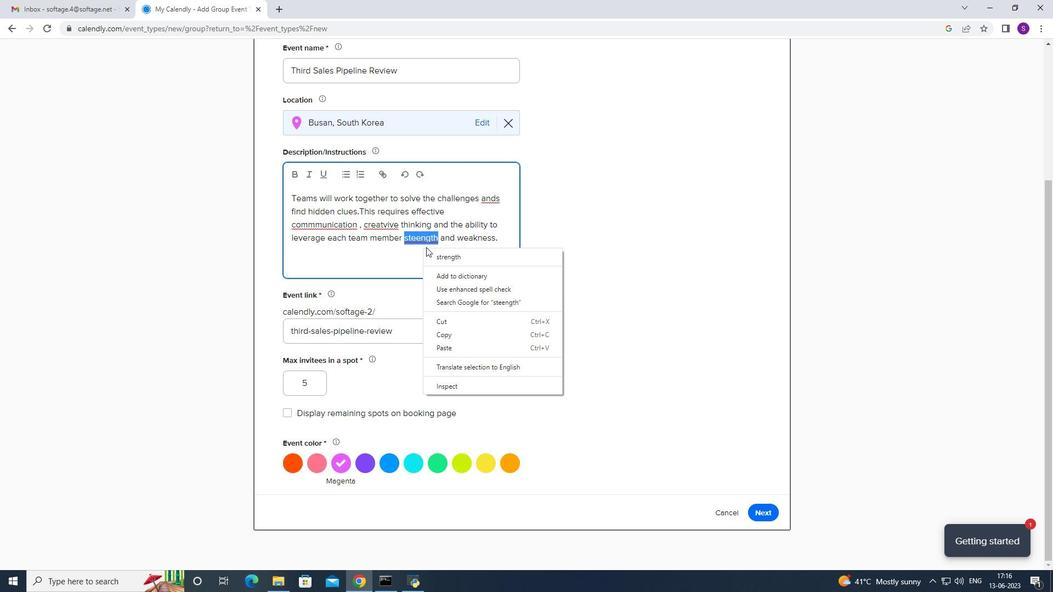 
Action: Mouse pressed left at (428, 248)
Screenshot: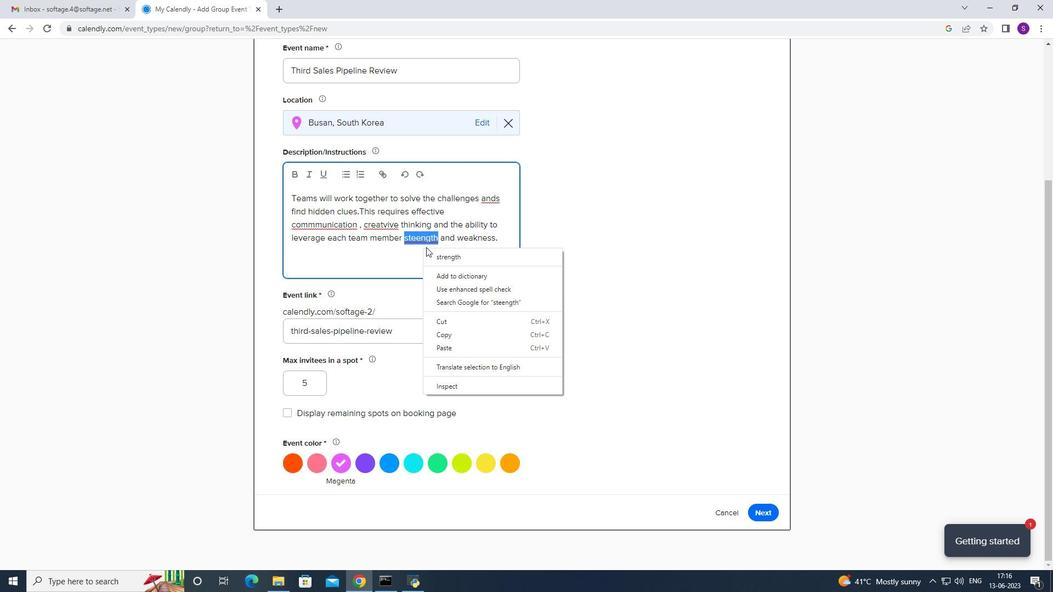
Action: Mouse moved to (426, 249)
Screenshot: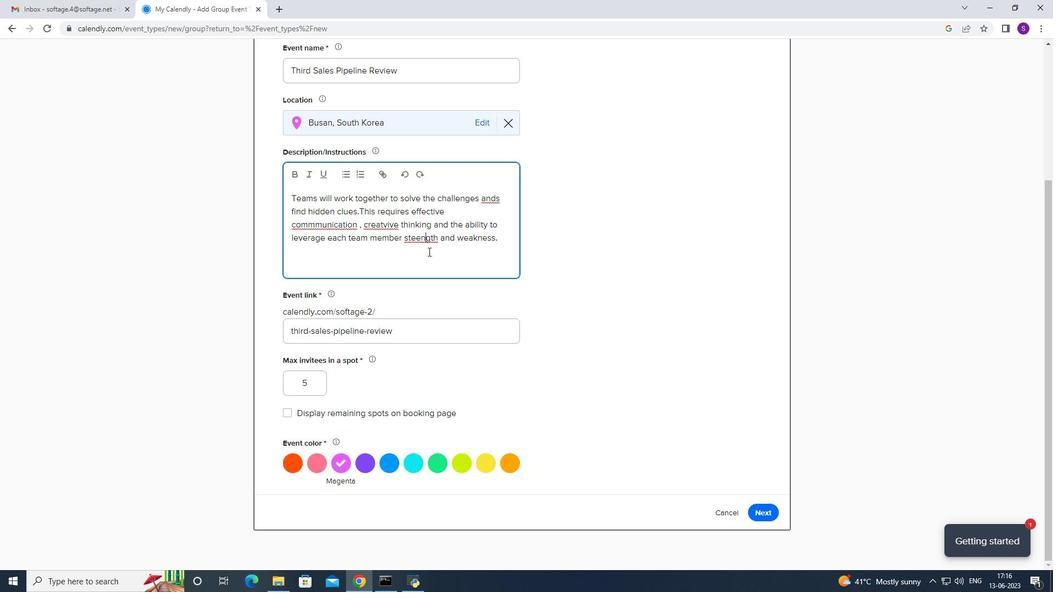 
Action: Mouse pressed left at (426, 249)
Screenshot: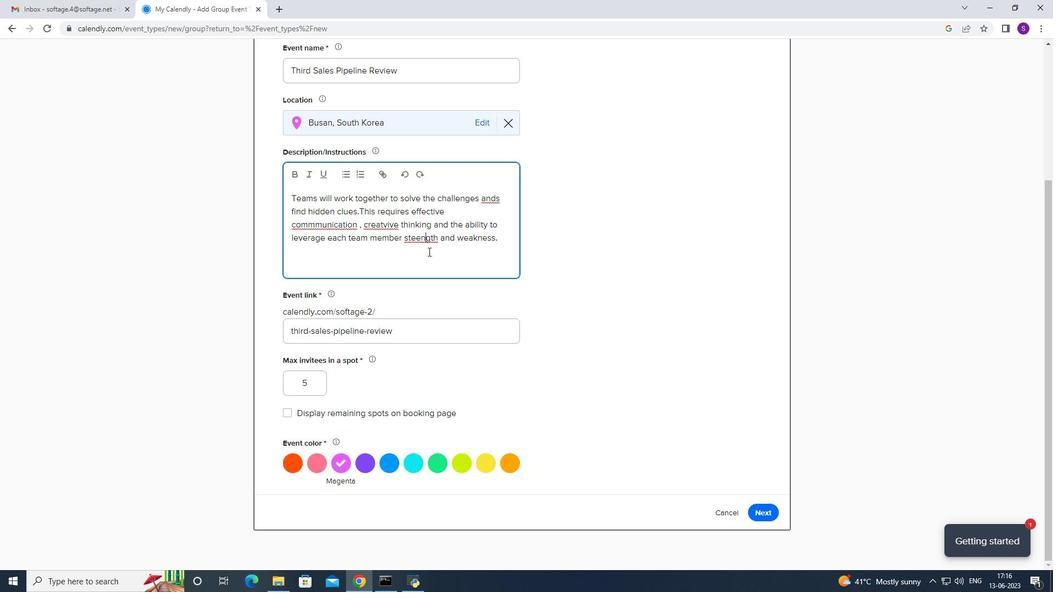 
Action: Mouse pressed right at (426, 249)
Screenshot: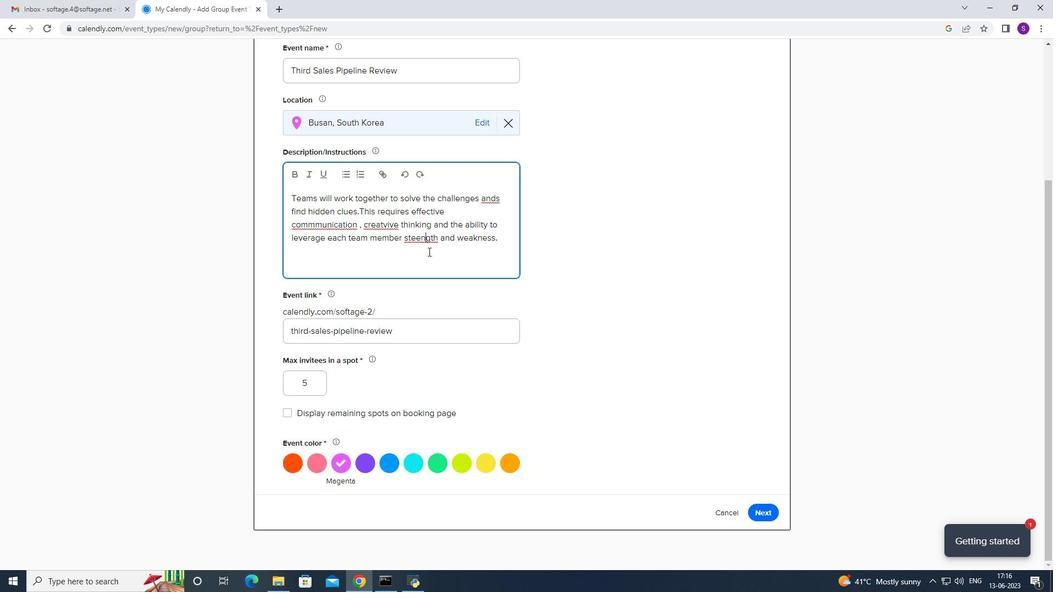 
Action: Mouse moved to (429, 253)
Screenshot: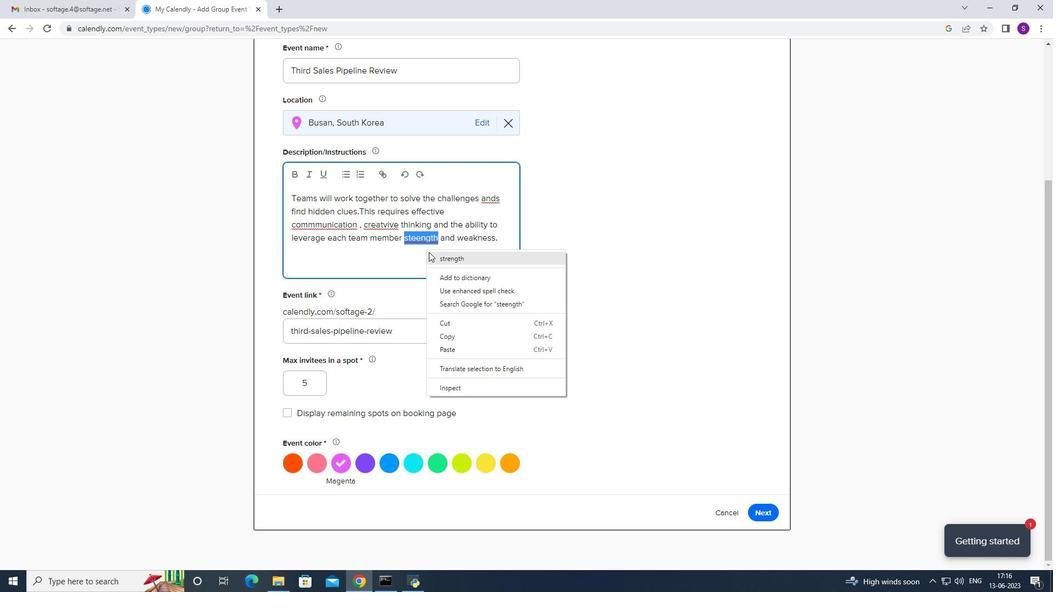 
Action: Mouse pressed left at (429, 253)
Screenshot: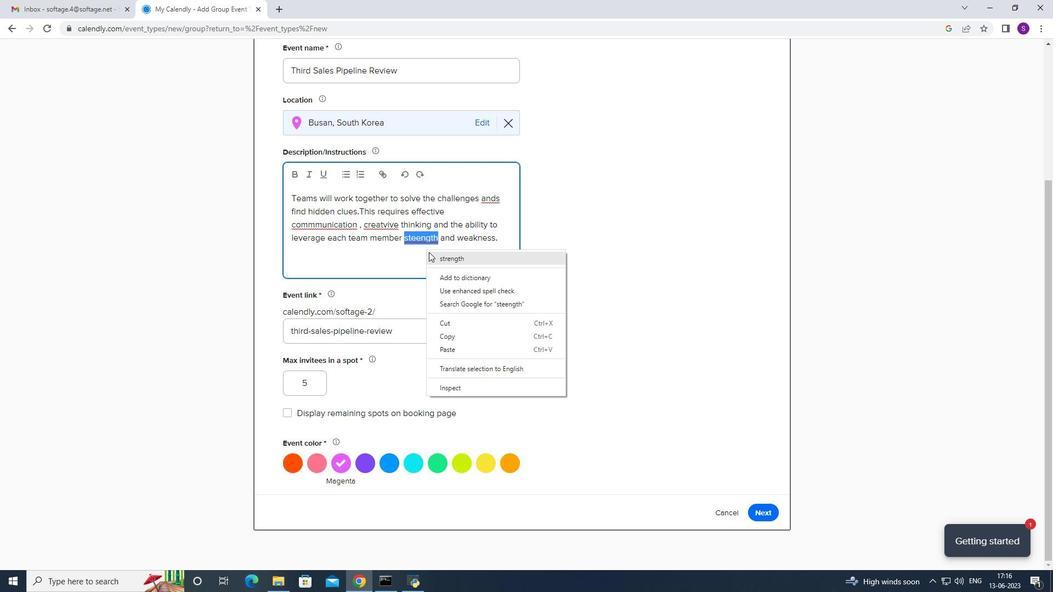 
Action: Mouse moved to (364, 227)
Screenshot: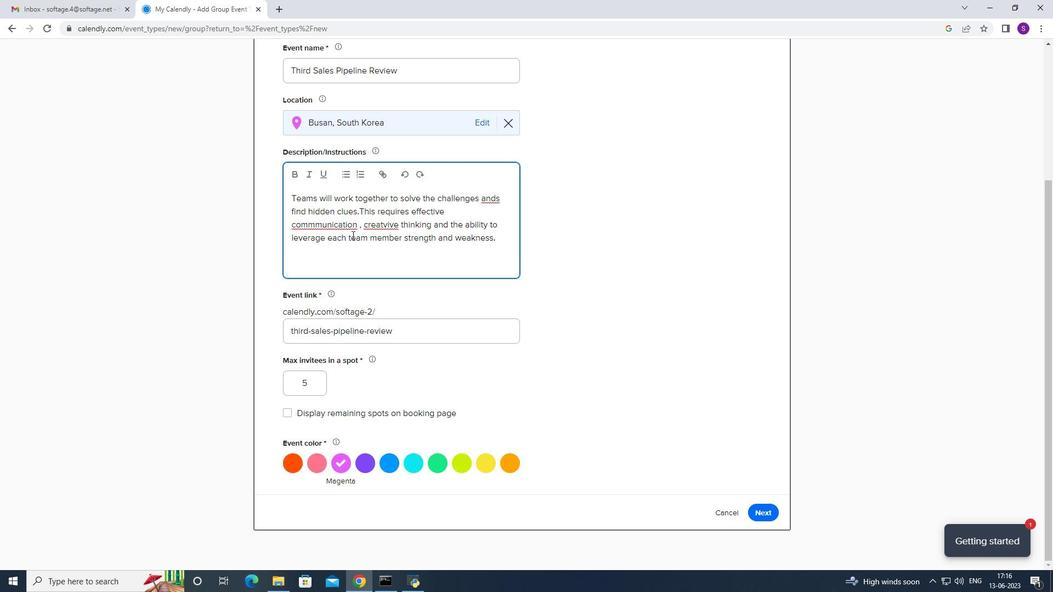 
Action: Mouse pressed right at (364, 227)
Screenshot: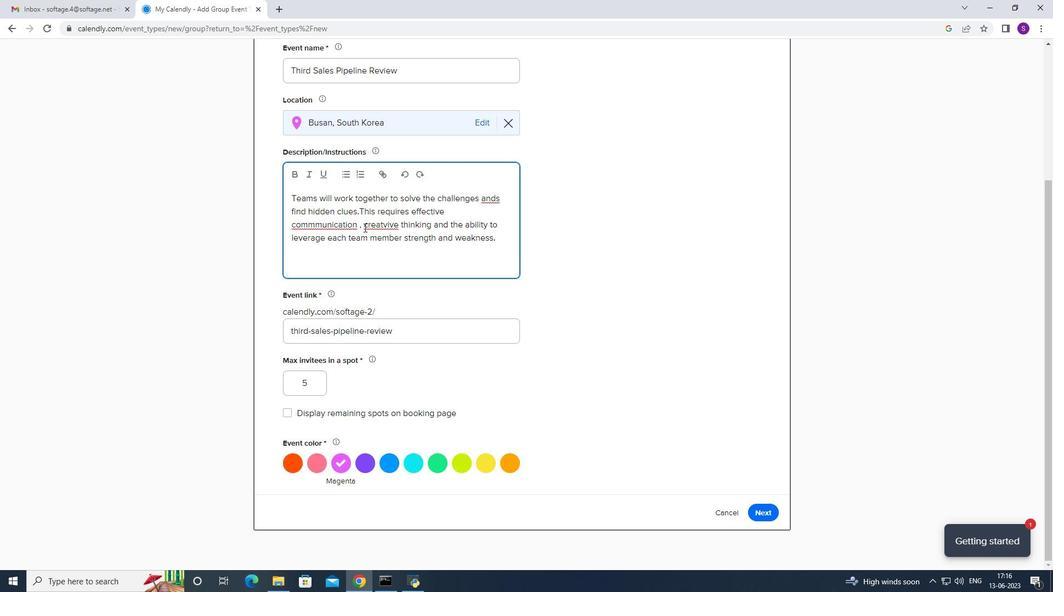 
Action: Mouse moved to (369, 232)
Screenshot: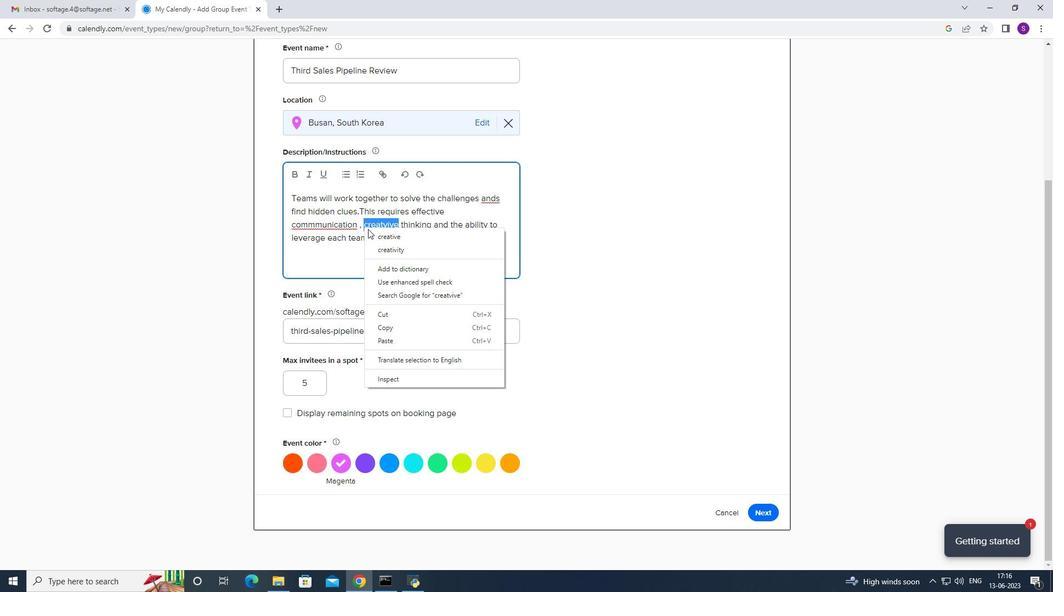 
Action: Mouse pressed left at (369, 232)
Screenshot: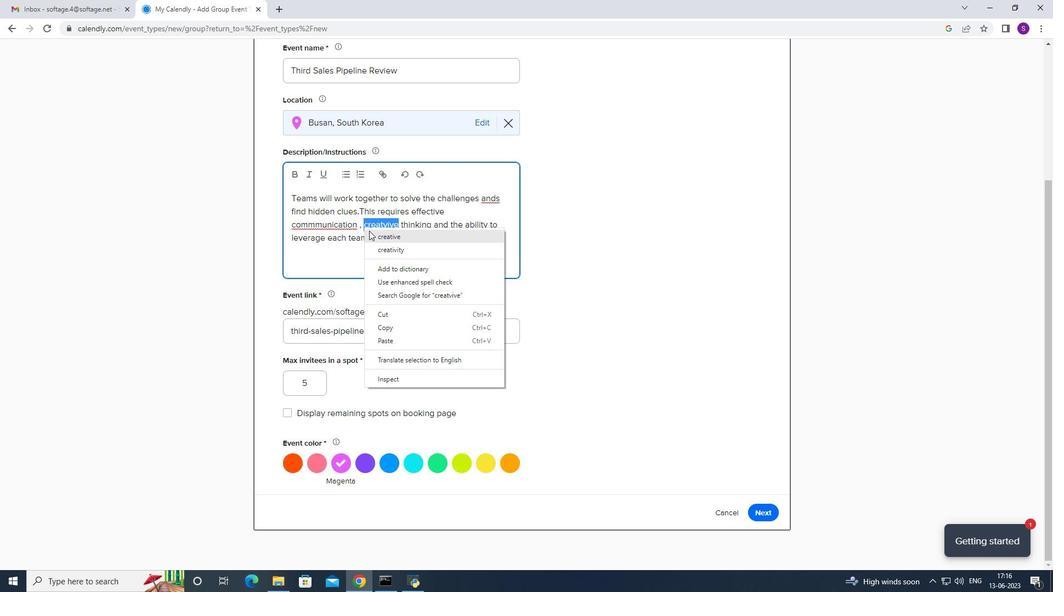 
Action: Mouse moved to (332, 229)
Screenshot: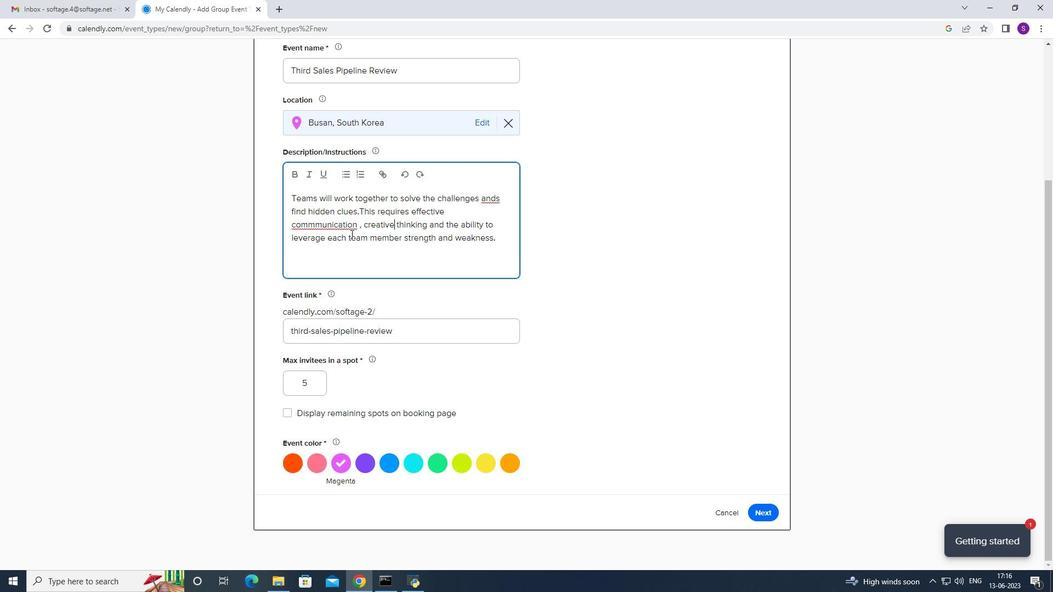 
Action: Mouse pressed right at (332, 229)
Screenshot: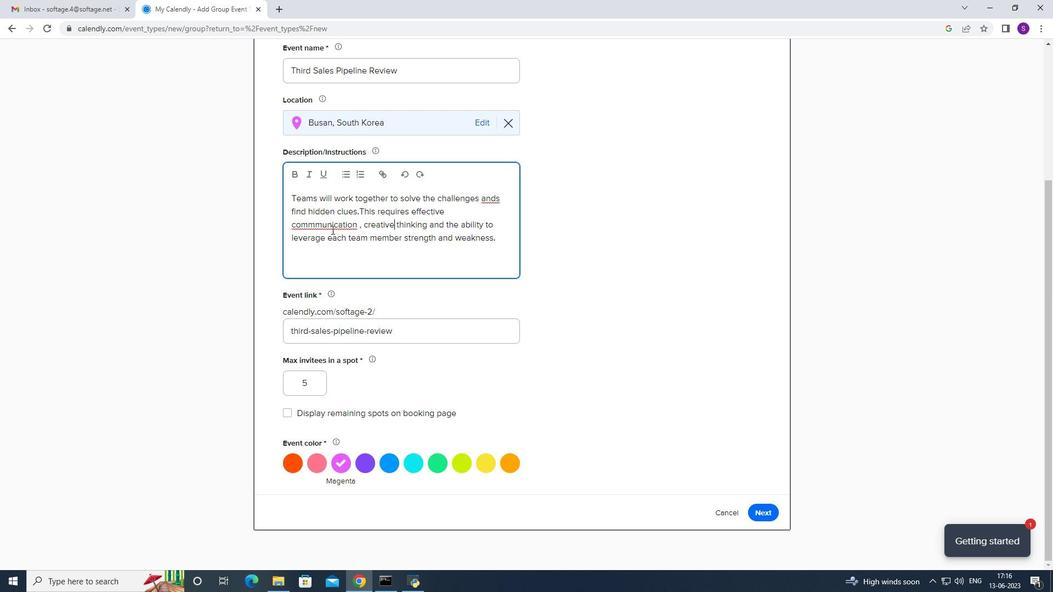 
Action: Mouse moved to (342, 237)
Screenshot: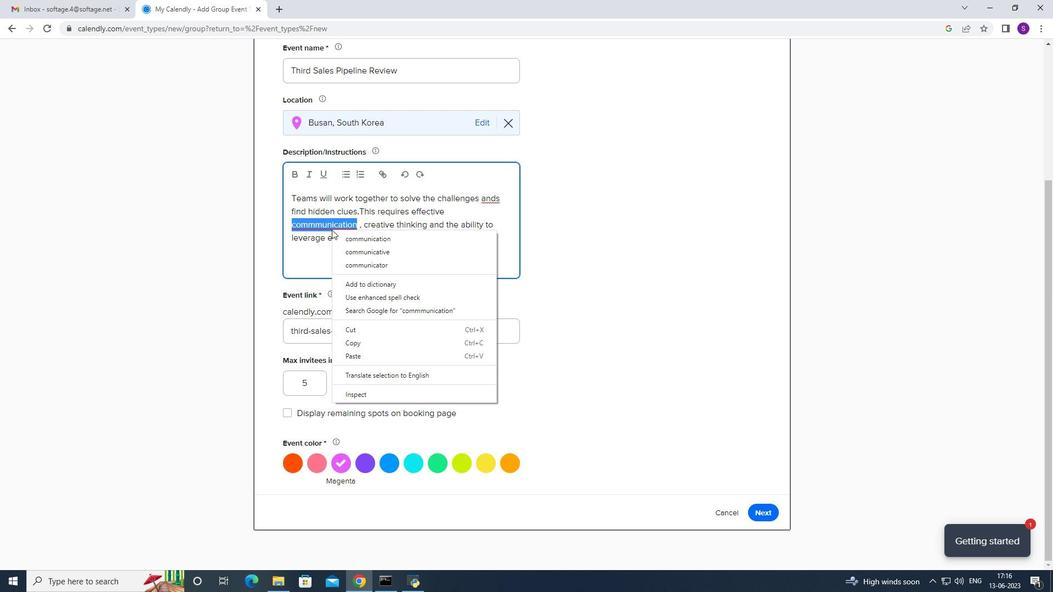 
Action: Mouse pressed left at (342, 237)
Screenshot: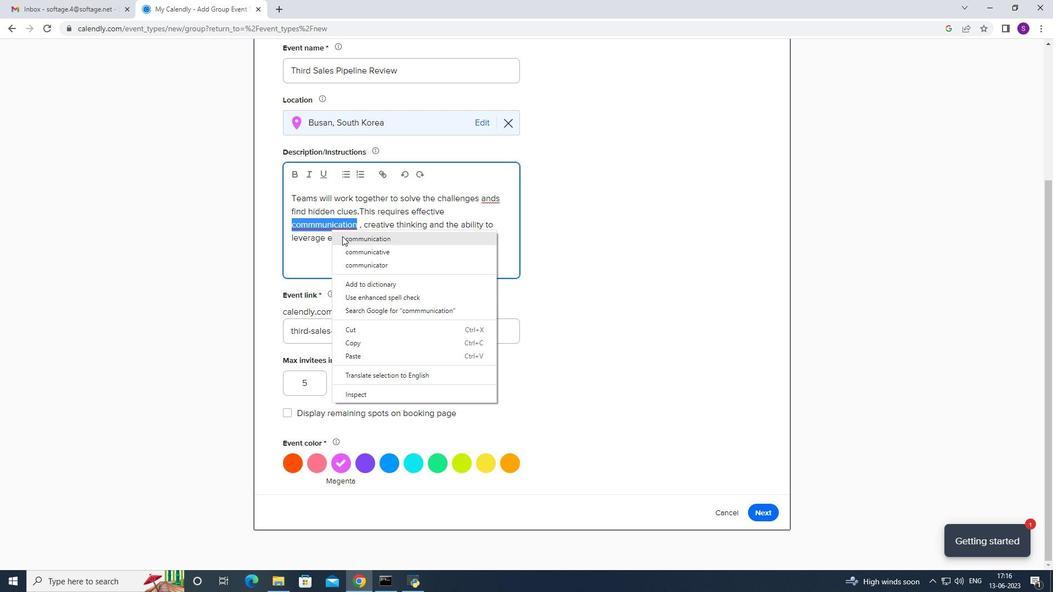 
Action: Mouse moved to (480, 201)
Screenshot: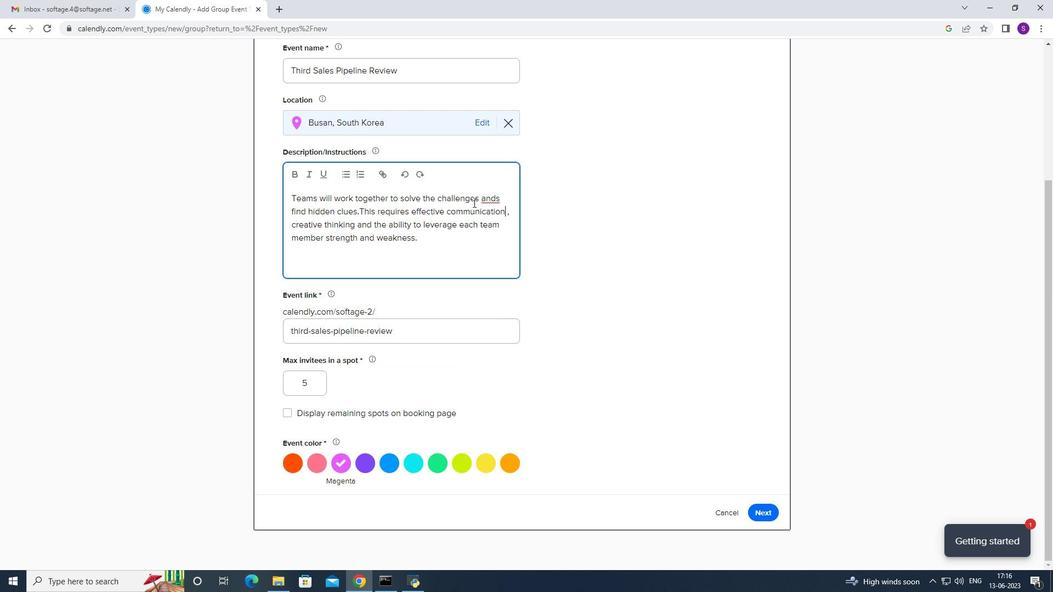 
Action: Mouse pressed right at (480, 201)
Screenshot: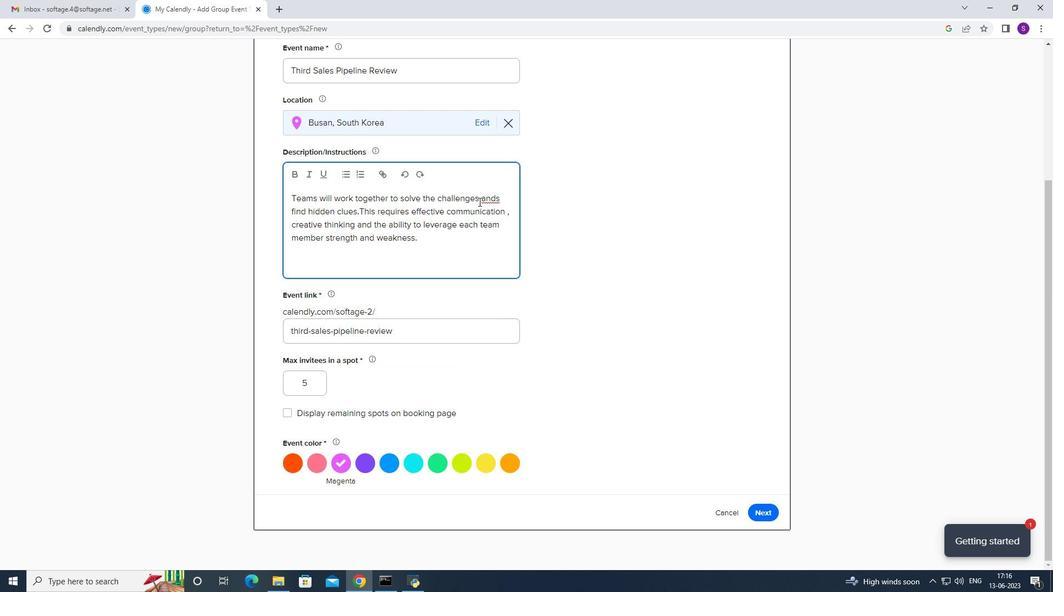 
Action: Mouse moved to (491, 207)
Screenshot: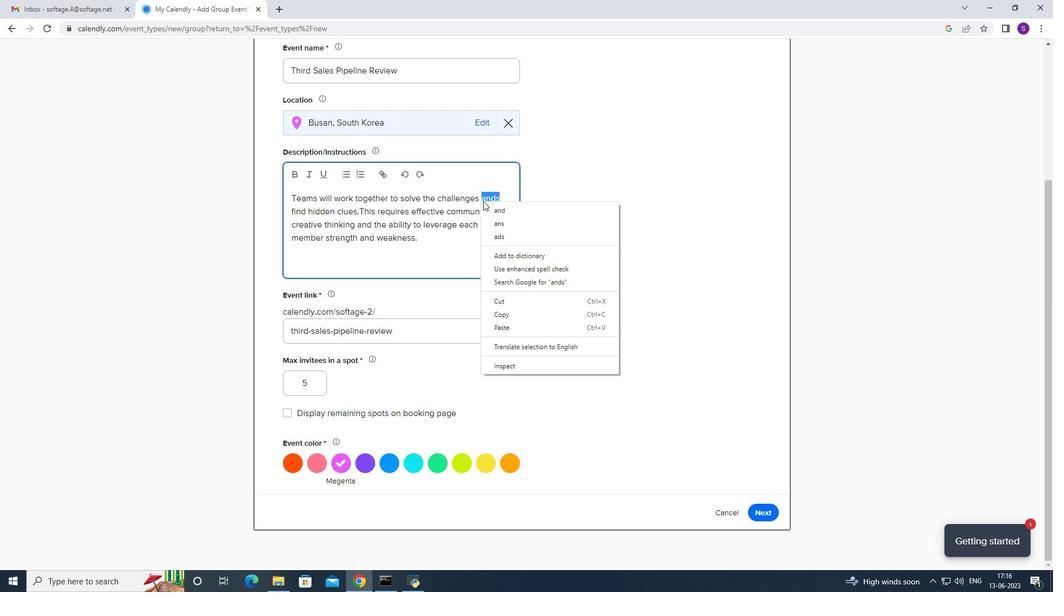 
Action: Mouse pressed left at (491, 207)
Screenshot: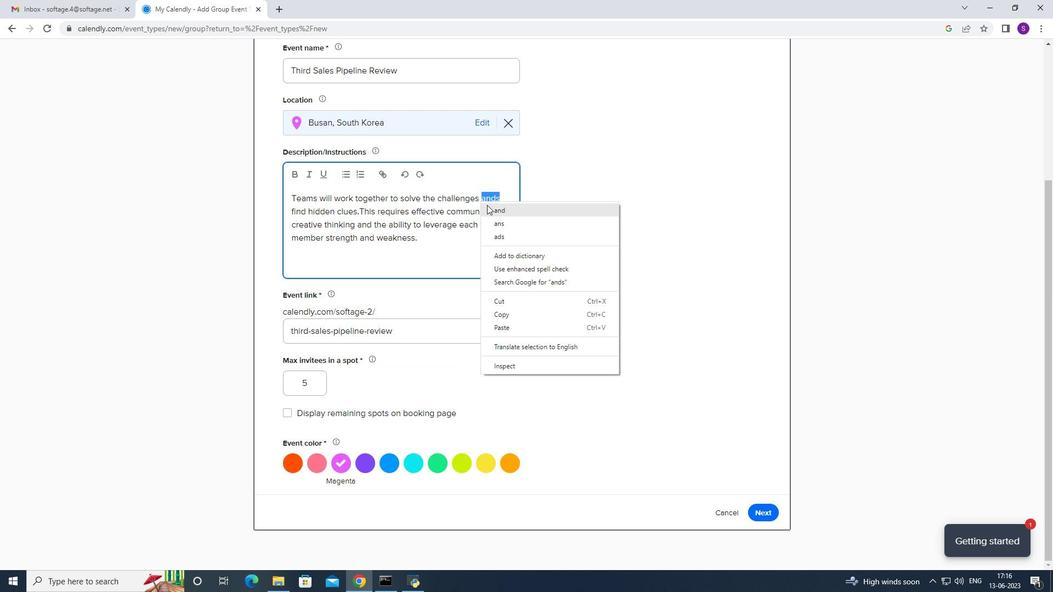 
Action: Mouse moved to (435, 254)
Screenshot: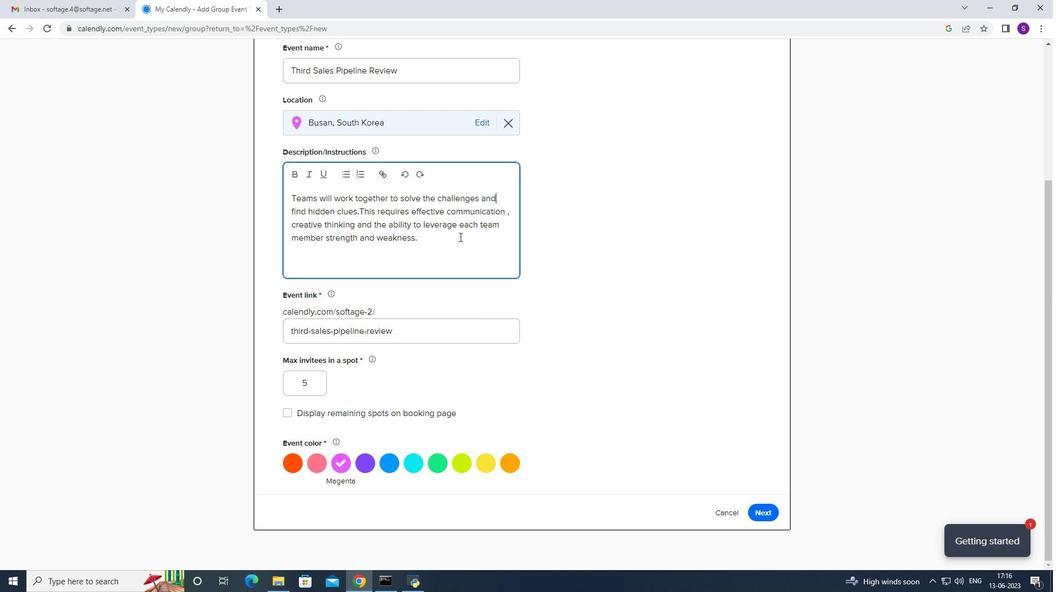 
Action: Mouse pressed left at (435, 254)
Screenshot: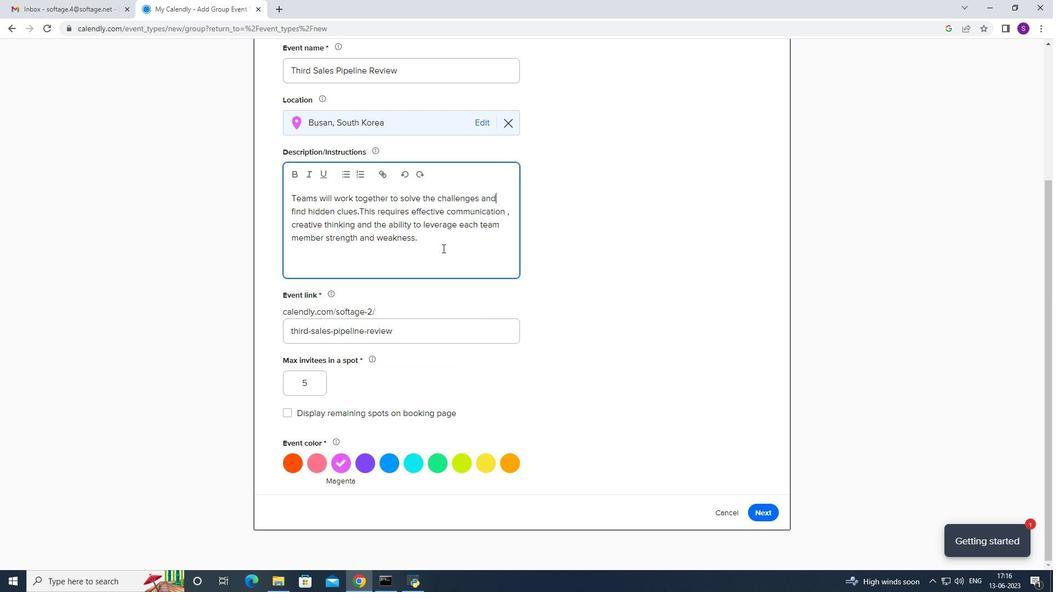 
Action: Mouse moved to (343, 340)
Screenshot: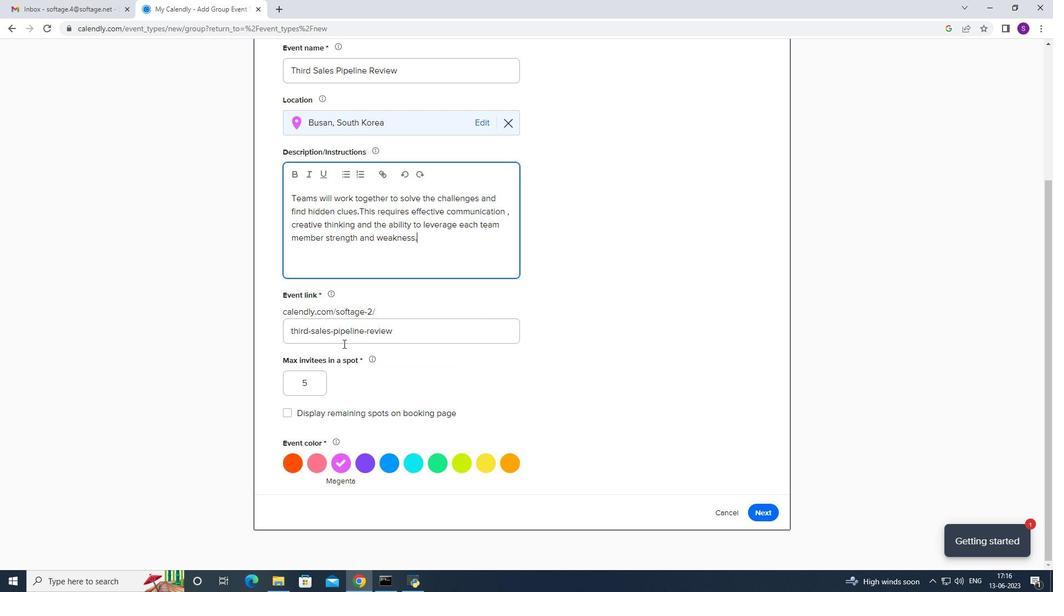 
Action: Mouse scrolled (343, 339) with delta (0, 0)
Screenshot: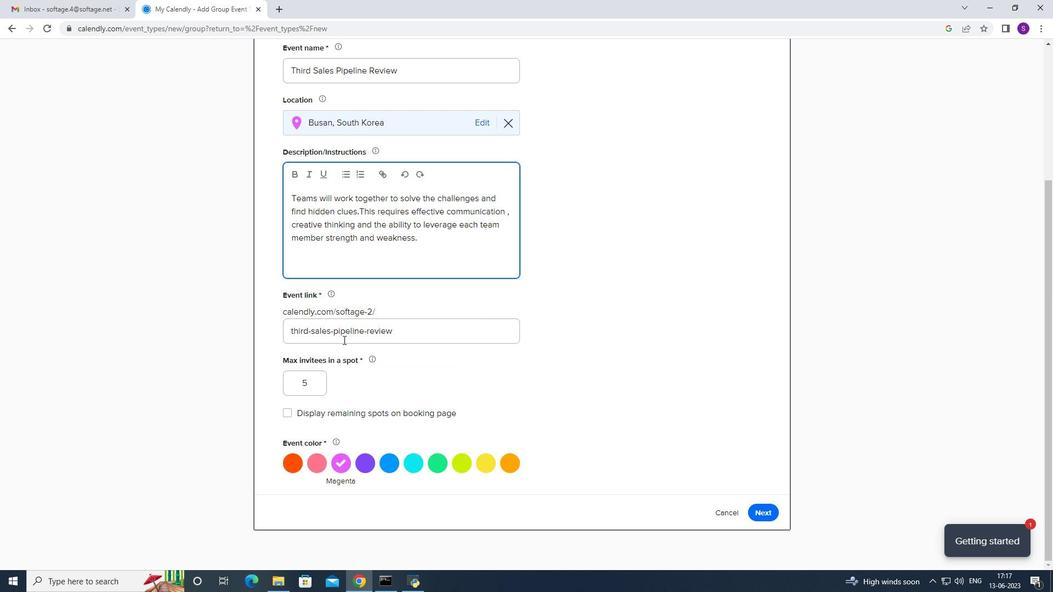 
Action: Mouse scrolled (343, 339) with delta (0, 0)
Screenshot: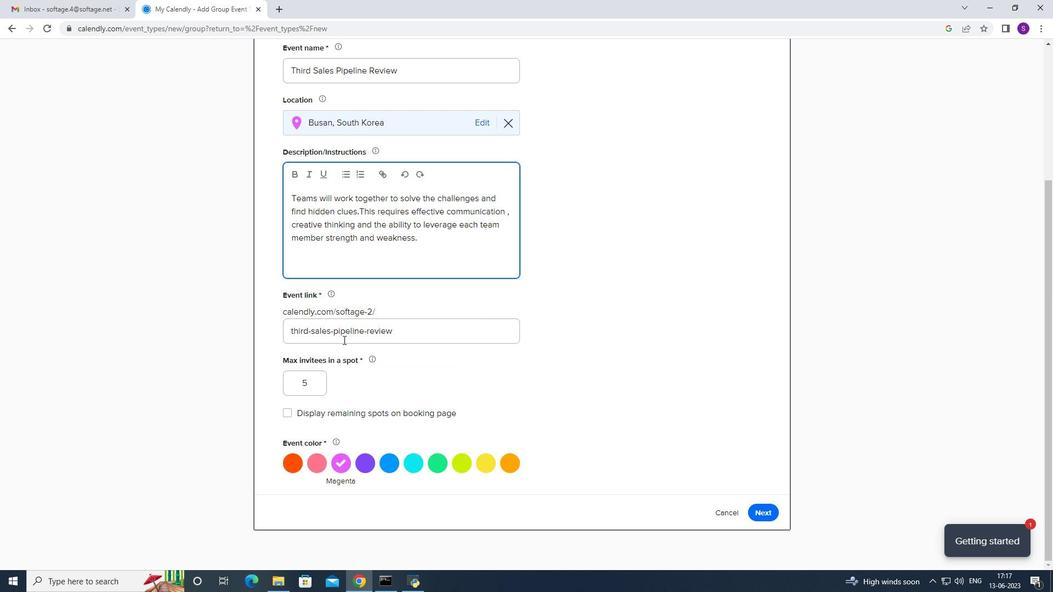 
Action: Mouse scrolled (343, 339) with delta (0, 0)
Screenshot: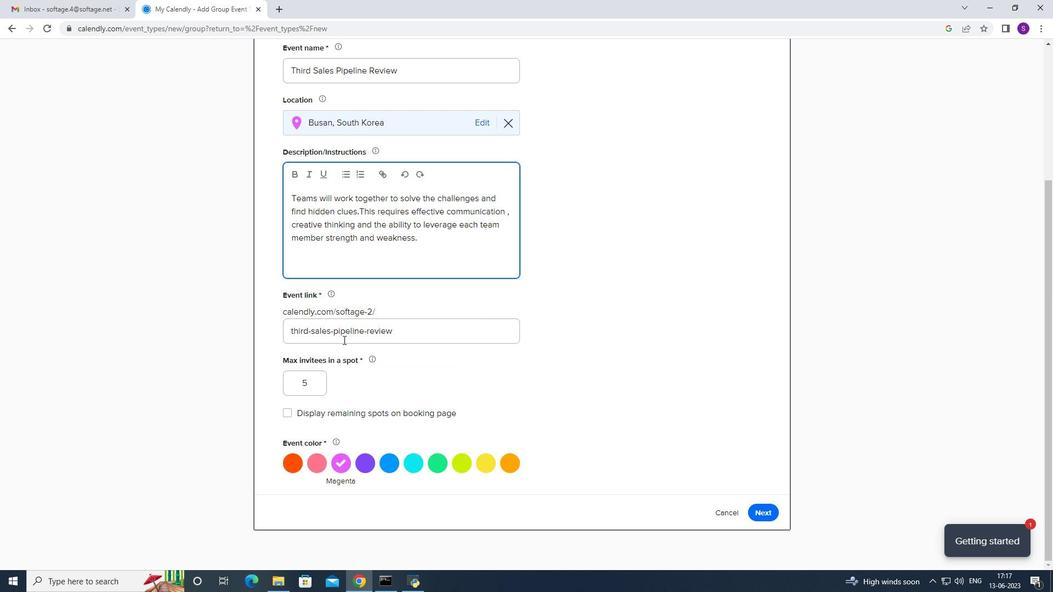 
Action: Mouse scrolled (343, 339) with delta (0, 0)
Screenshot: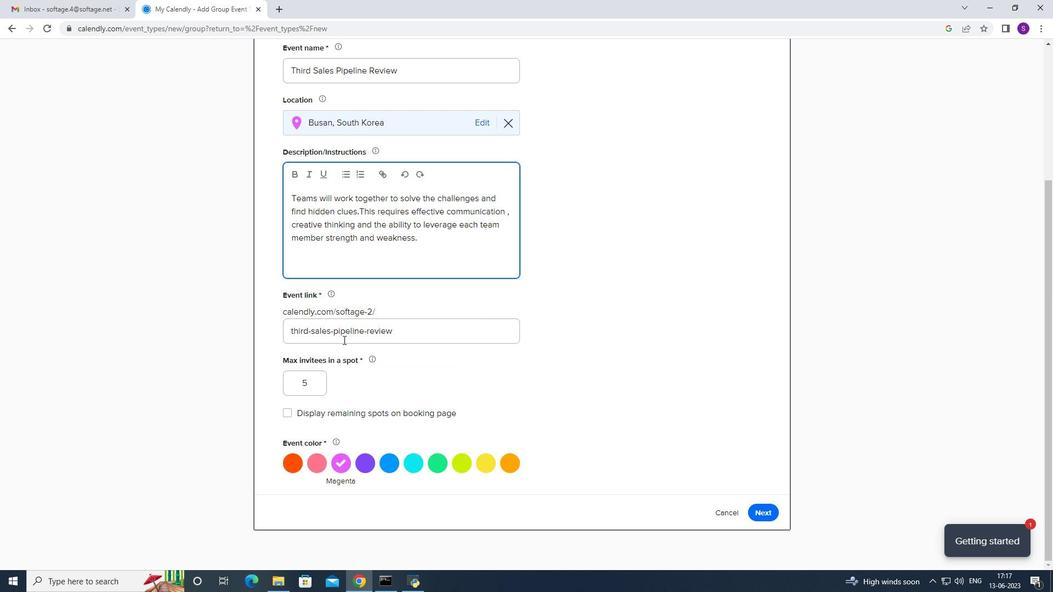 
Action: Mouse scrolled (343, 339) with delta (0, -1)
Screenshot: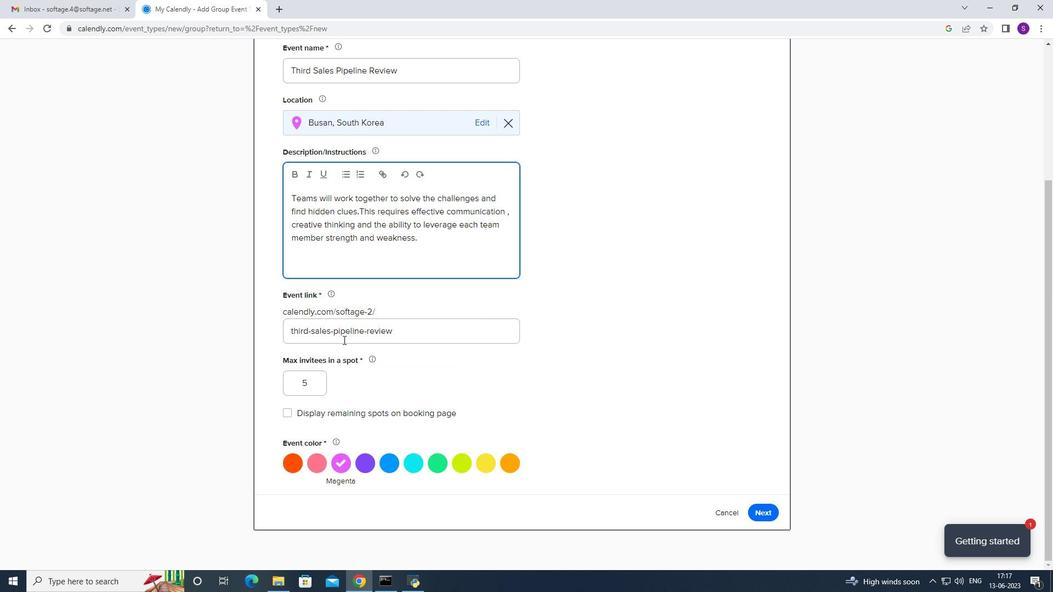 
Action: Mouse scrolled (343, 339) with delta (0, 0)
Screenshot: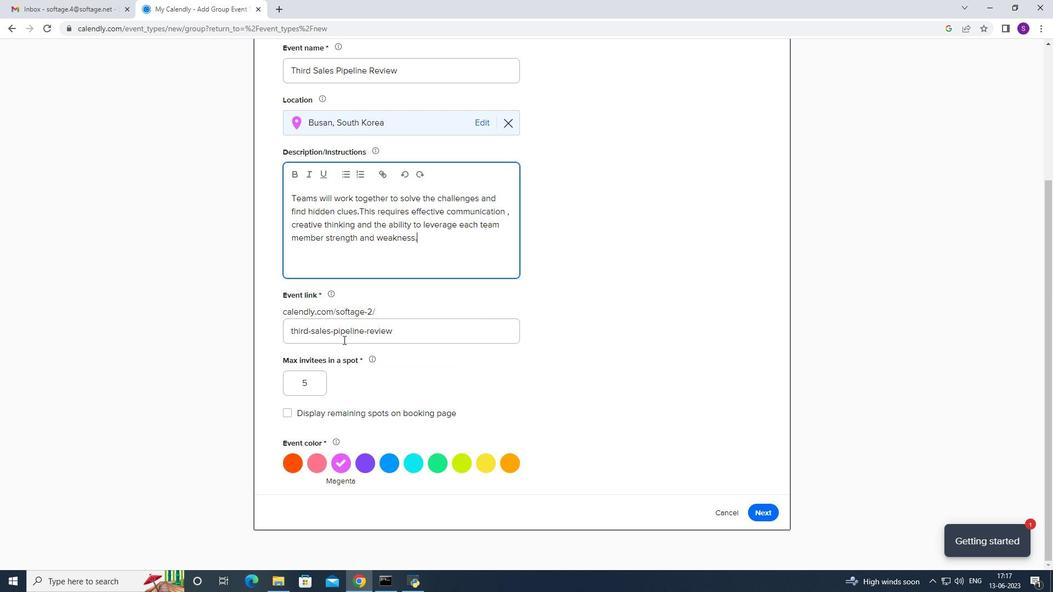 
Action: Mouse scrolled (343, 339) with delta (0, 0)
Screenshot: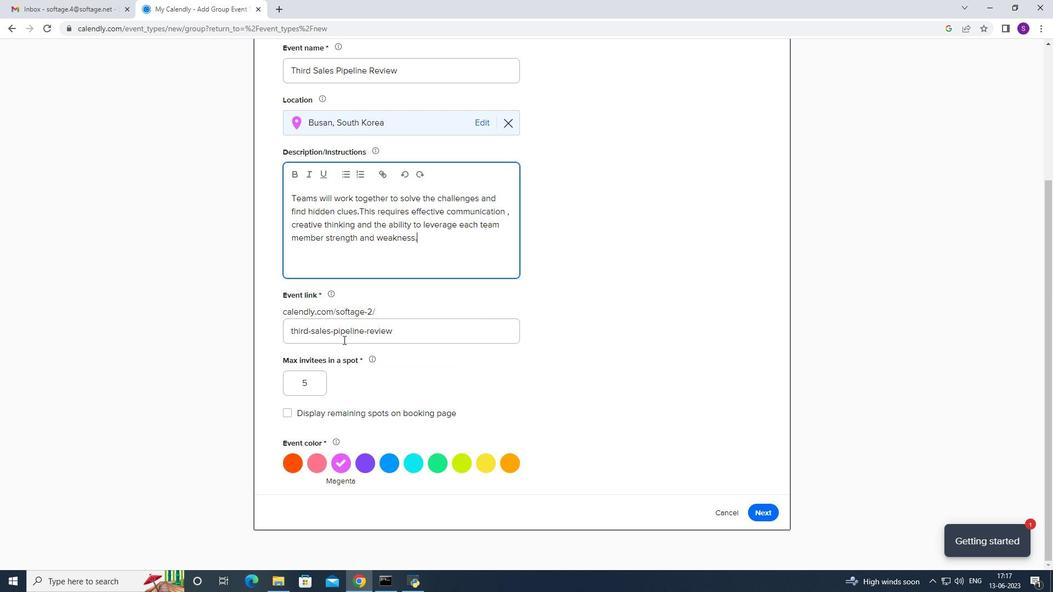 
Action: Mouse scrolled (343, 340) with delta (0, 0)
Screenshot: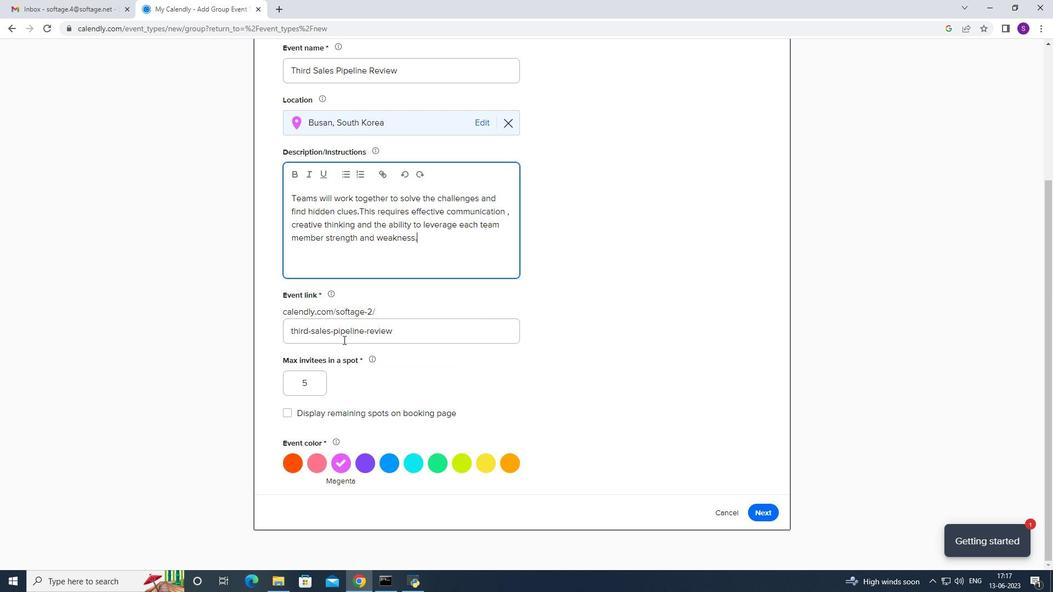 
Action: Mouse moved to (346, 334)
Screenshot: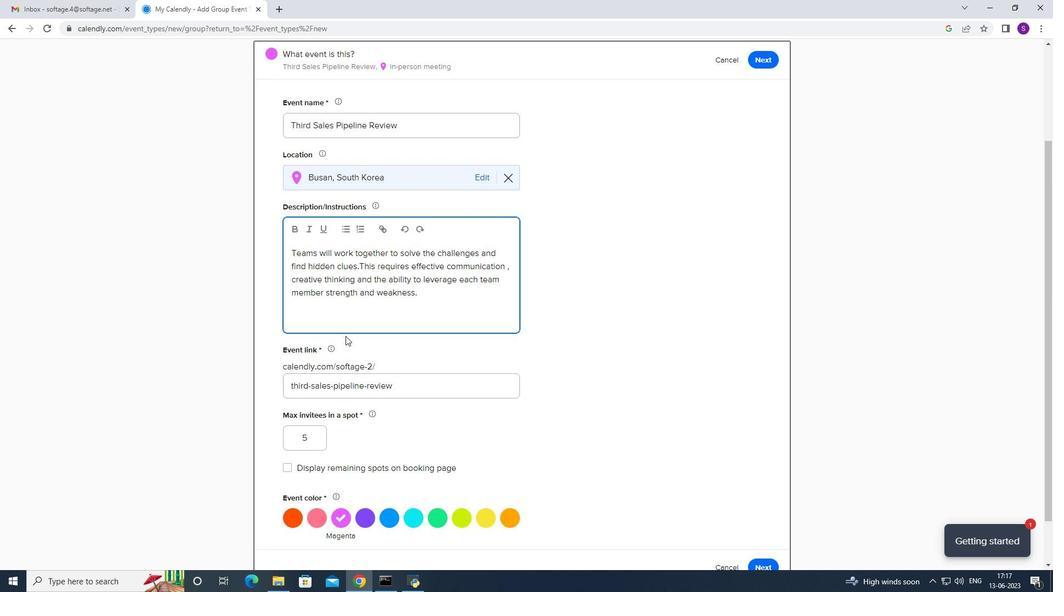
Action: Mouse scrolled (346, 333) with delta (0, 0)
Screenshot: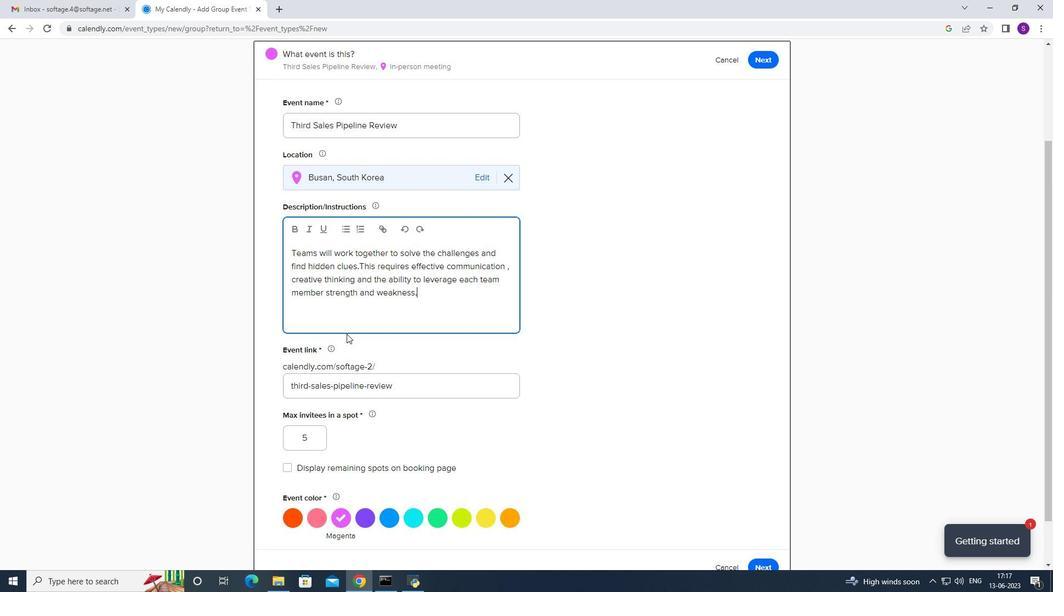 
Action: Mouse scrolled (346, 333) with delta (0, 0)
Screenshot: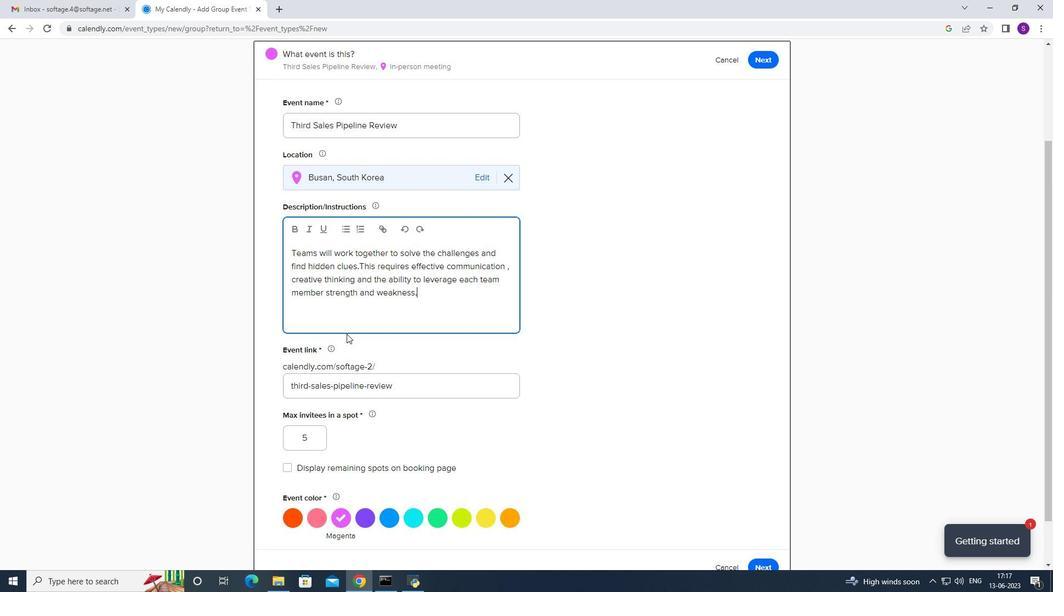
Action: Mouse scrolled (346, 333) with delta (0, 0)
Screenshot: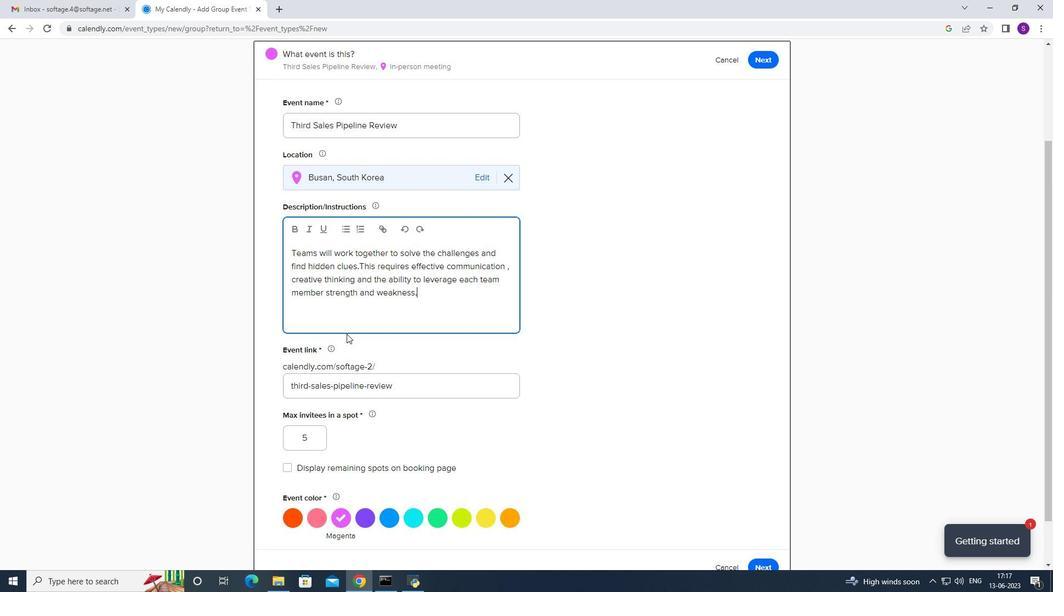 
Action: Mouse scrolled (346, 333) with delta (0, 0)
Screenshot: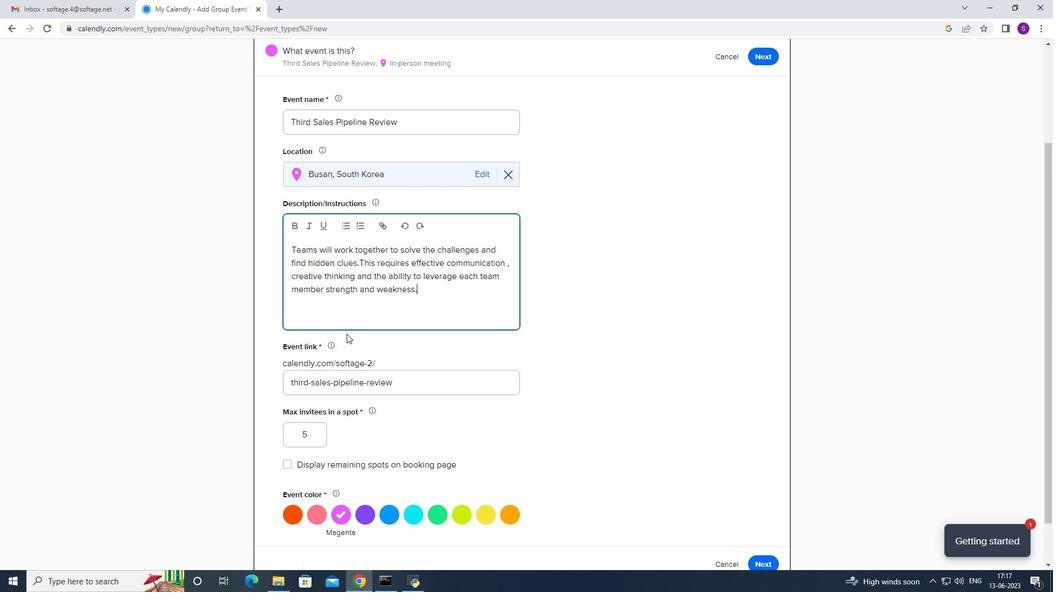 
Action: Mouse moved to (440, 252)
Screenshot: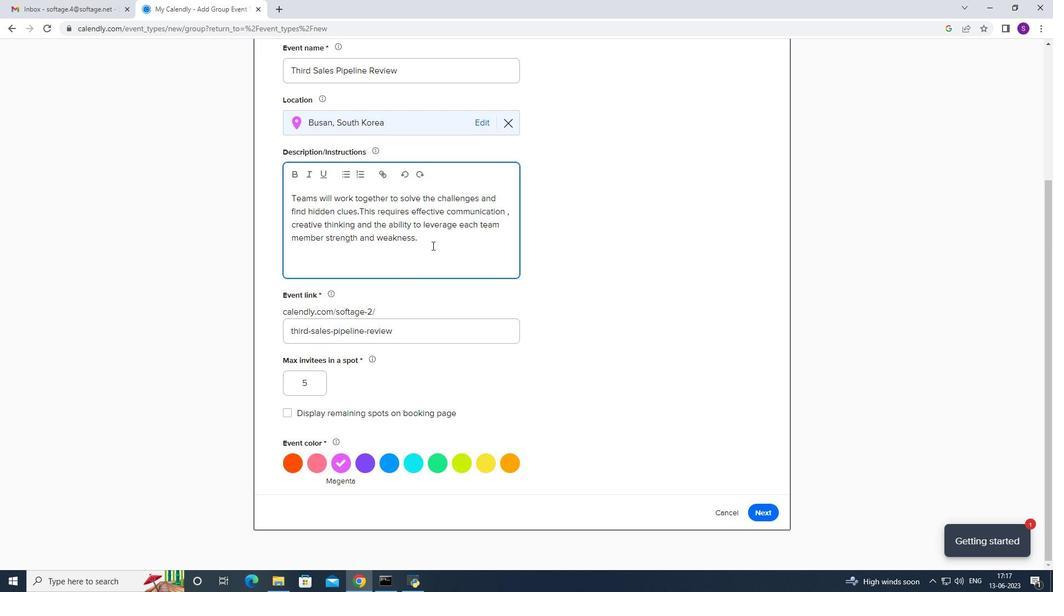 
Action: Key pressed <Key.backspace>
Screenshot: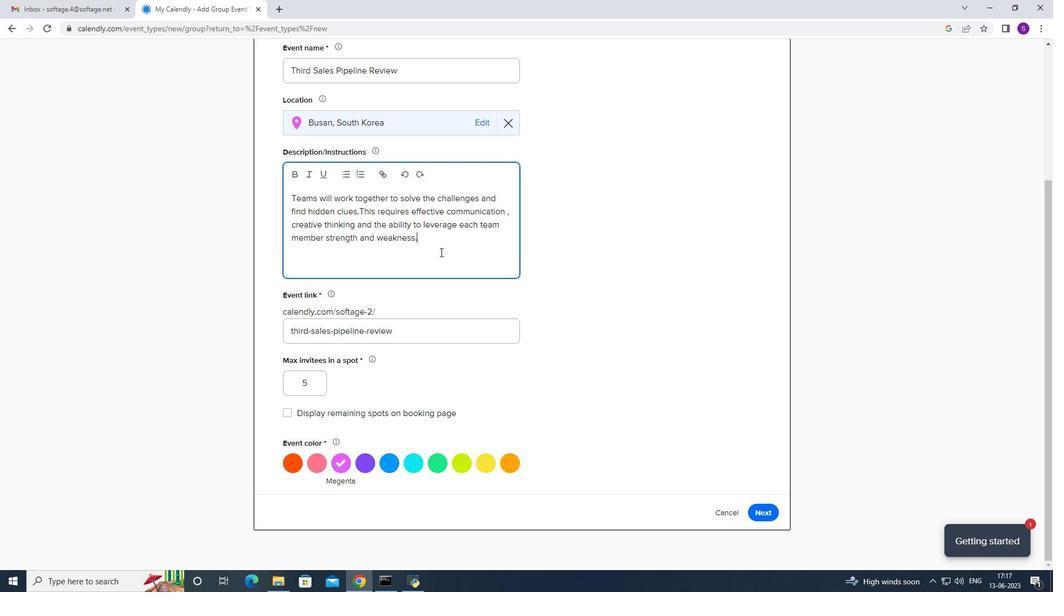 
Action: Mouse moved to (440, 252)
Screenshot: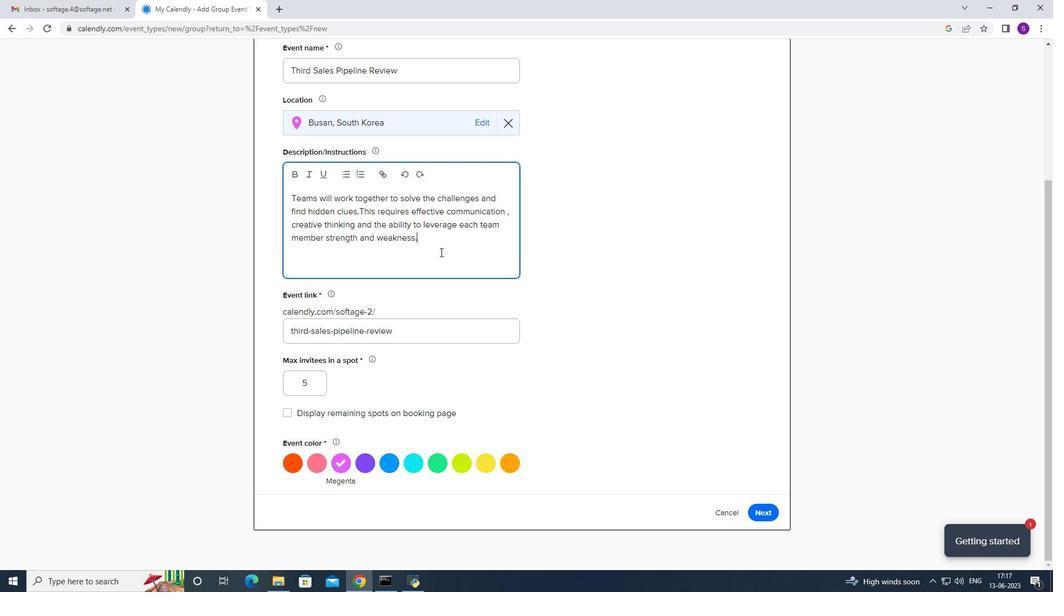 
Action: Key pressed <Key.backspace><Key.backspace><Key.backspace><Key.backspace><Key.backspace><Key.backspace><Key.backspace><Key.backspace>expertise,<Key.backspace>.
Screenshot: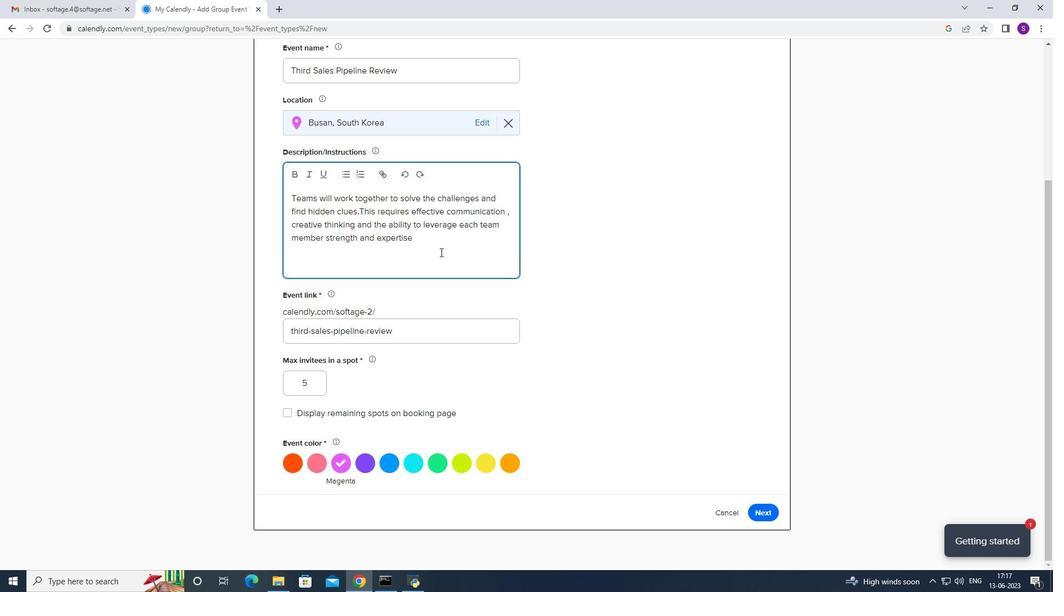 
Action: Mouse moved to (481, 329)
Screenshot: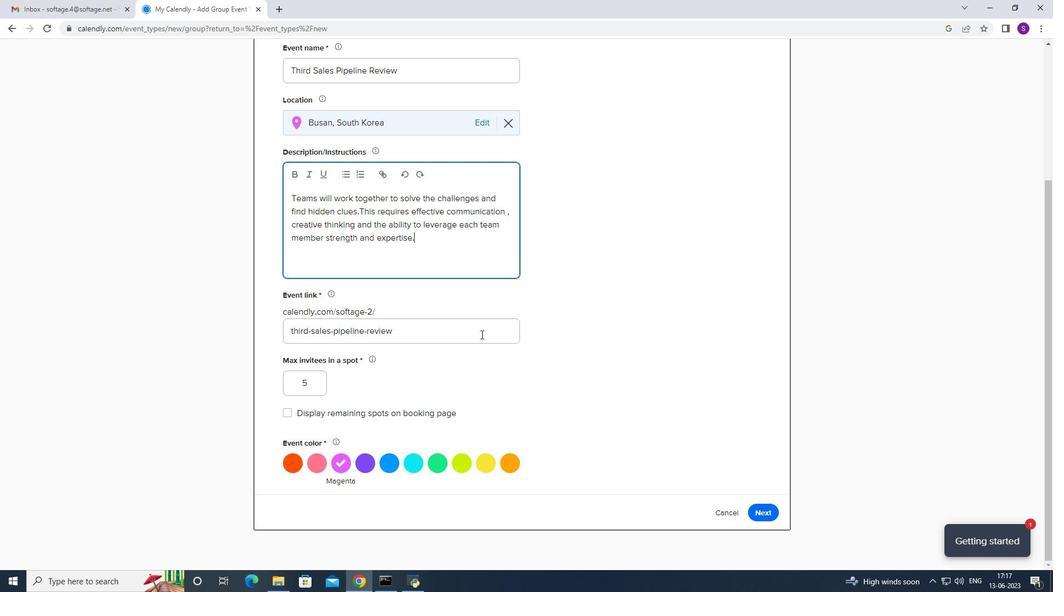 
Action: Mouse scrolled (481, 328) with delta (0, 0)
Screenshot: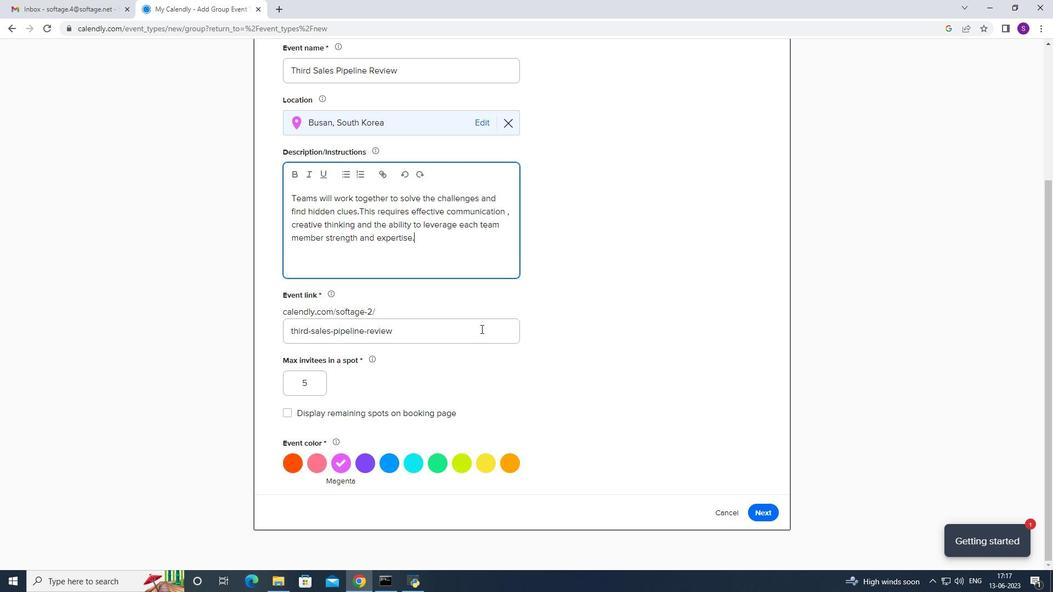 
Action: Mouse scrolled (481, 328) with delta (0, 0)
Screenshot: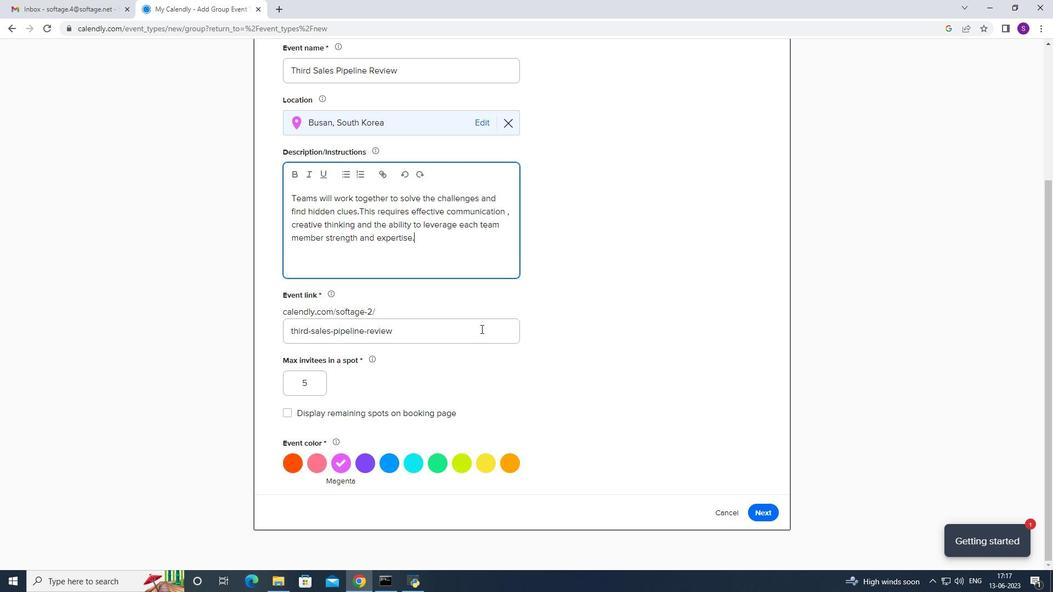 
Action: Mouse moved to (482, 332)
Screenshot: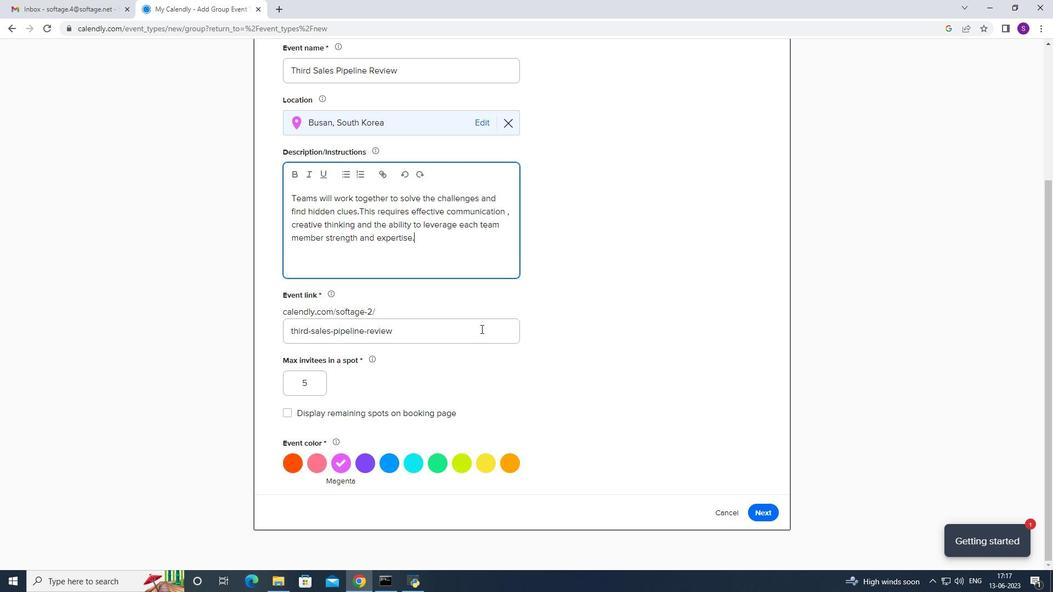 
Action: Mouse scrolled (482, 331) with delta (0, 0)
Screenshot: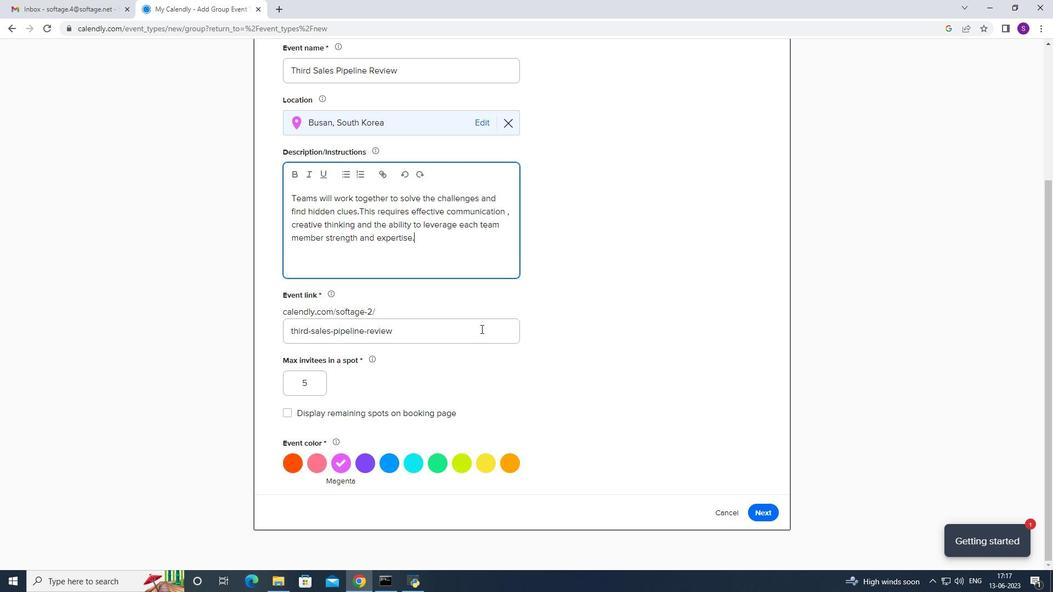 
Action: Mouse moved to (764, 508)
Screenshot: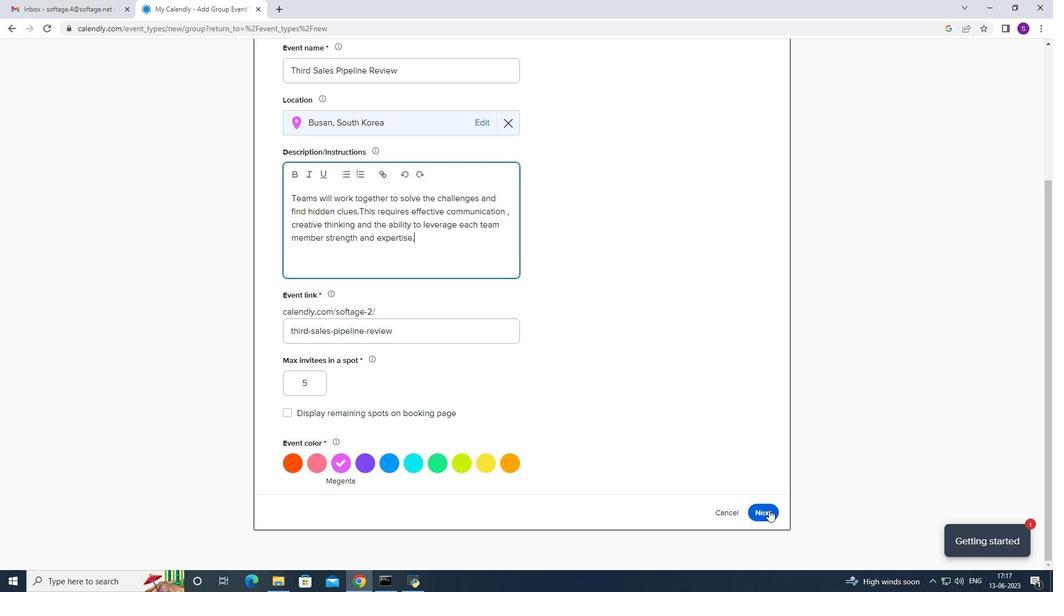 
Action: Mouse pressed left at (765, 508)
Screenshot: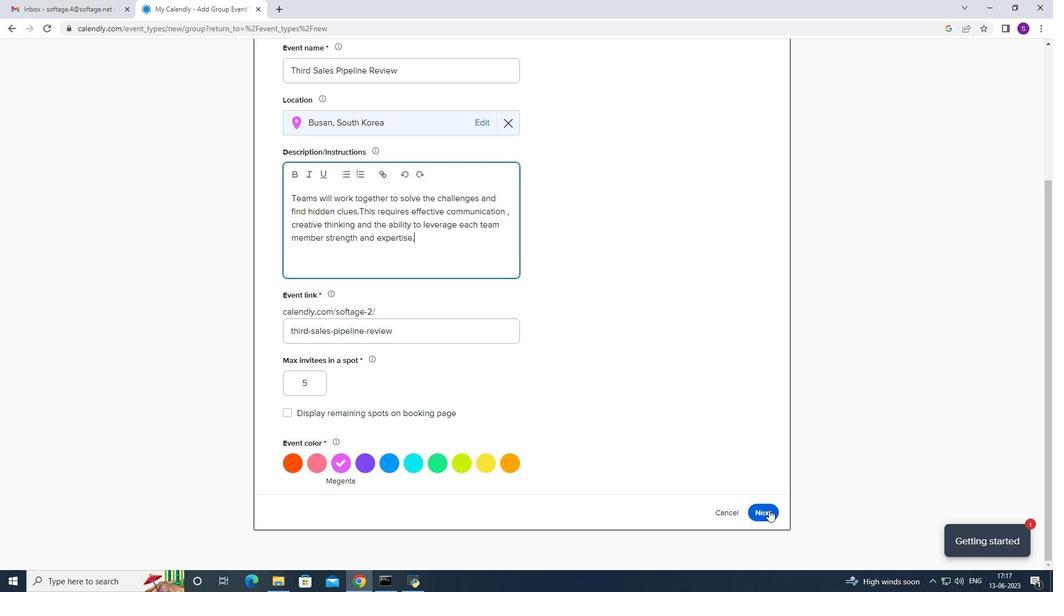 
Action: Mouse moved to (352, 172)
Screenshot: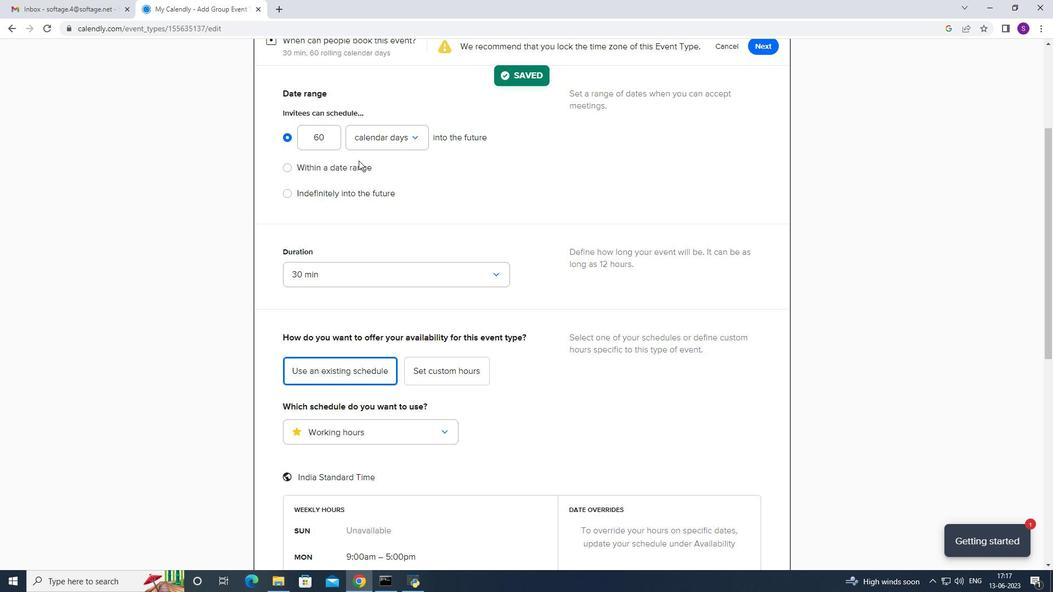 
Action: Mouse pressed left at (352, 172)
Screenshot: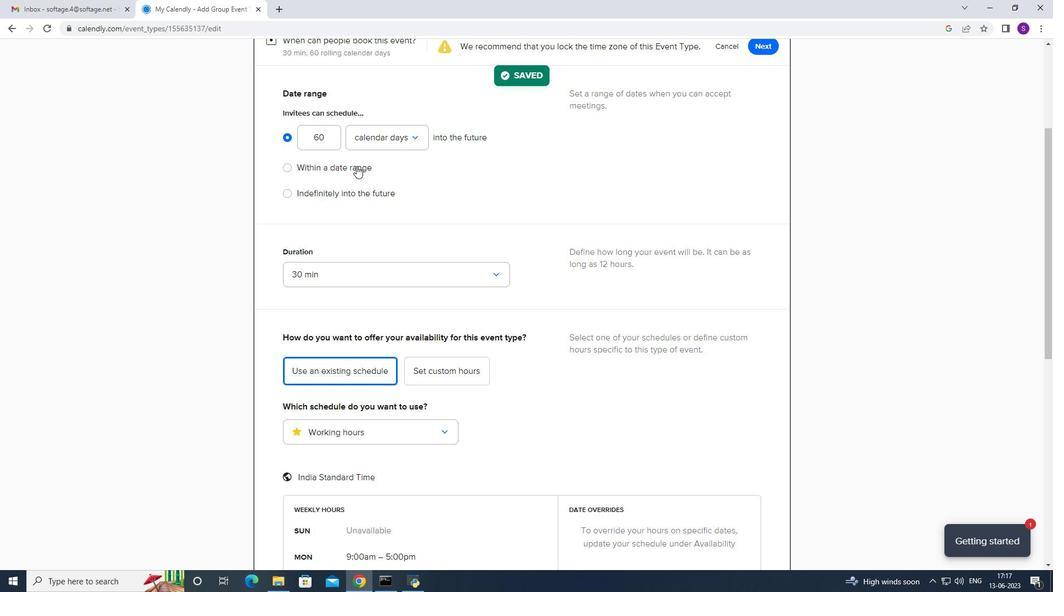 
Action: Mouse moved to (407, 169)
Screenshot: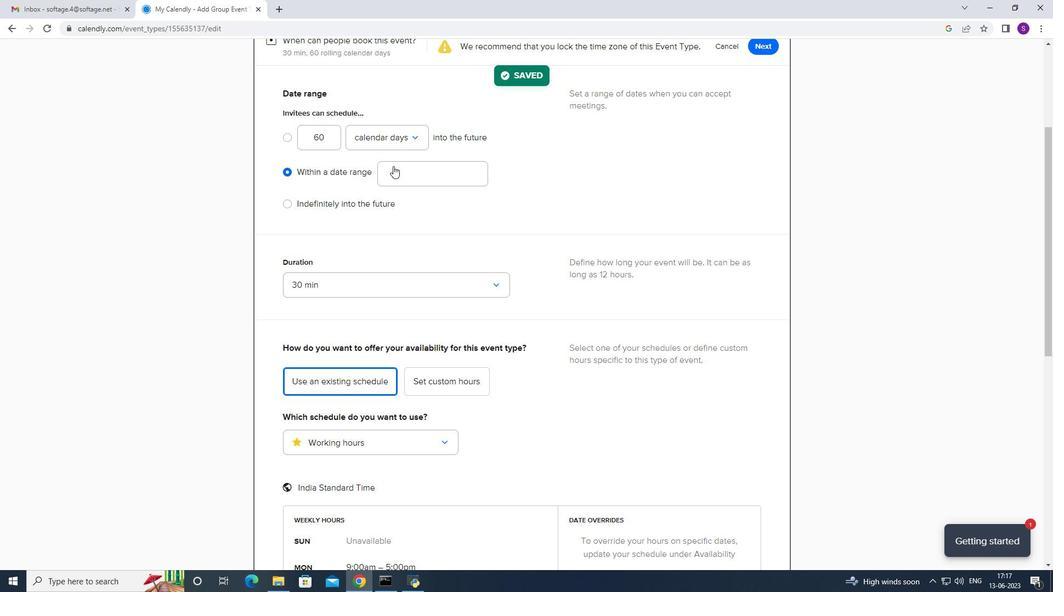 
Action: Mouse pressed left at (407, 169)
Screenshot: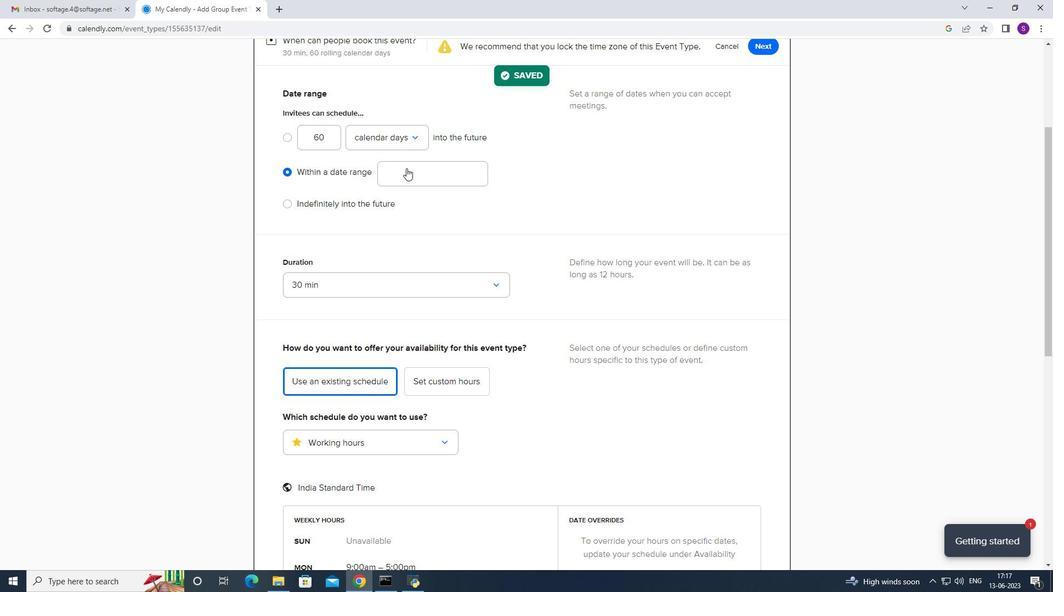 
Action: Mouse moved to (457, 211)
Screenshot: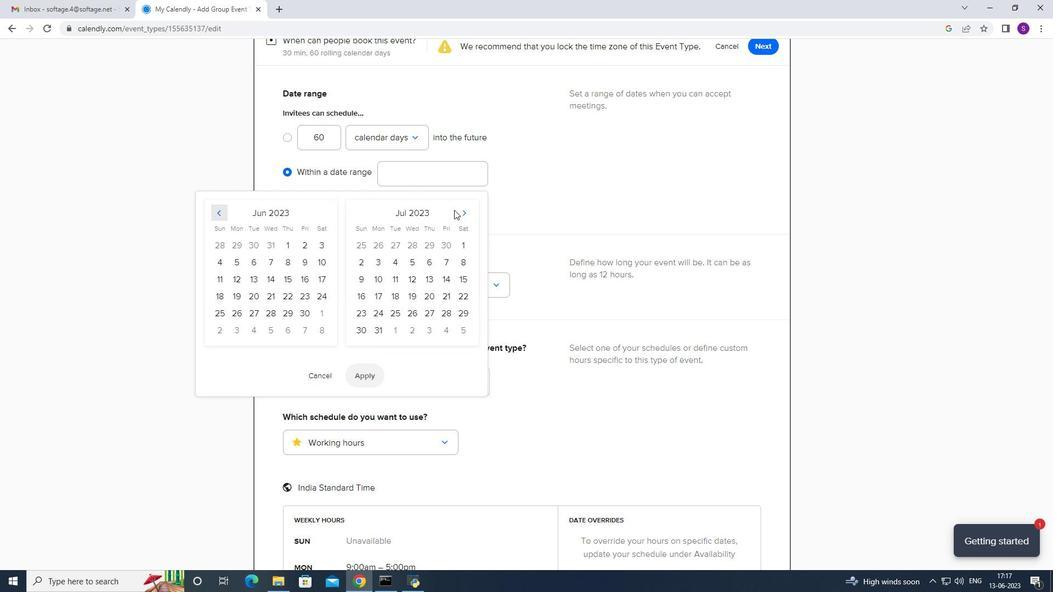 
Action: Mouse pressed left at (457, 211)
Screenshot: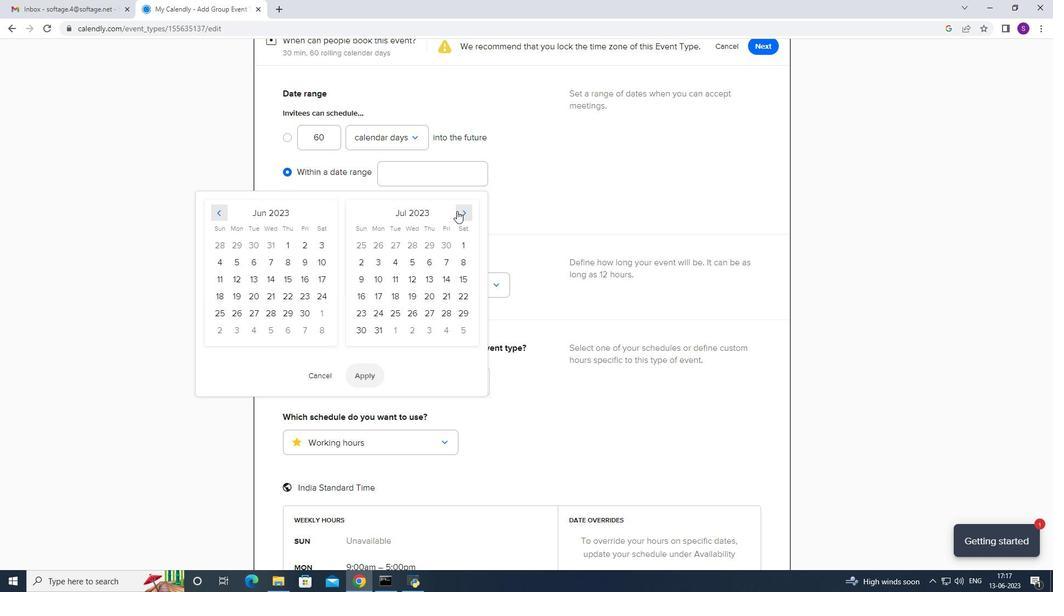 
Action: Mouse pressed left at (457, 211)
Screenshot: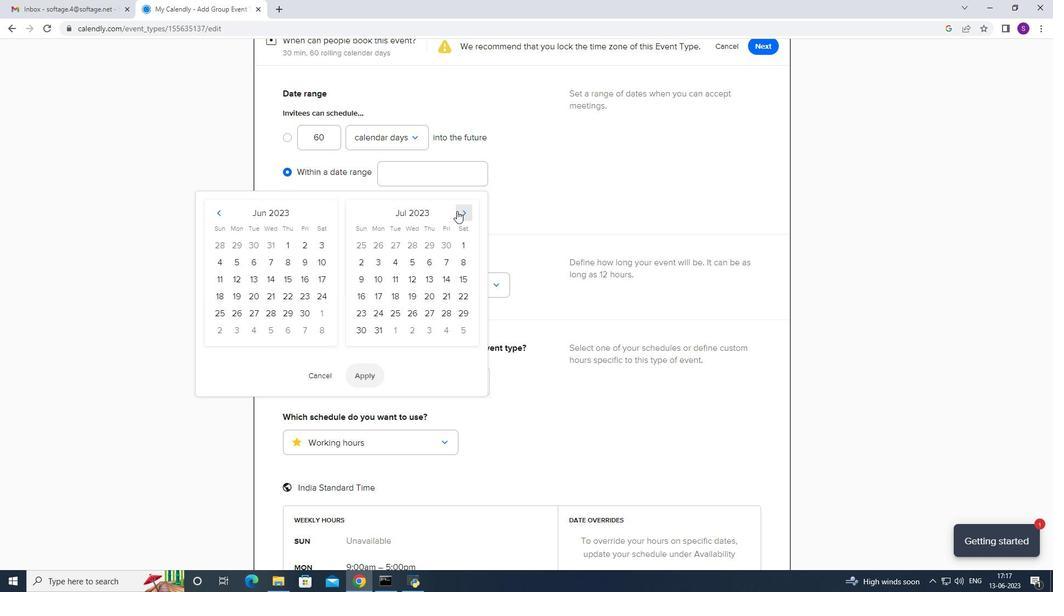 
Action: Mouse pressed left at (457, 211)
Screenshot: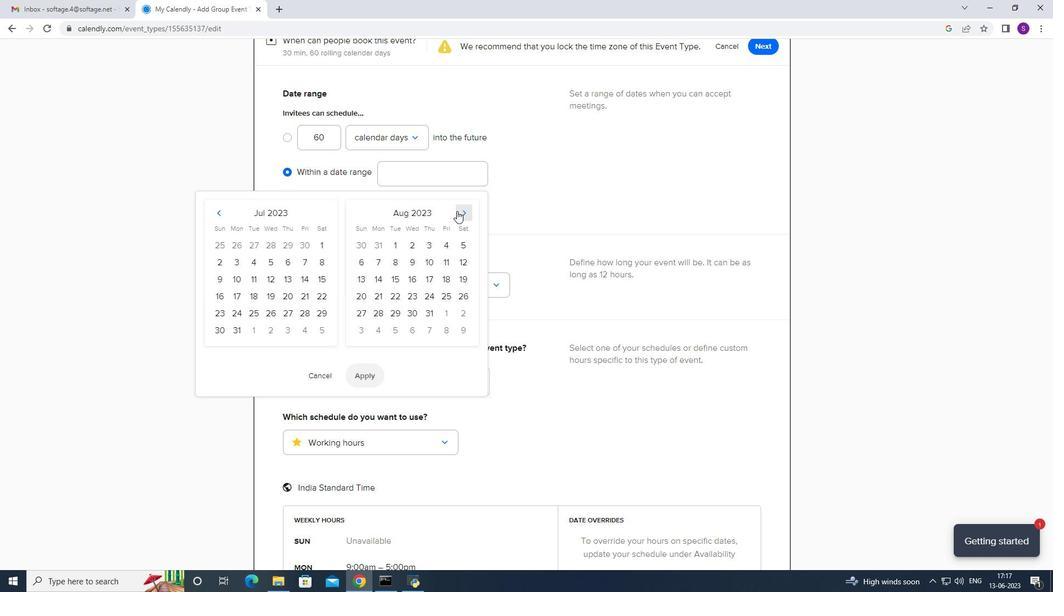 
Action: Mouse pressed left at (457, 211)
Screenshot: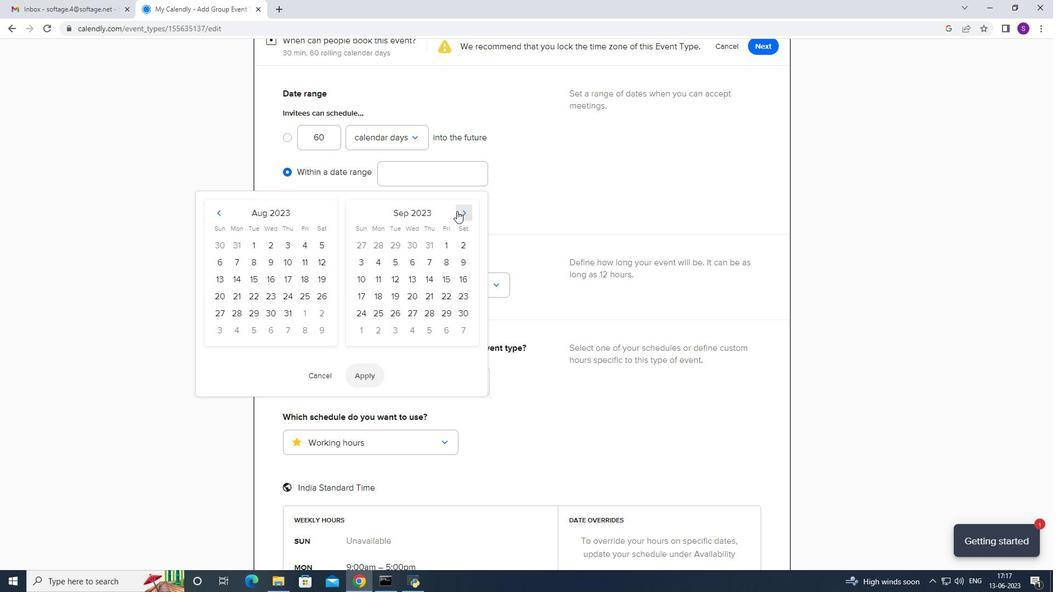 
Action: Mouse pressed left at (457, 211)
Screenshot: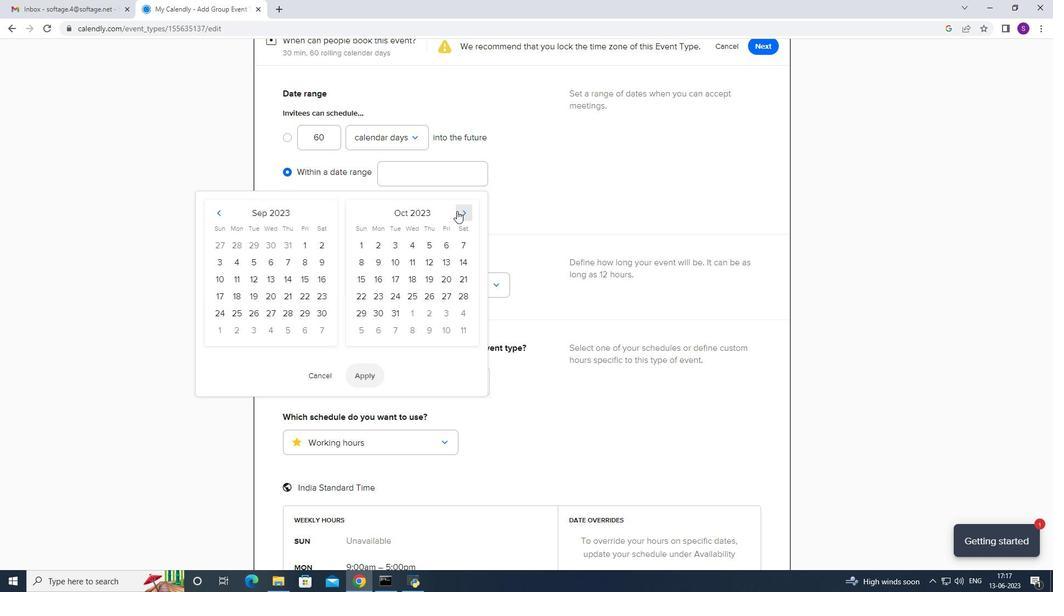 
Action: Mouse pressed left at (457, 211)
Screenshot: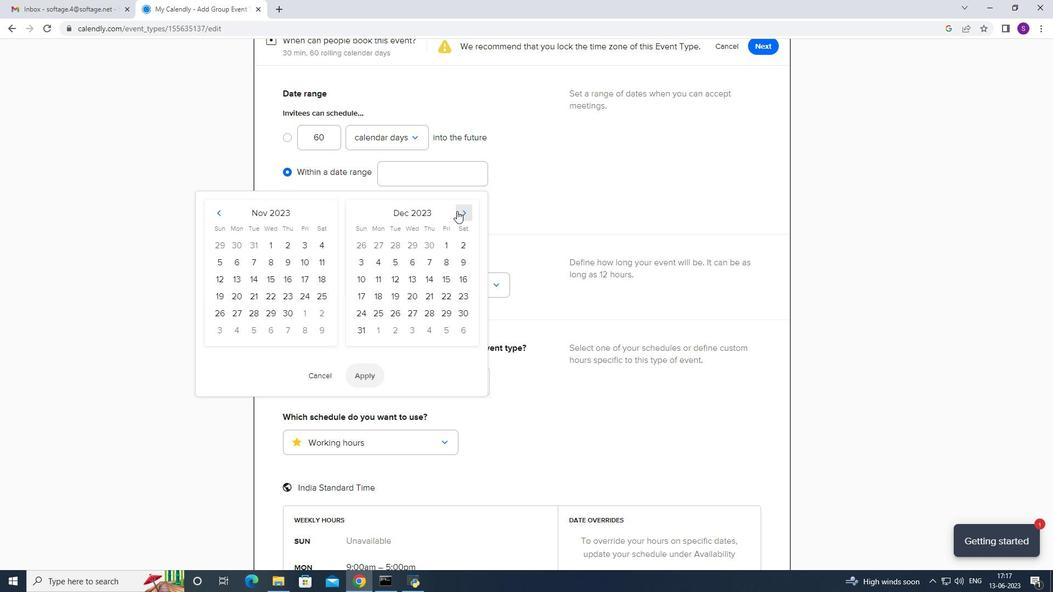 
Action: Mouse pressed left at (457, 211)
Screenshot: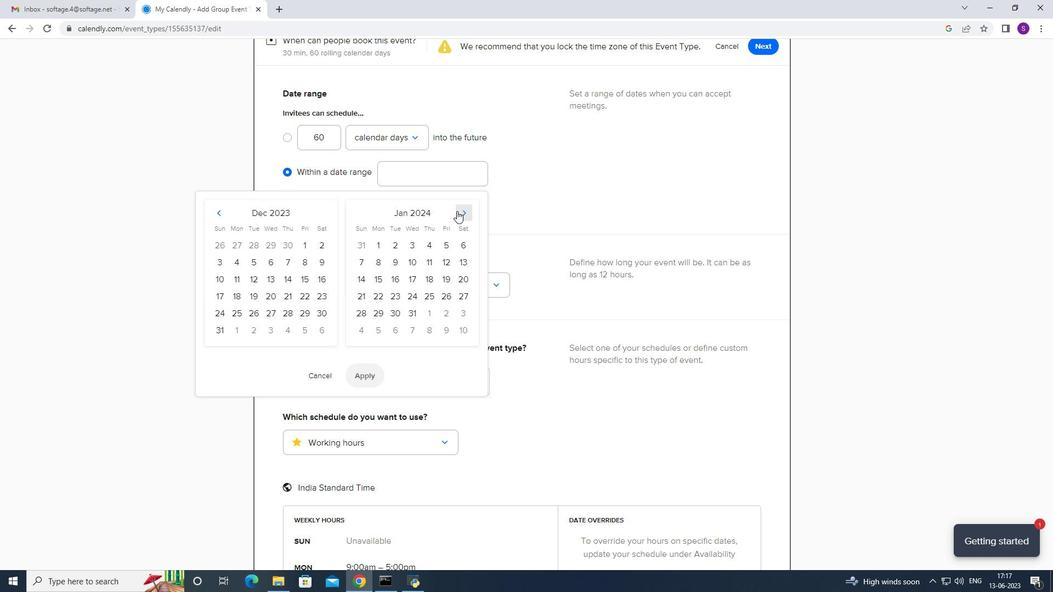 
Action: Mouse pressed left at (457, 211)
Screenshot: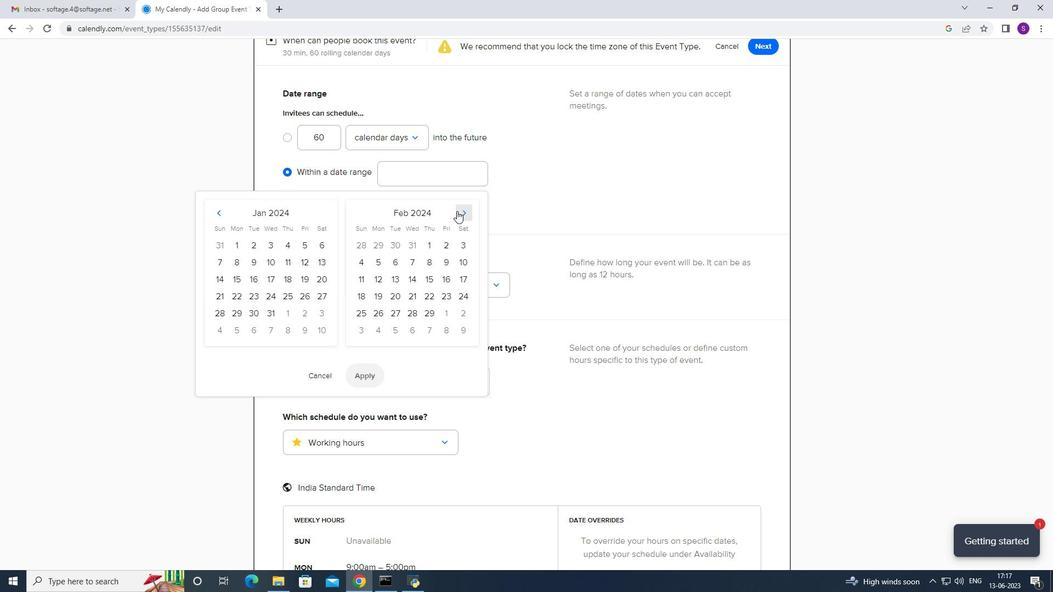 
Action: Mouse pressed left at (457, 211)
Screenshot: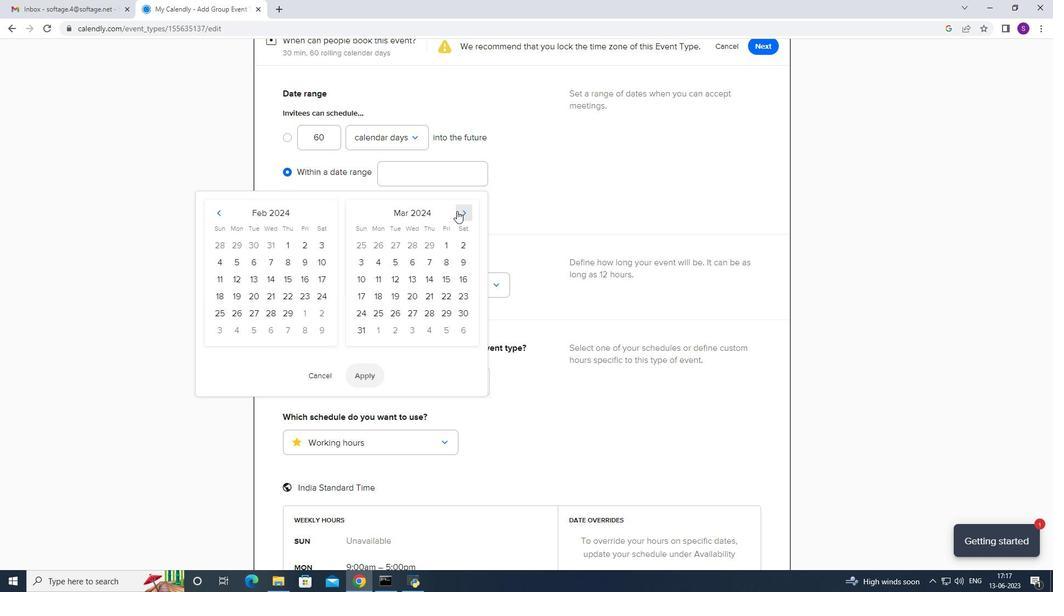
Action: Mouse pressed left at (457, 211)
Screenshot: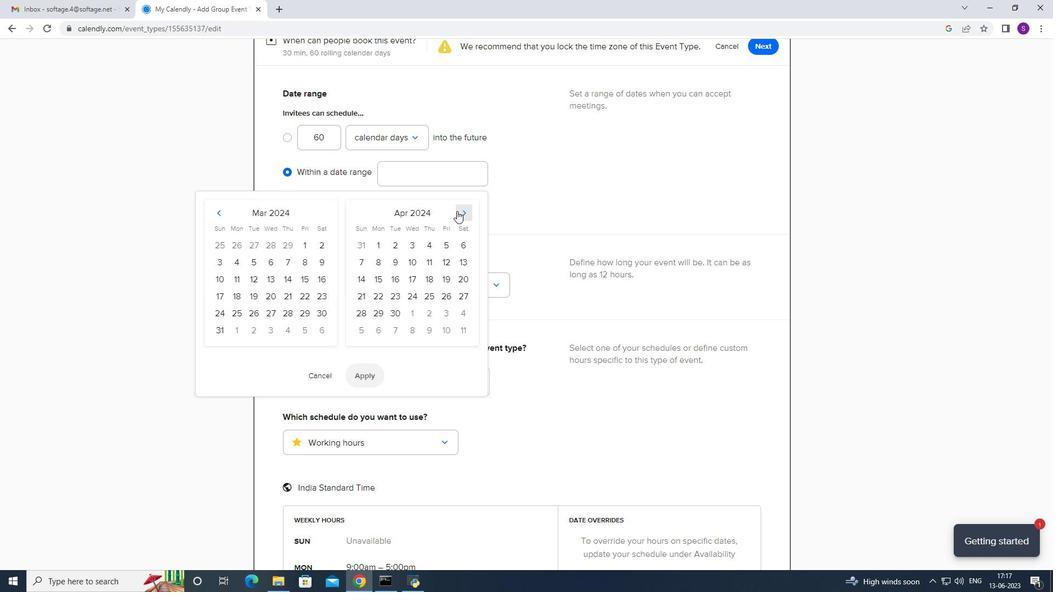 
Action: Mouse pressed left at (457, 211)
Screenshot: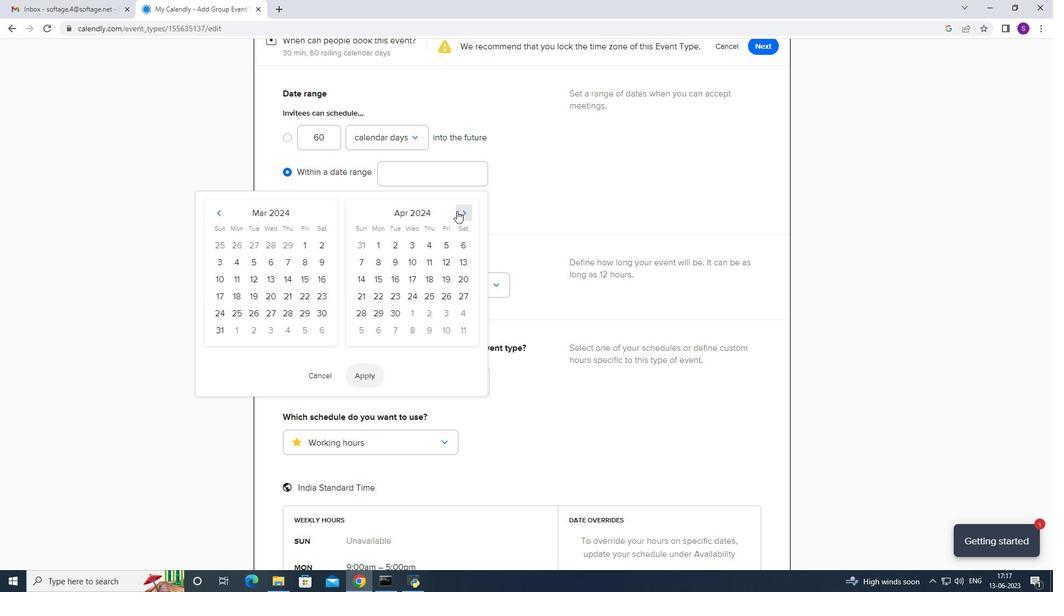 
Action: Mouse moved to (222, 214)
Screenshot: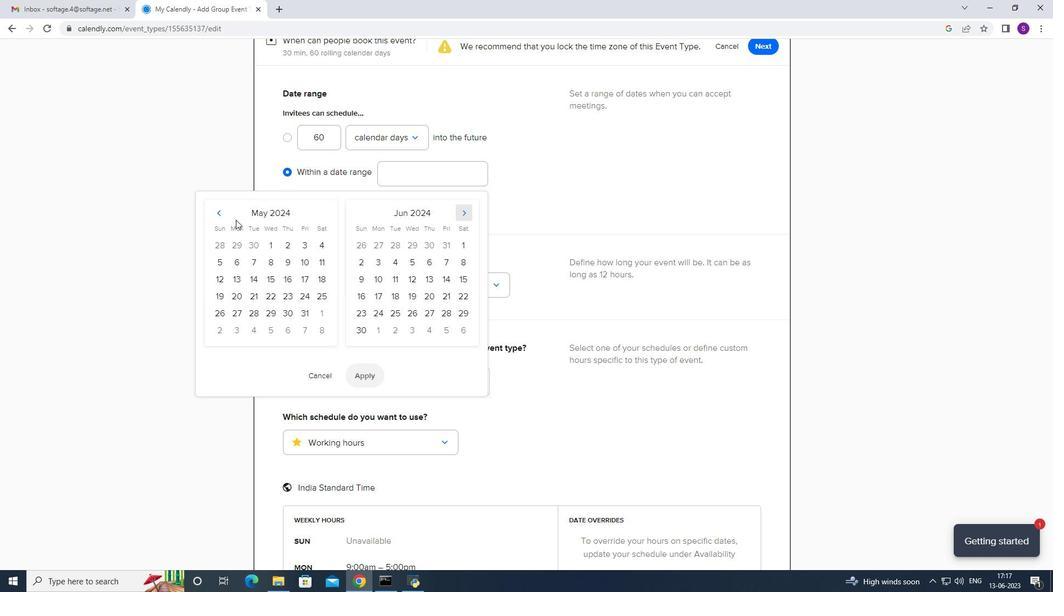 
Action: Mouse pressed left at (222, 214)
Screenshot: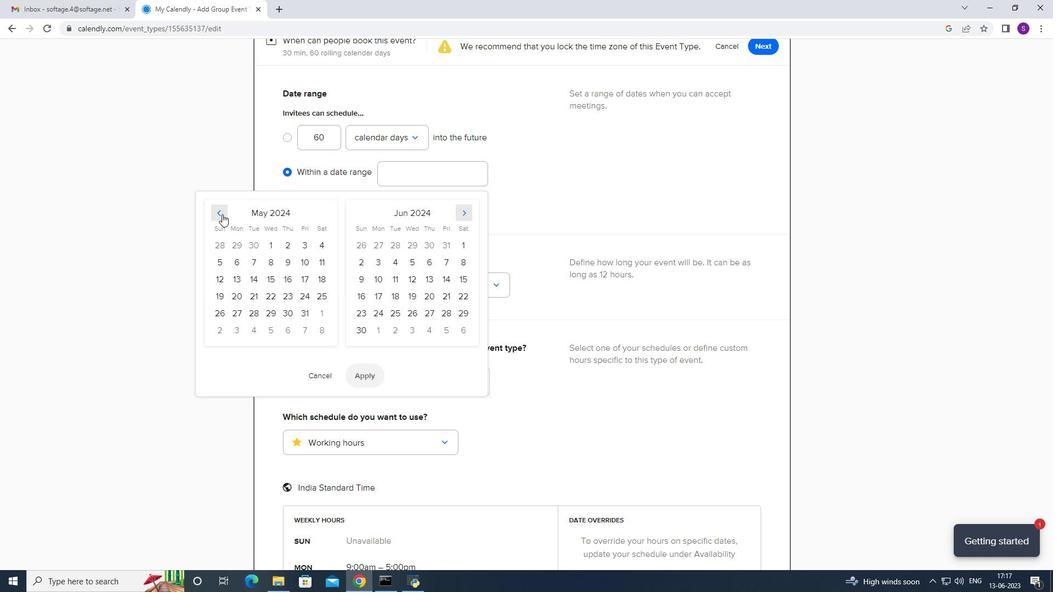 
Action: Mouse moved to (363, 280)
Screenshot: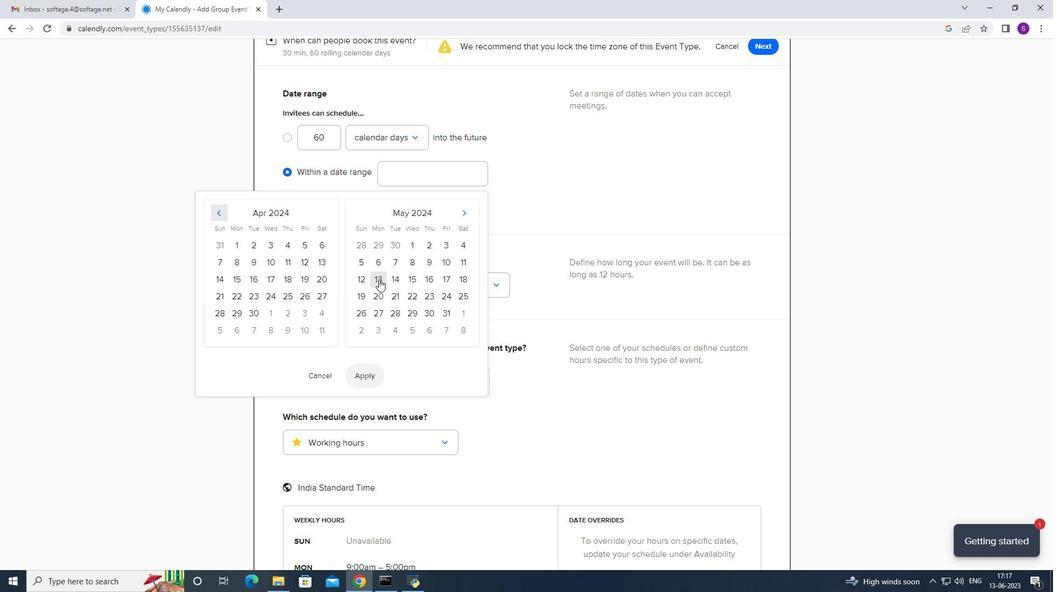 
Action: Mouse pressed left at (363, 280)
Screenshot: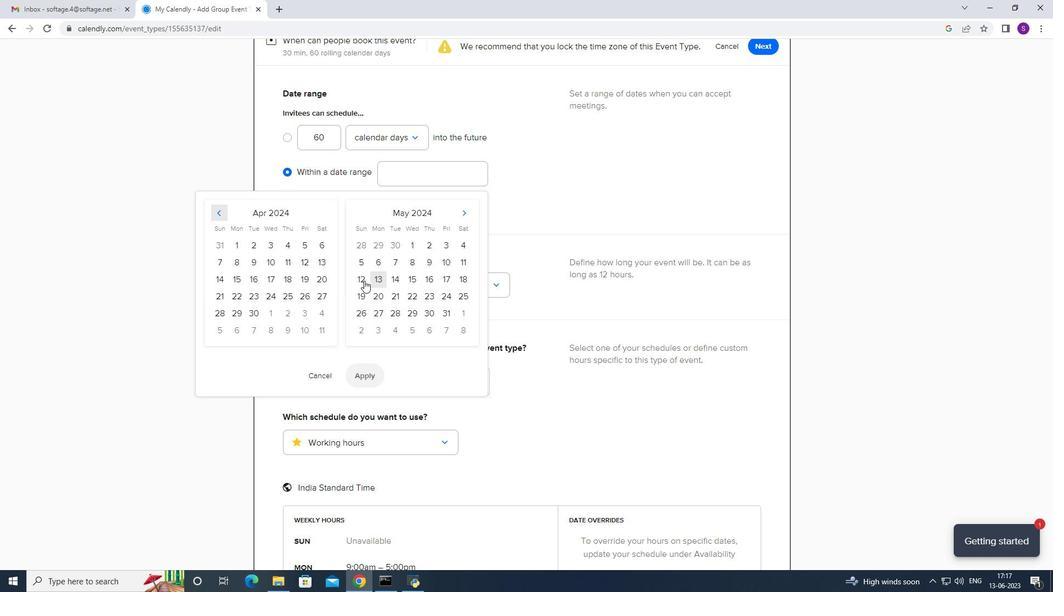
Action: Mouse moved to (377, 280)
Screenshot: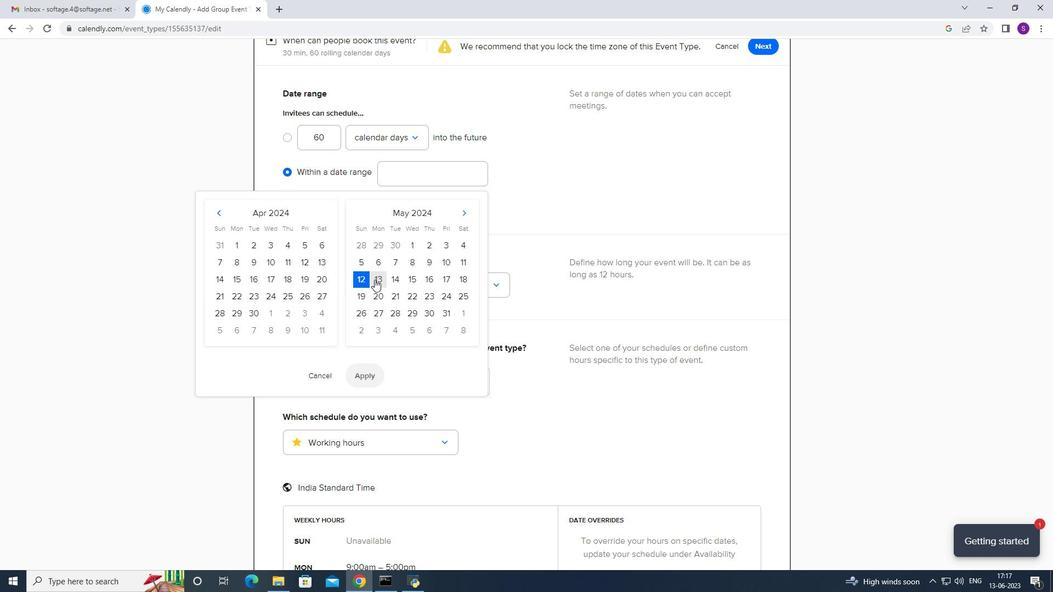 
Action: Mouse pressed left at (377, 280)
Screenshot: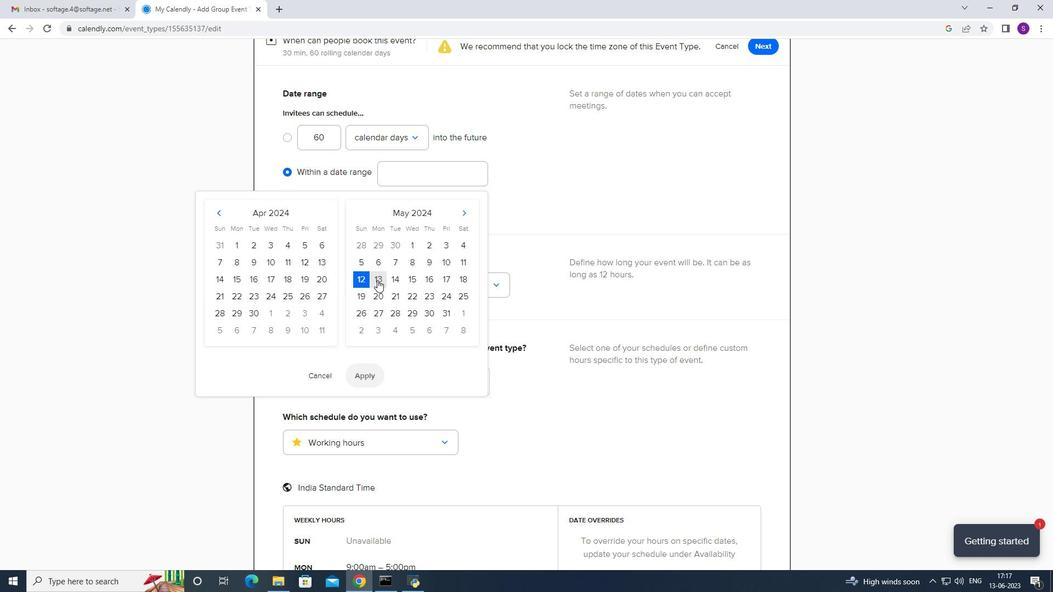 
Action: Mouse moved to (357, 367)
Screenshot: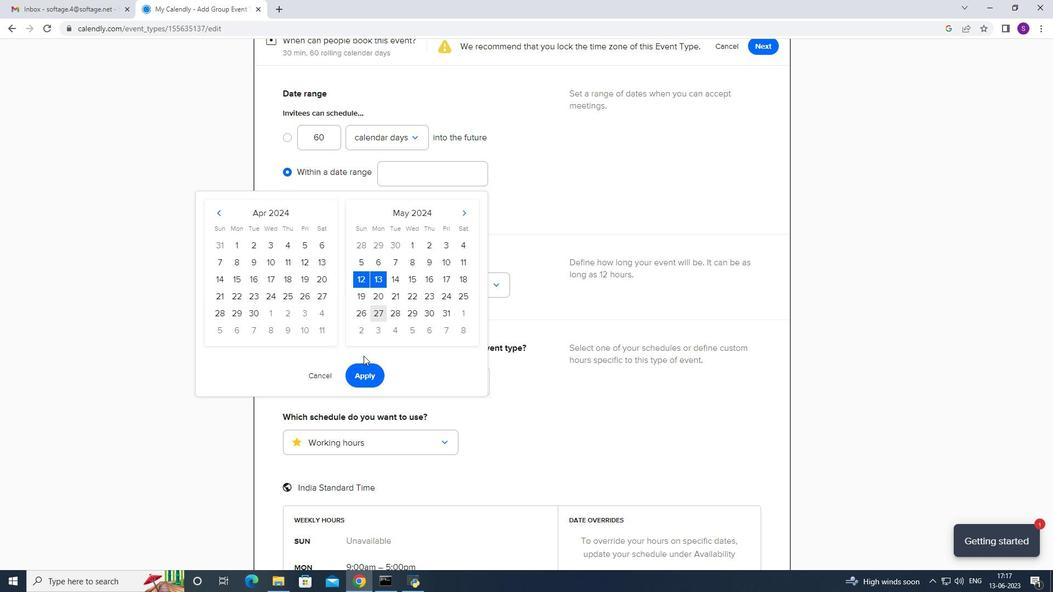 
Action: Mouse pressed left at (357, 367)
Screenshot: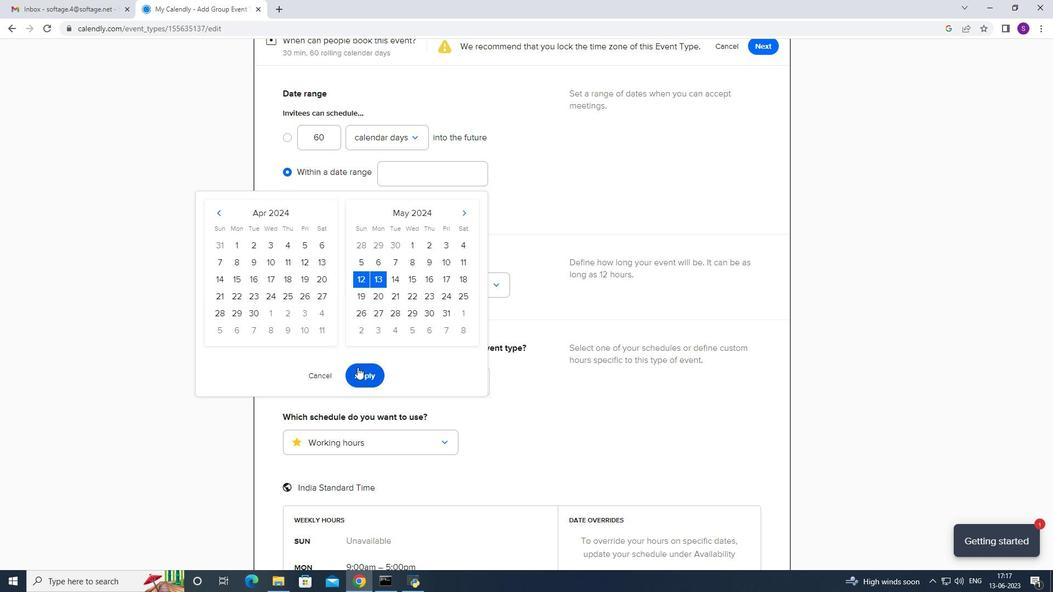 
Action: Mouse moved to (383, 333)
Screenshot: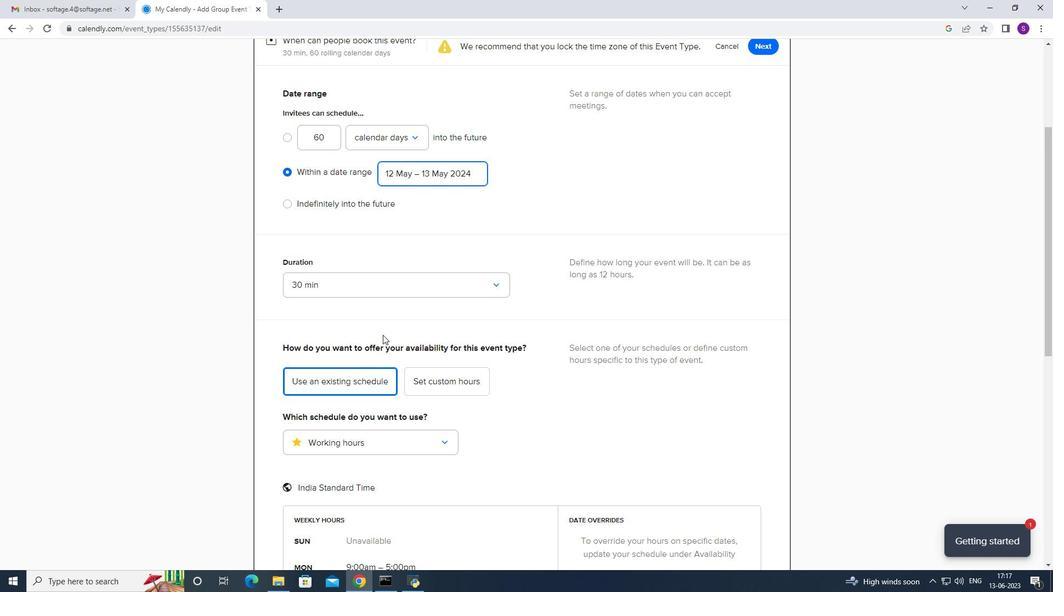
Action: Mouse scrolled (383, 333) with delta (0, 0)
Screenshot: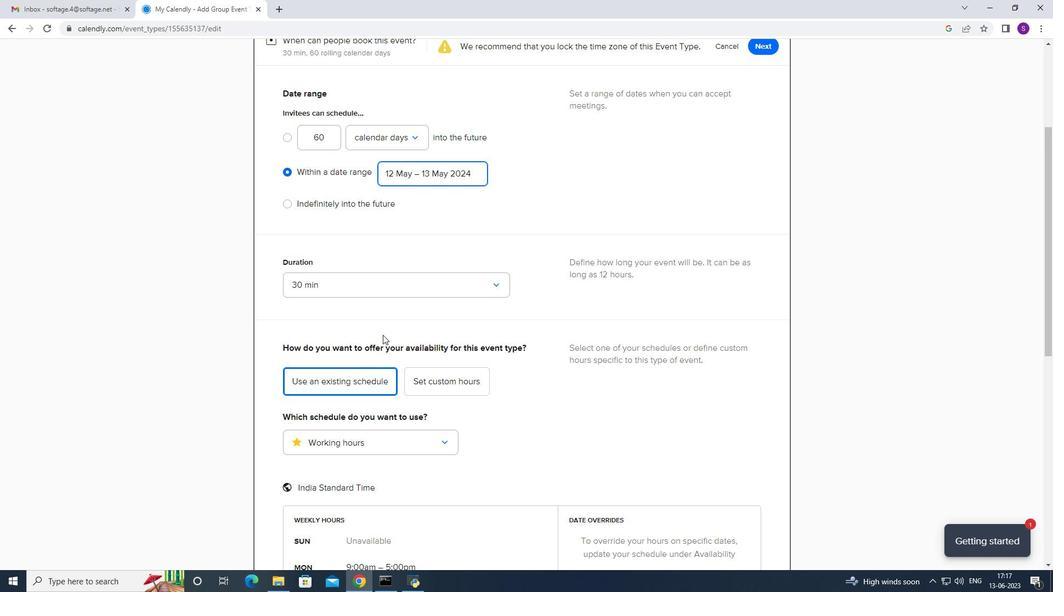 
Action: Mouse scrolled (383, 333) with delta (0, 0)
Screenshot: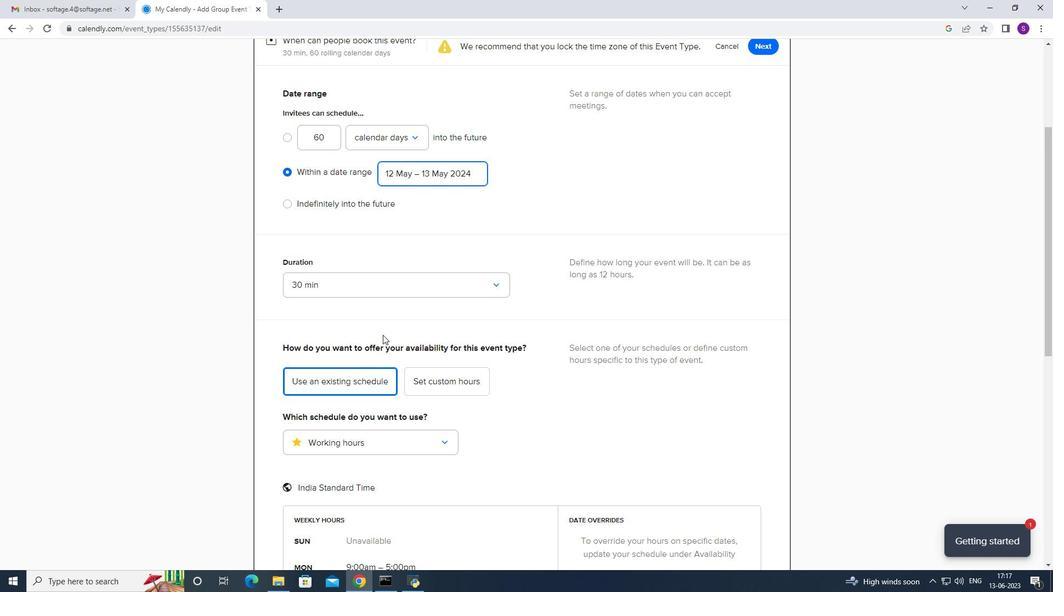
Action: Mouse scrolled (383, 333) with delta (0, 0)
Screenshot: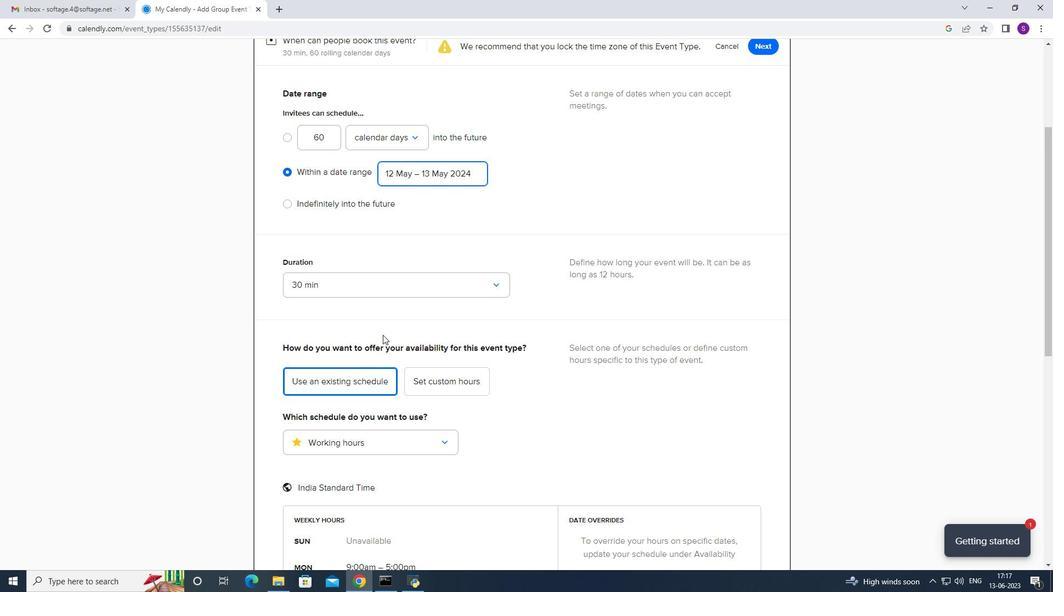 
Action: Mouse scrolled (383, 333) with delta (0, 0)
Screenshot: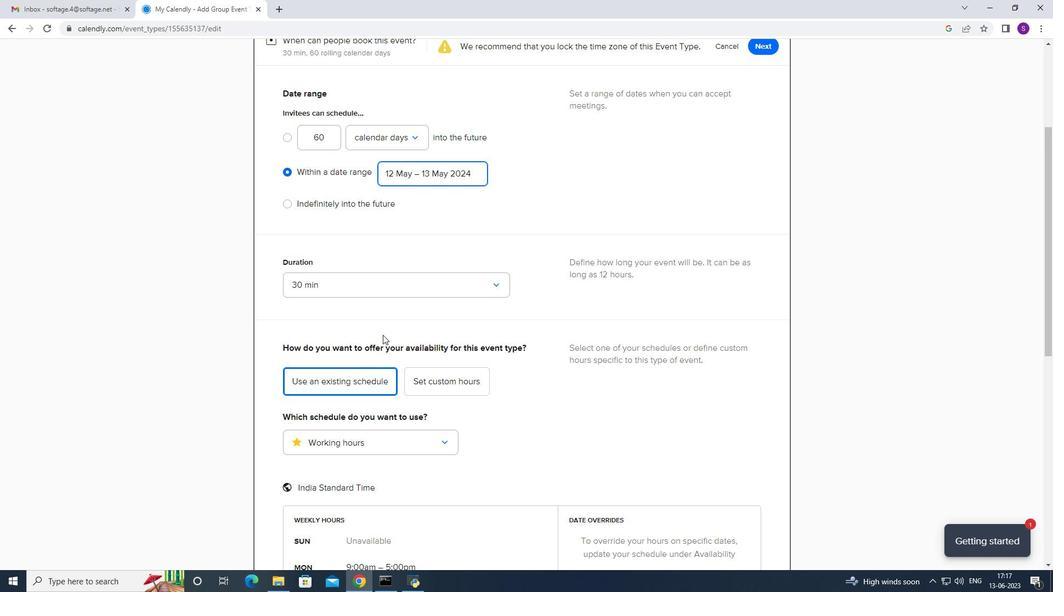 
Action: Mouse scrolled (383, 333) with delta (0, 0)
Screenshot: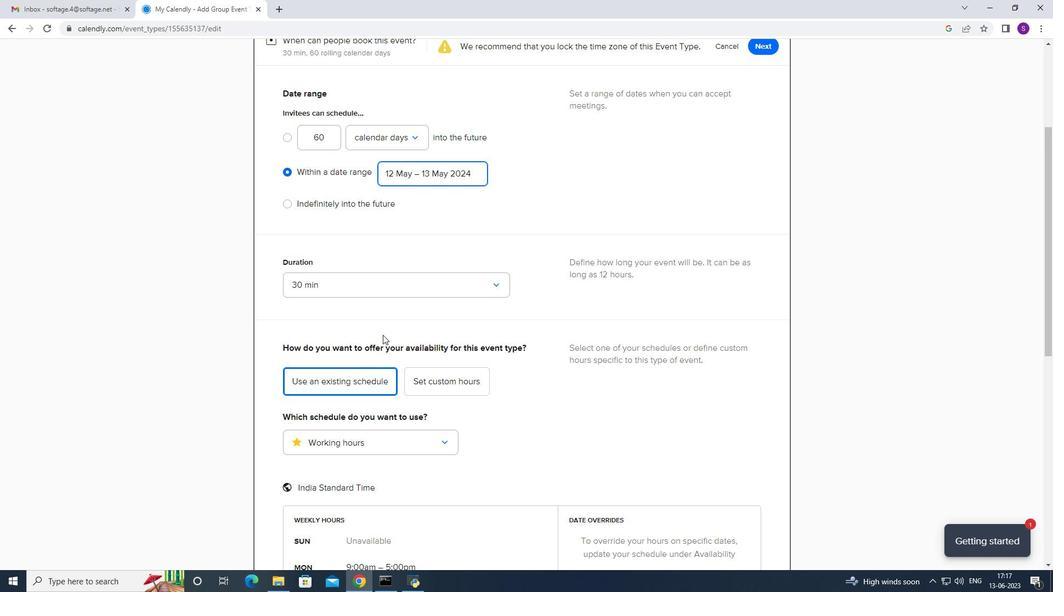
Action: Mouse moved to (395, 312)
Screenshot: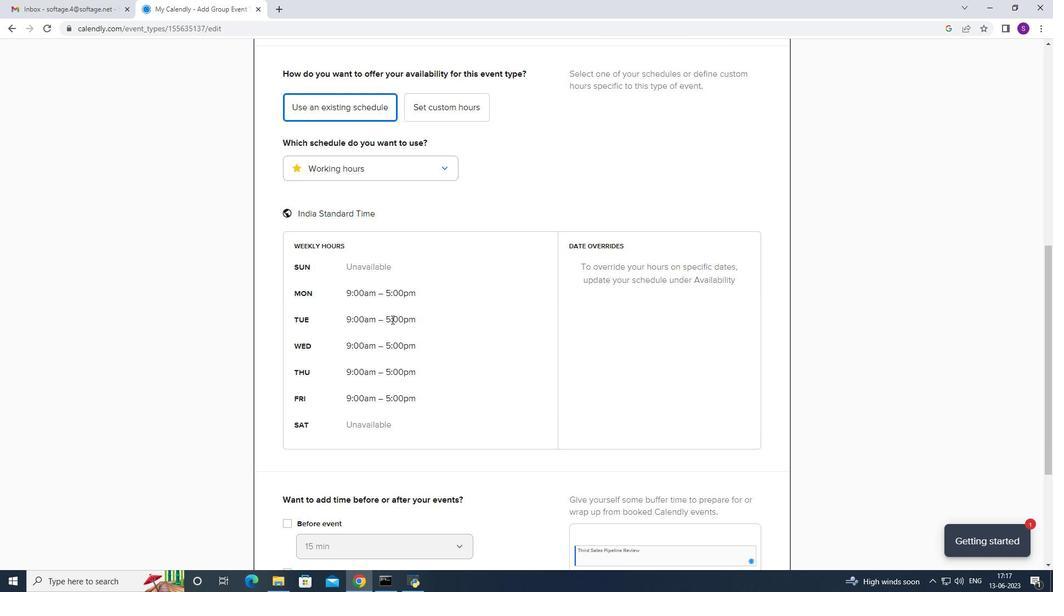 
Action: Mouse scrolled (395, 311) with delta (0, 0)
Screenshot: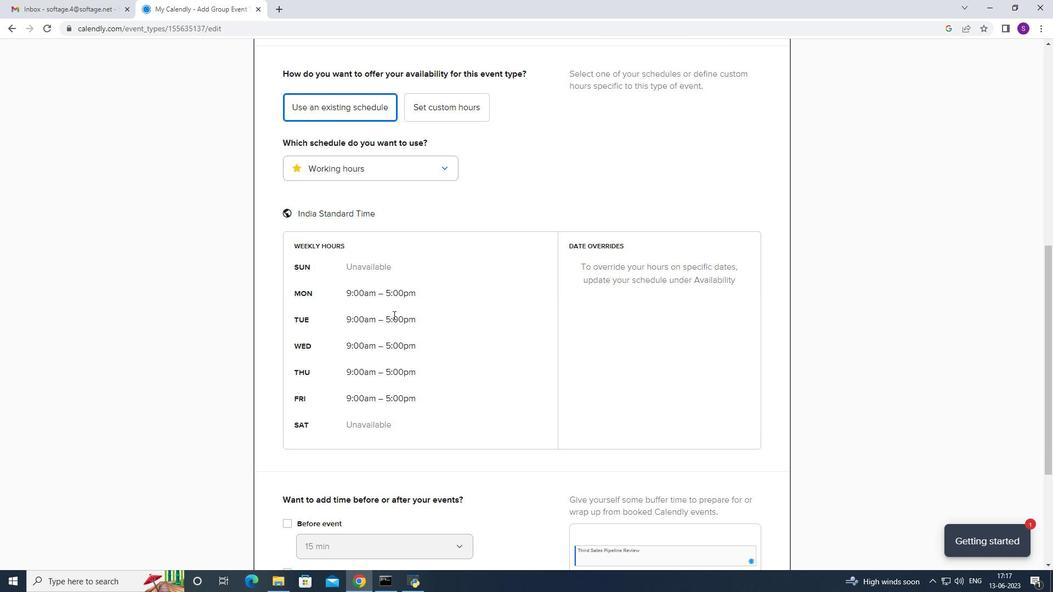
Action: Mouse scrolled (395, 311) with delta (0, 0)
Screenshot: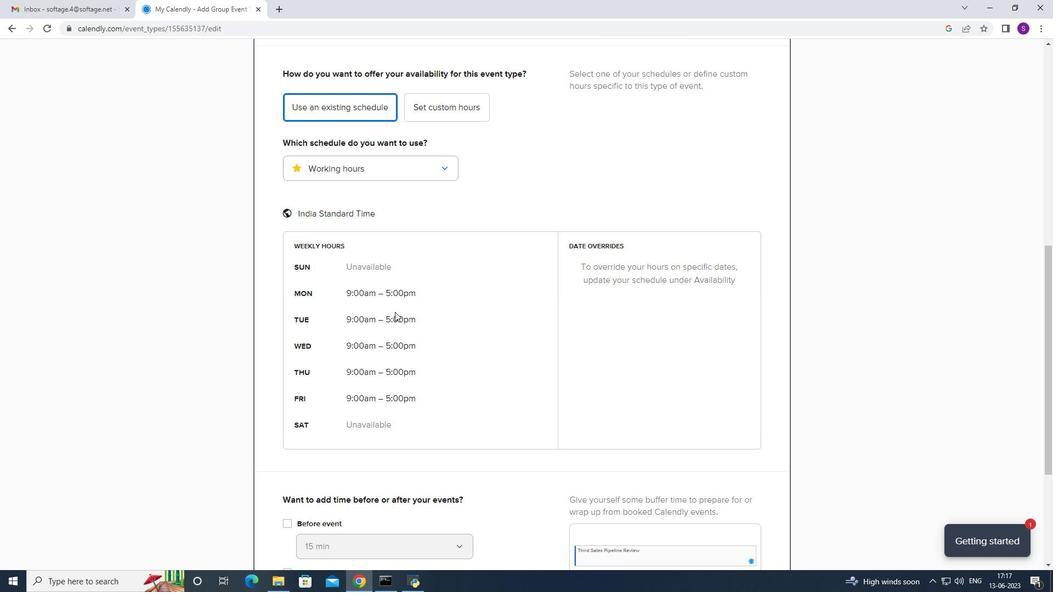 
Action: Mouse scrolled (395, 311) with delta (0, 0)
Screenshot: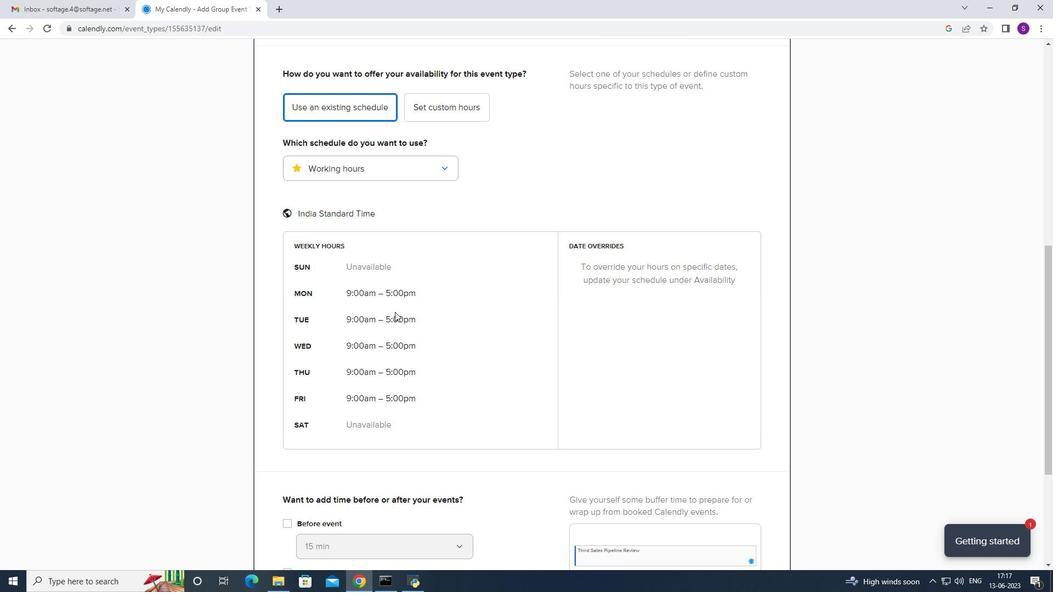
Action: Mouse scrolled (395, 311) with delta (0, 0)
Screenshot: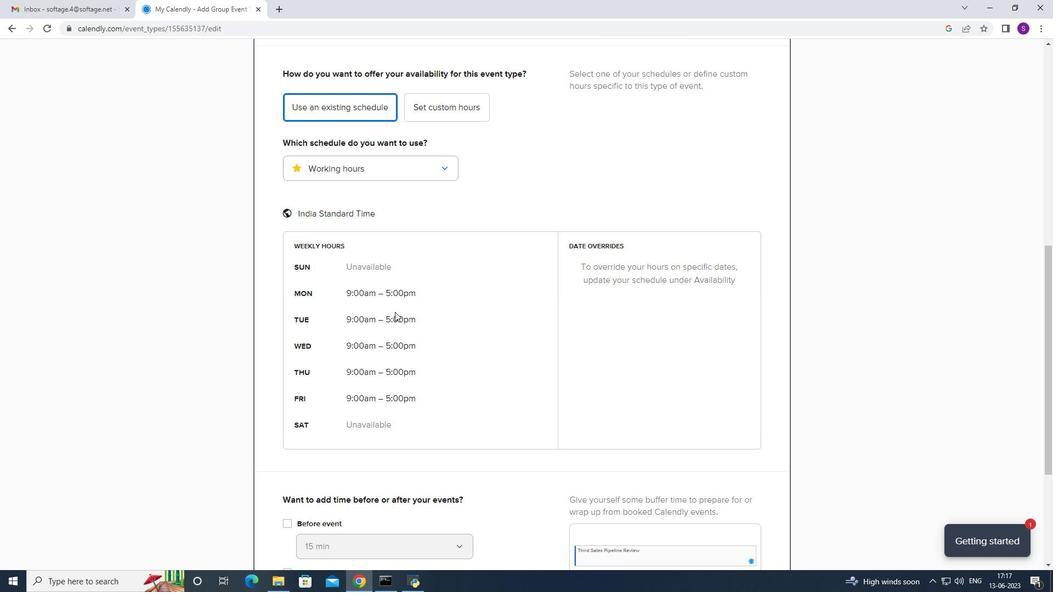 
Action: Mouse scrolled (395, 311) with delta (0, 0)
Screenshot: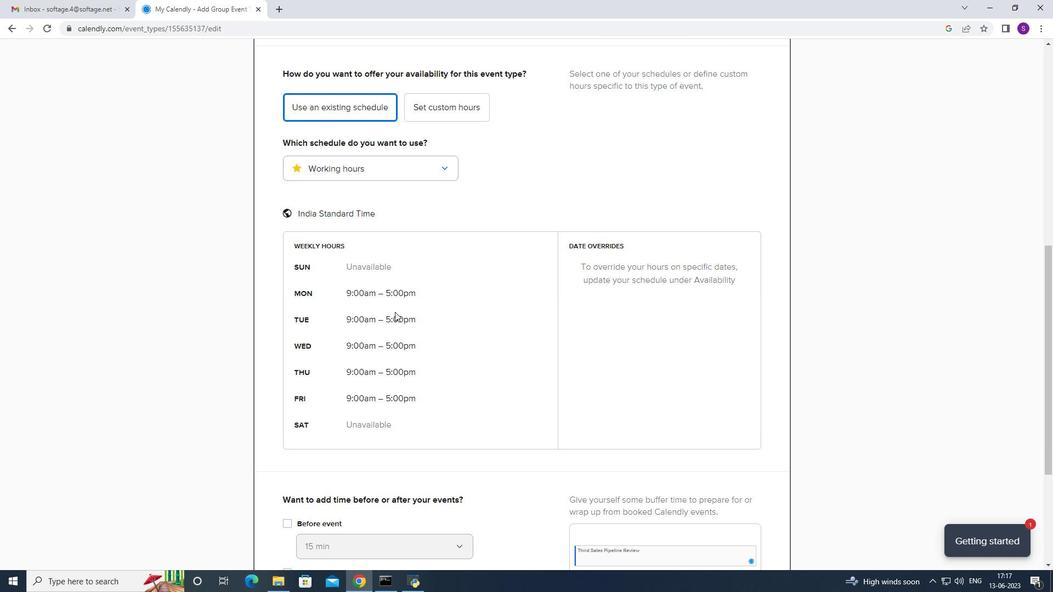 
Action: Mouse moved to (765, 513)
Screenshot: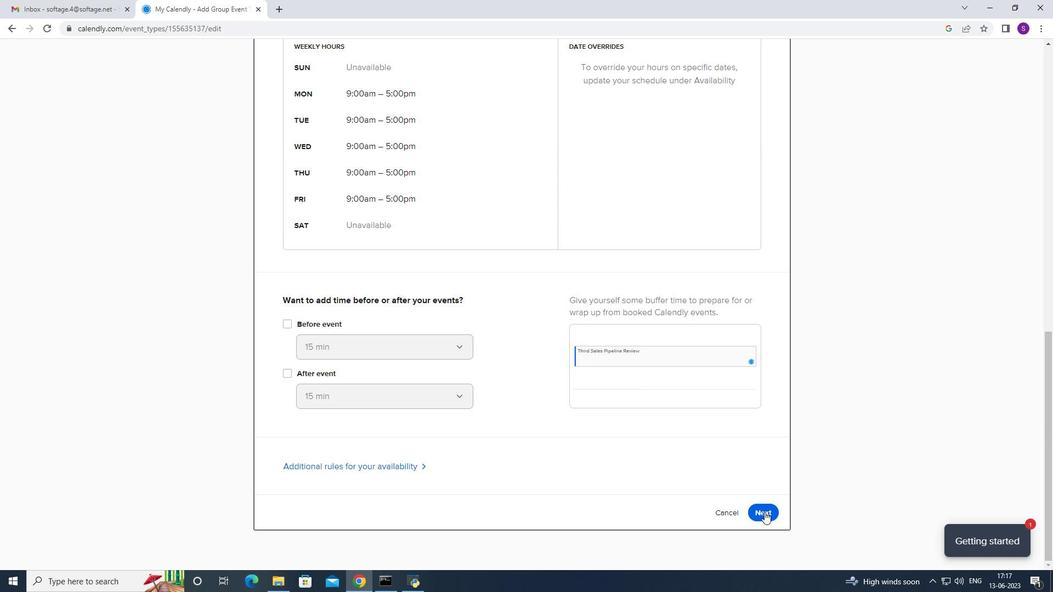 
Action: Mouse pressed left at (765, 513)
Screenshot: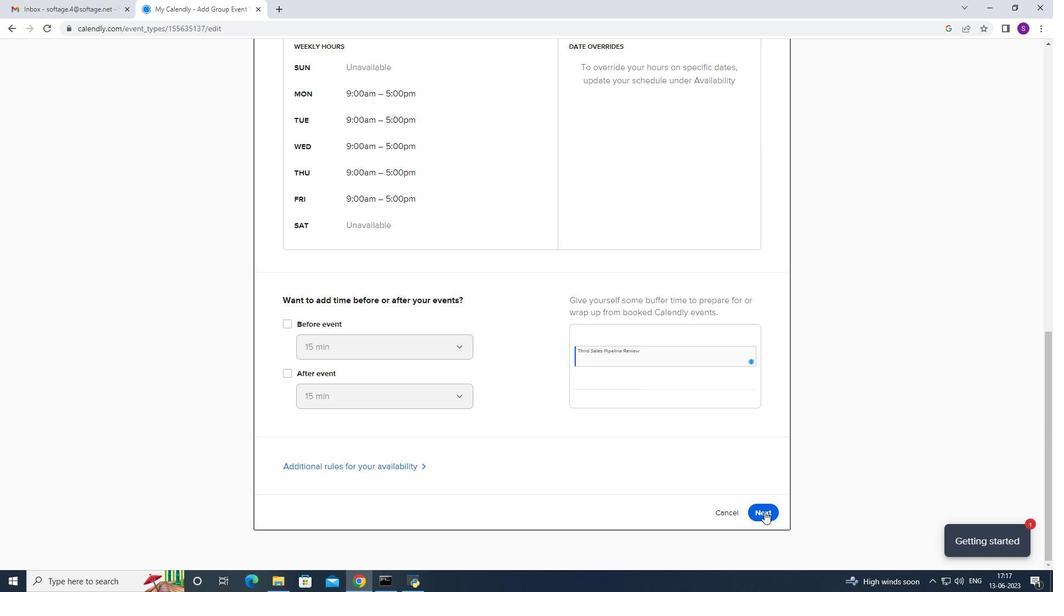 
Action: Mouse moved to (767, 101)
Screenshot: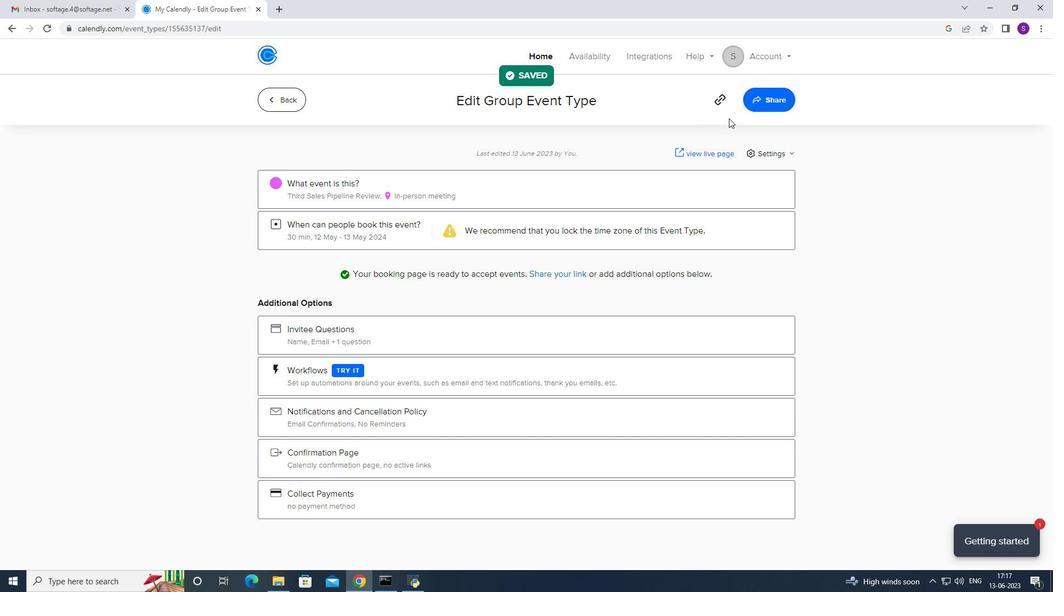 
Action: Mouse pressed left at (767, 101)
Screenshot: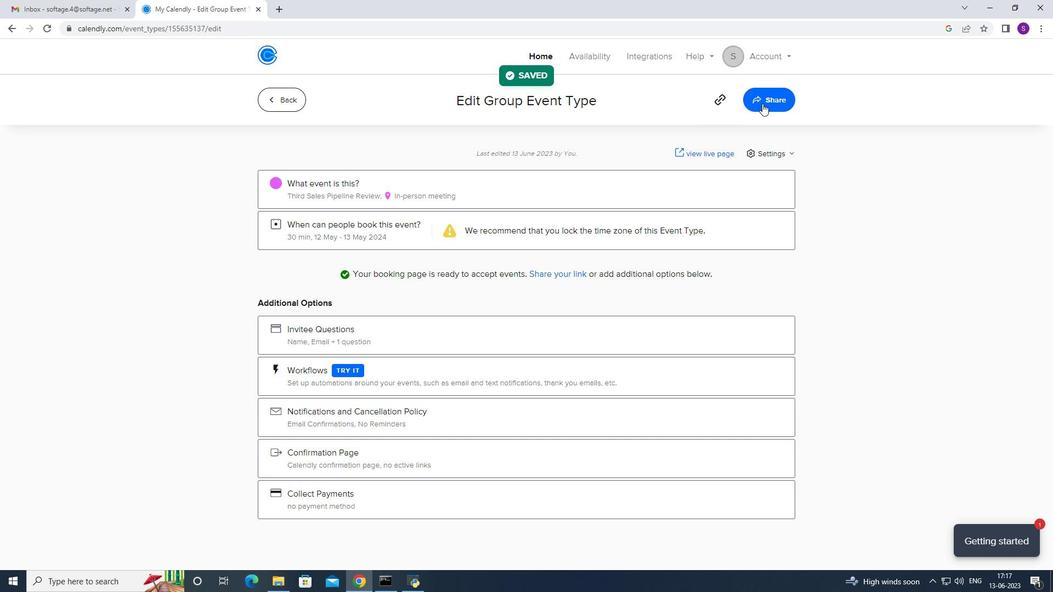 
Action: Mouse moved to (648, 205)
Screenshot: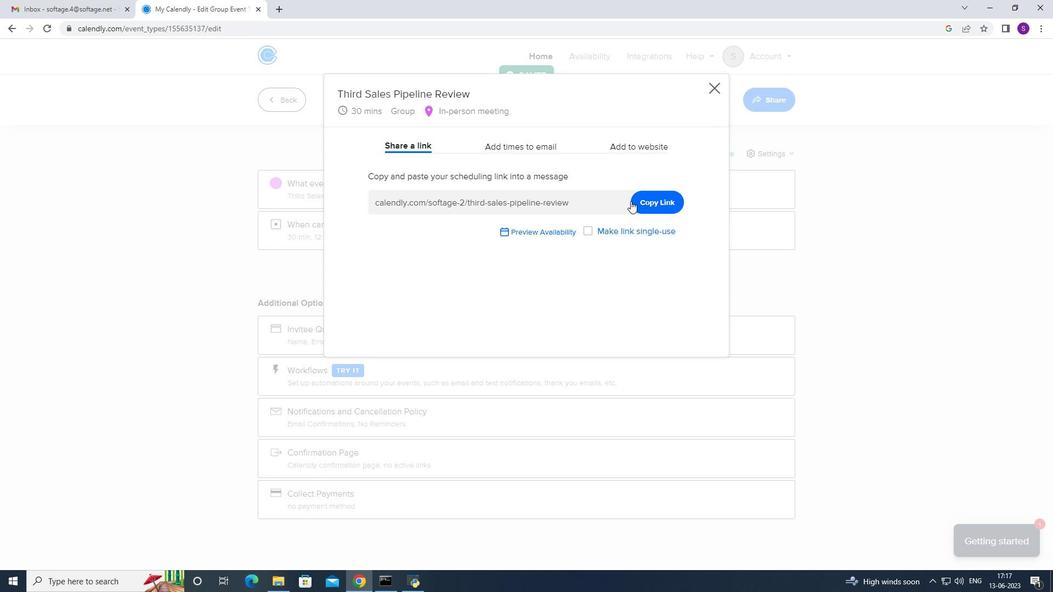 
Action: Mouse pressed left at (648, 205)
Screenshot: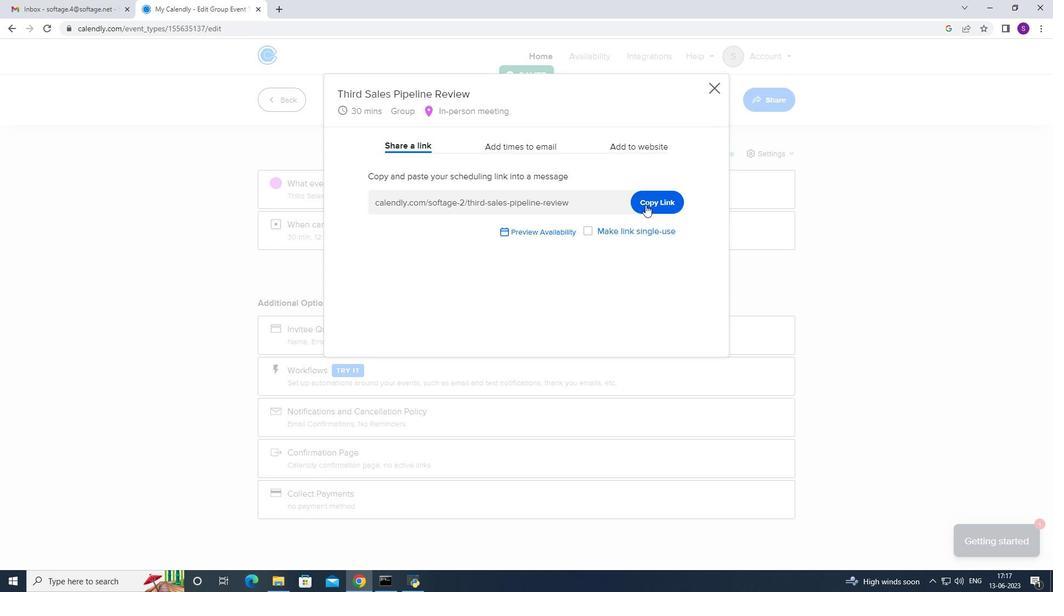 
Action: Mouse moved to (111, 8)
Screenshot: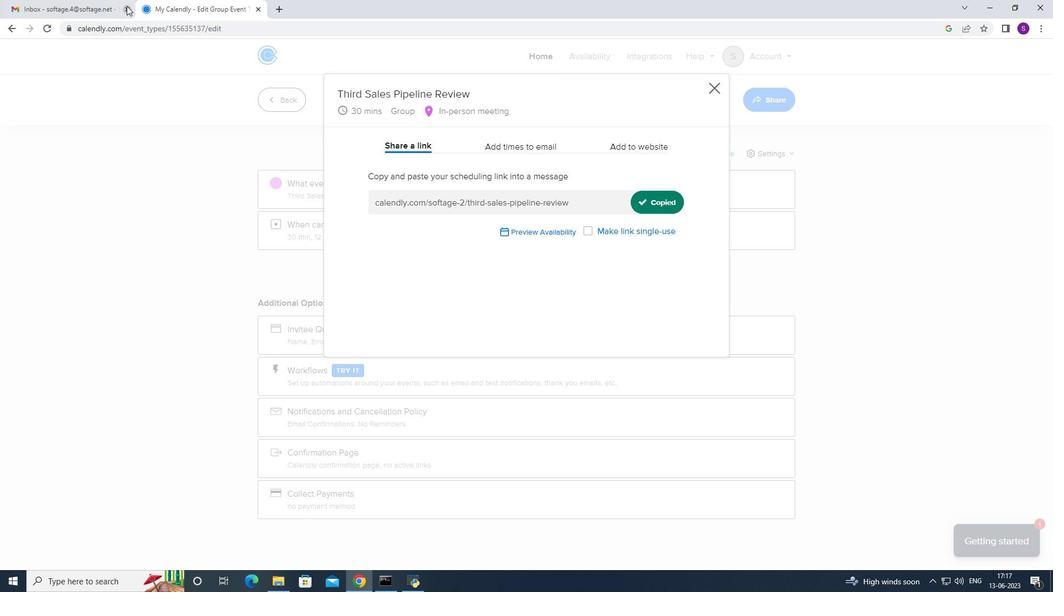 
Action: Mouse pressed left at (111, 8)
Screenshot: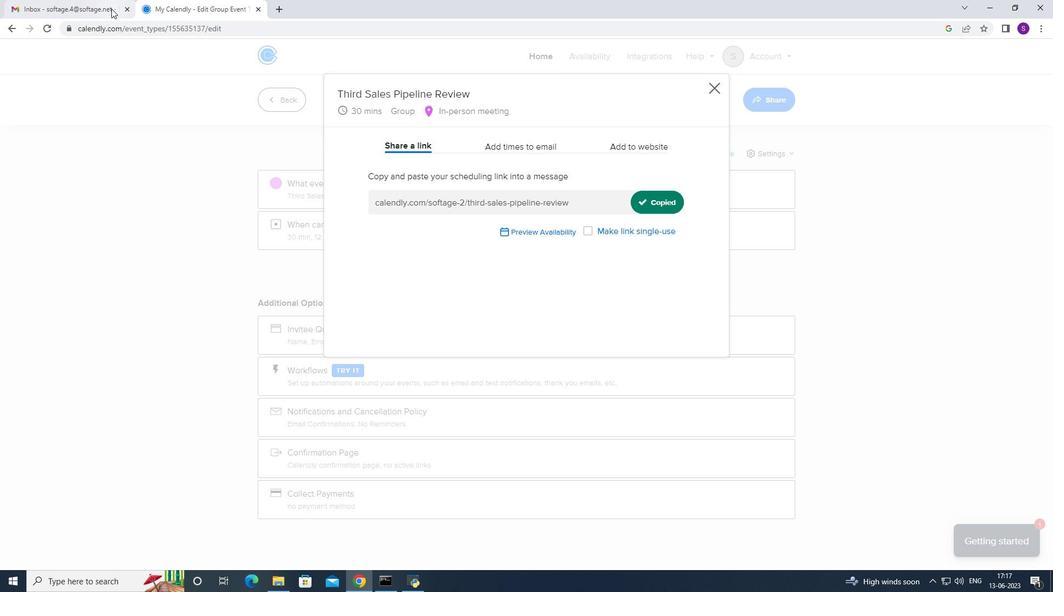 
Action: Mouse moved to (102, 87)
Screenshot: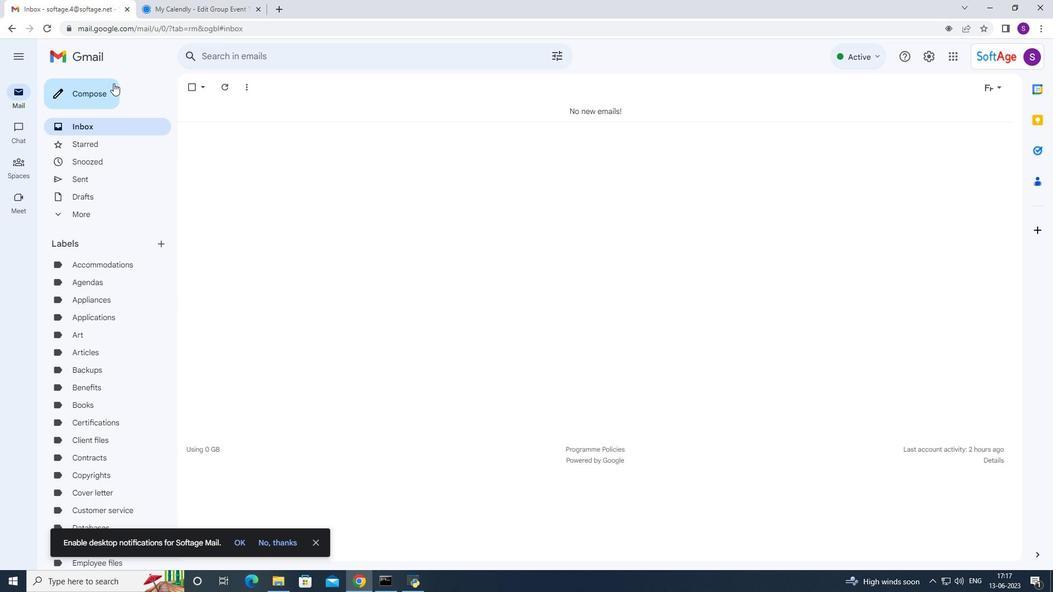 
Action: Mouse pressed left at (102, 87)
Screenshot: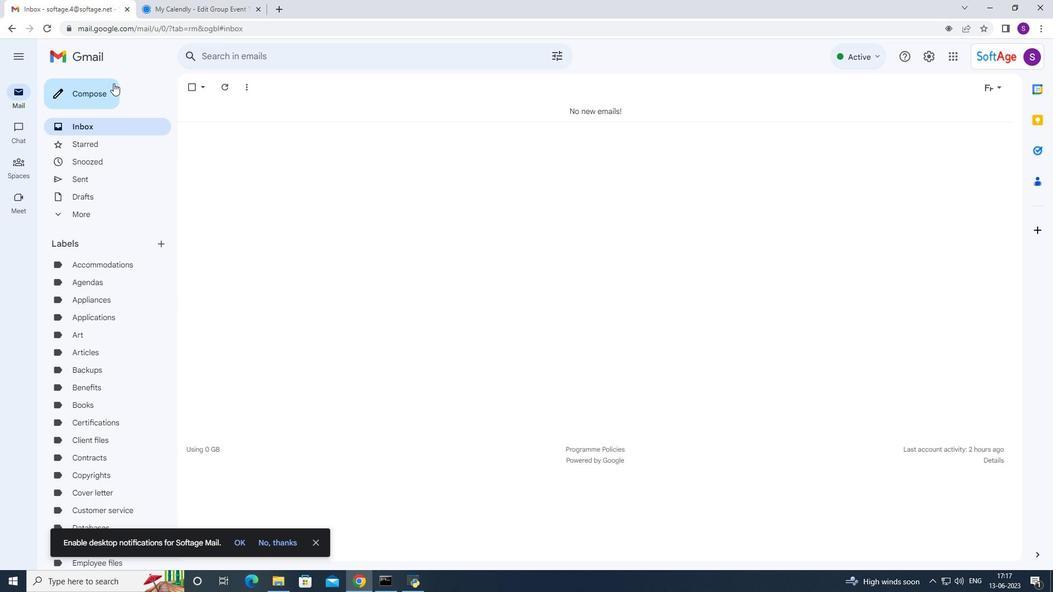 
Action: Mouse moved to (924, 463)
Screenshot: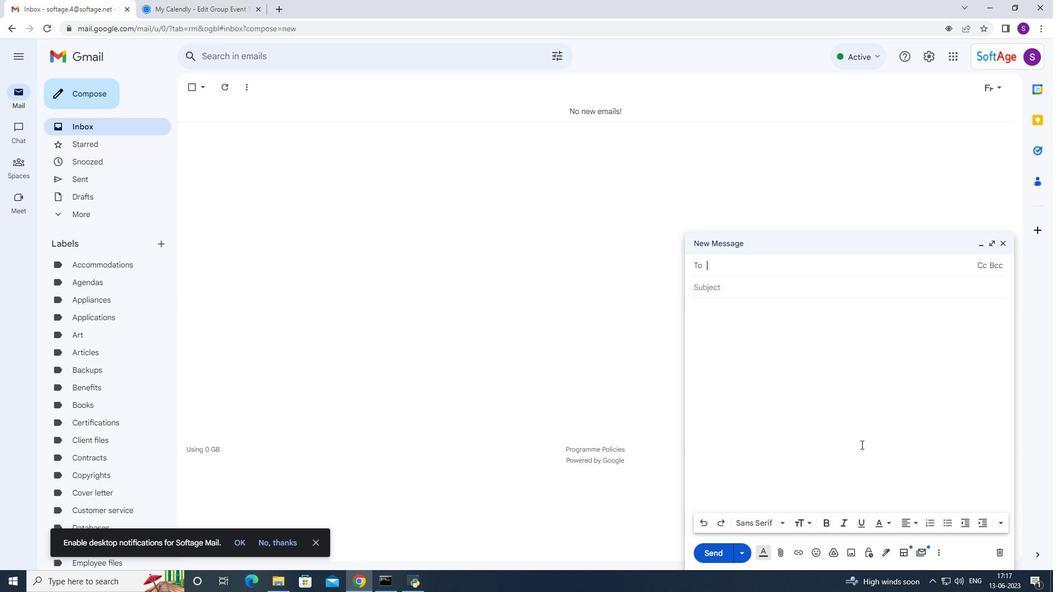 
Action: Mouse pressed right at (924, 463)
Screenshot: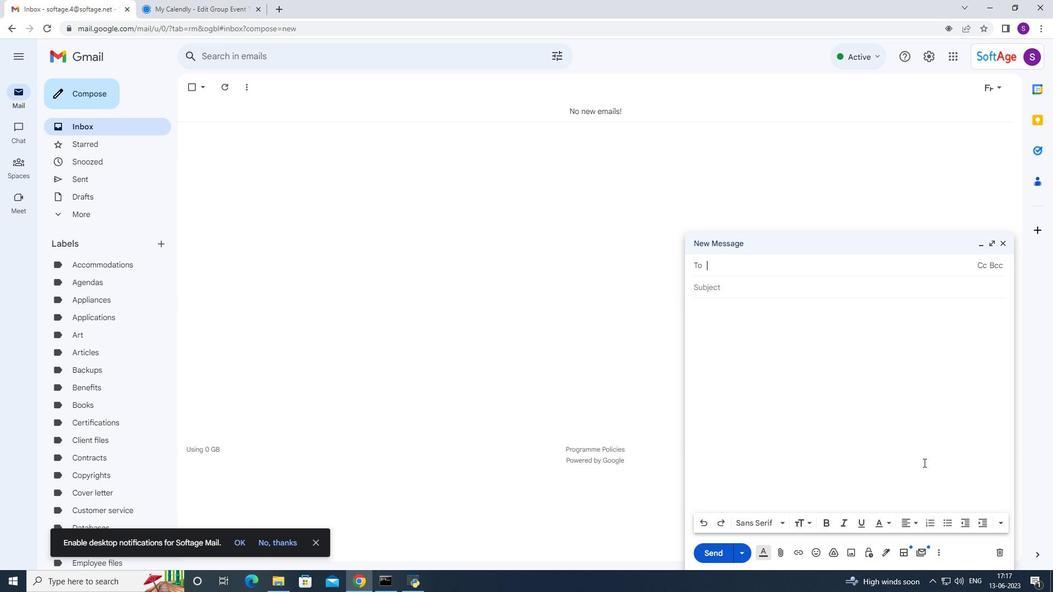 
Action: Mouse moved to (950, 381)
Screenshot: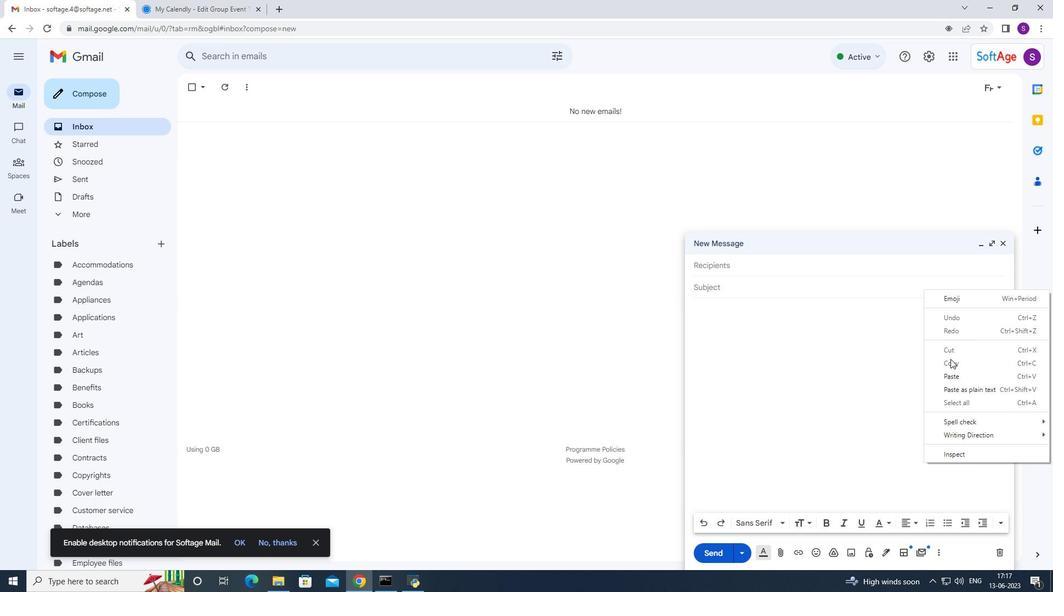 
Action: Mouse pressed left at (950, 381)
Screenshot: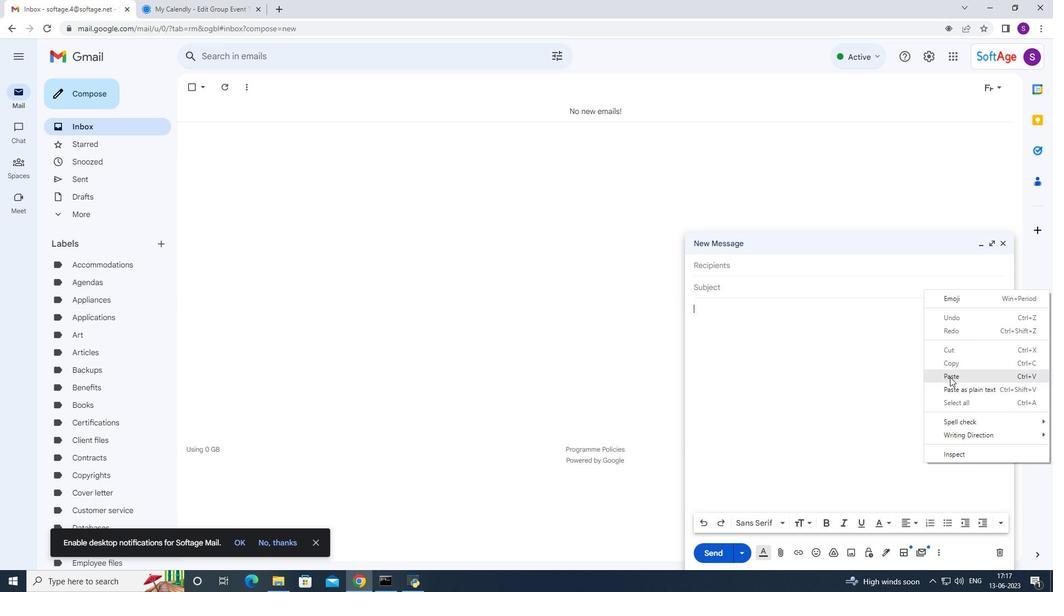 
Action: Mouse moved to (721, 288)
Screenshot: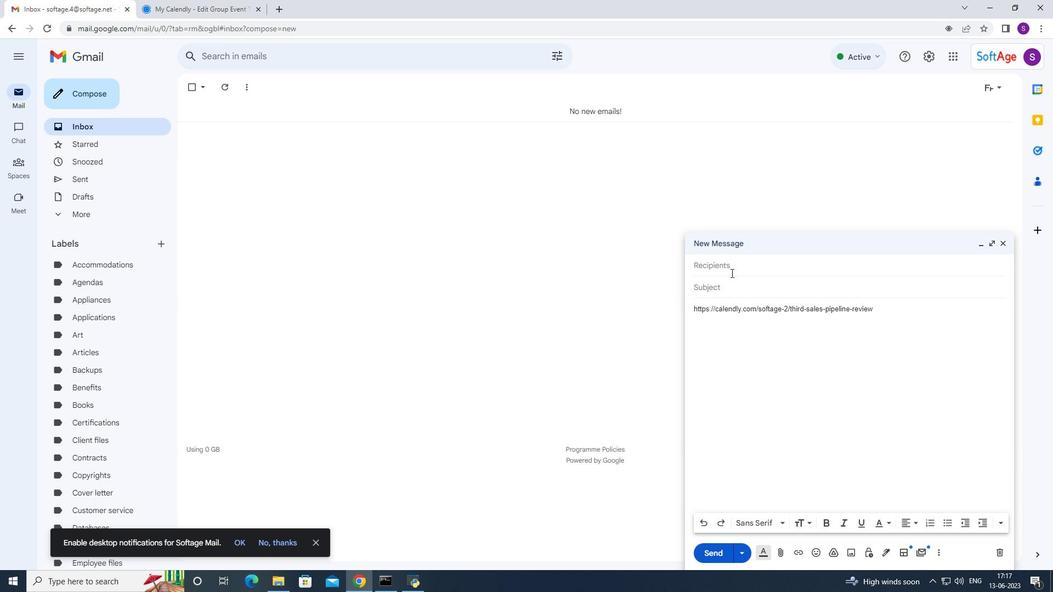 
Action: Mouse pressed left at (721, 288)
Screenshot: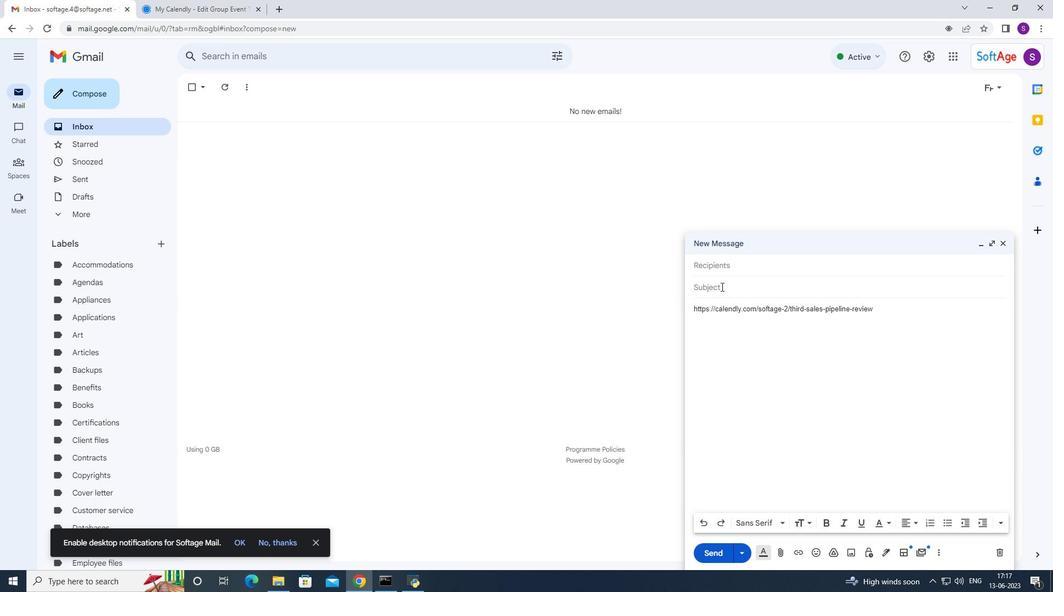 
Action: Mouse moved to (732, 270)
Screenshot: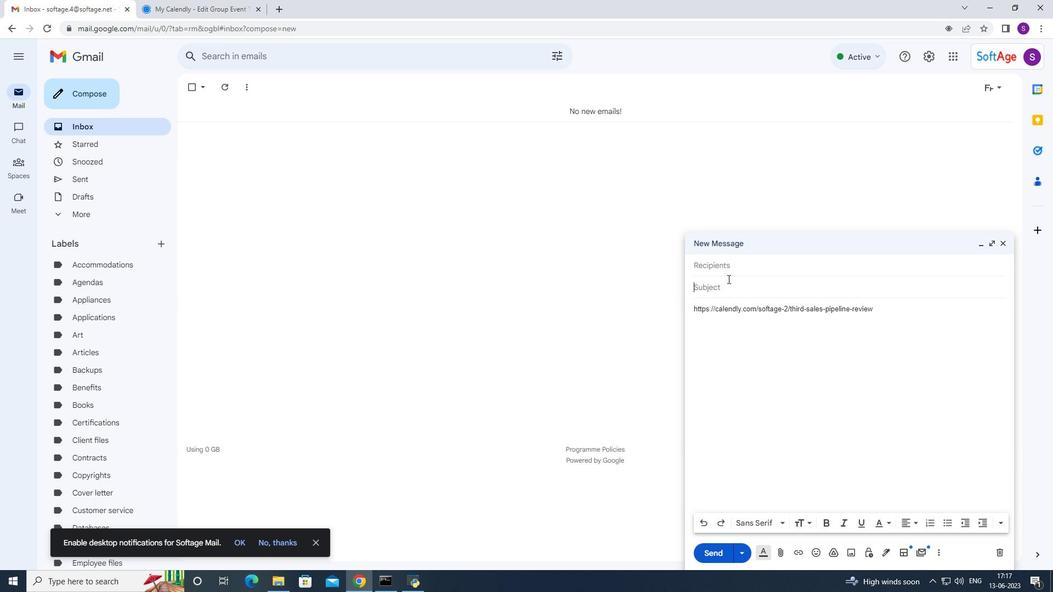 
Action: Mouse pressed left at (732, 270)
Screenshot: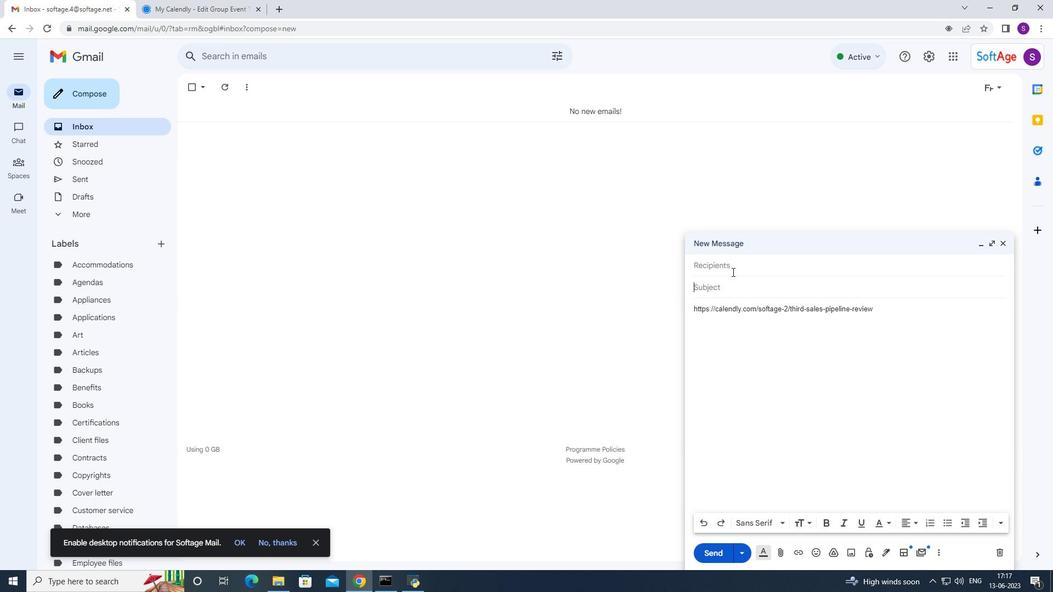 
Action: Key pressed 6
Screenshot: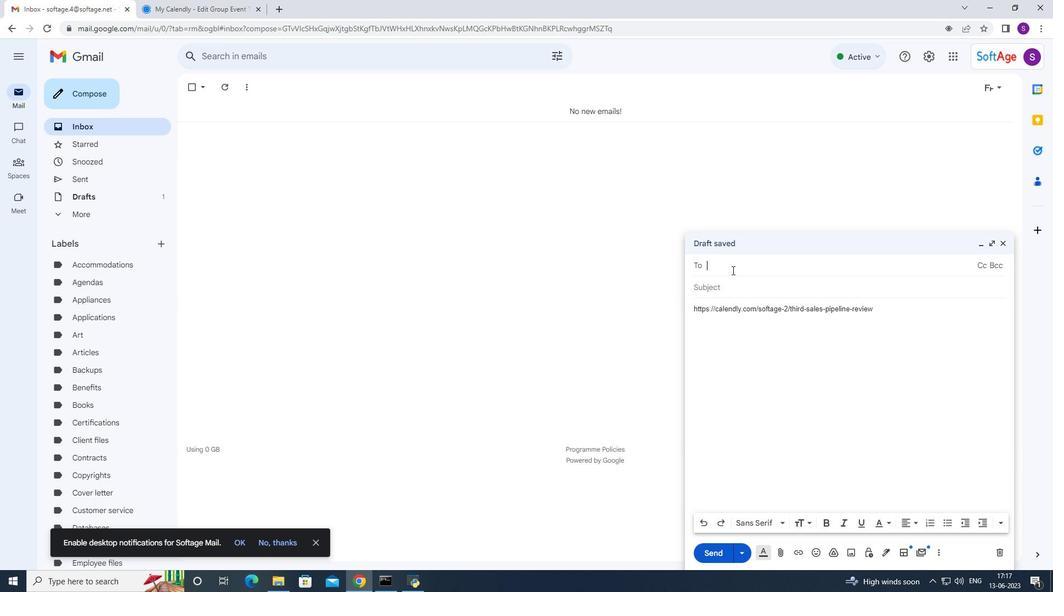 
Action: Mouse moved to (734, 282)
Screenshot: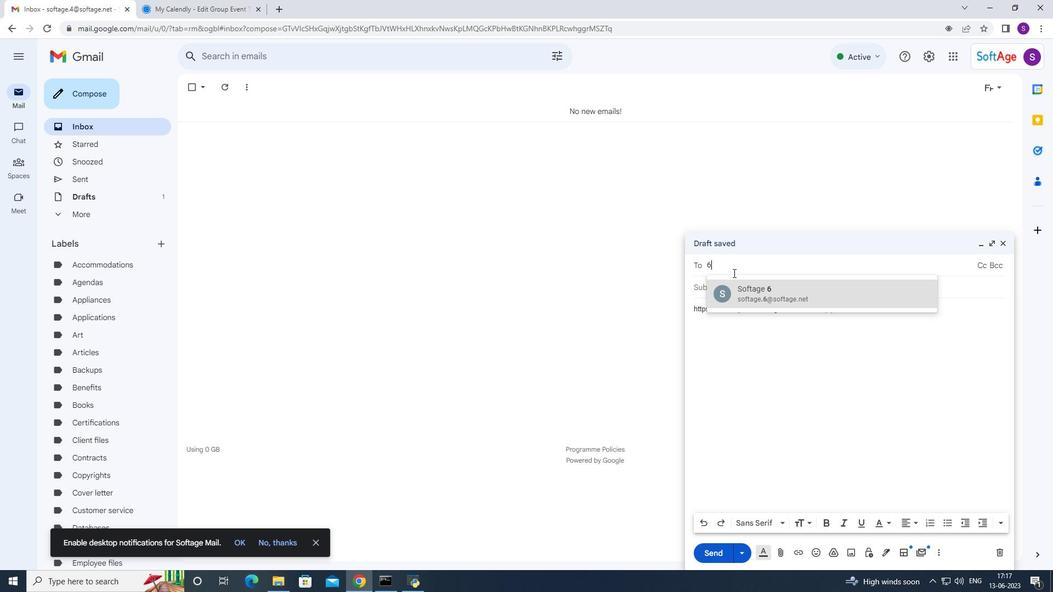 
Action: Mouse pressed left at (734, 282)
Screenshot: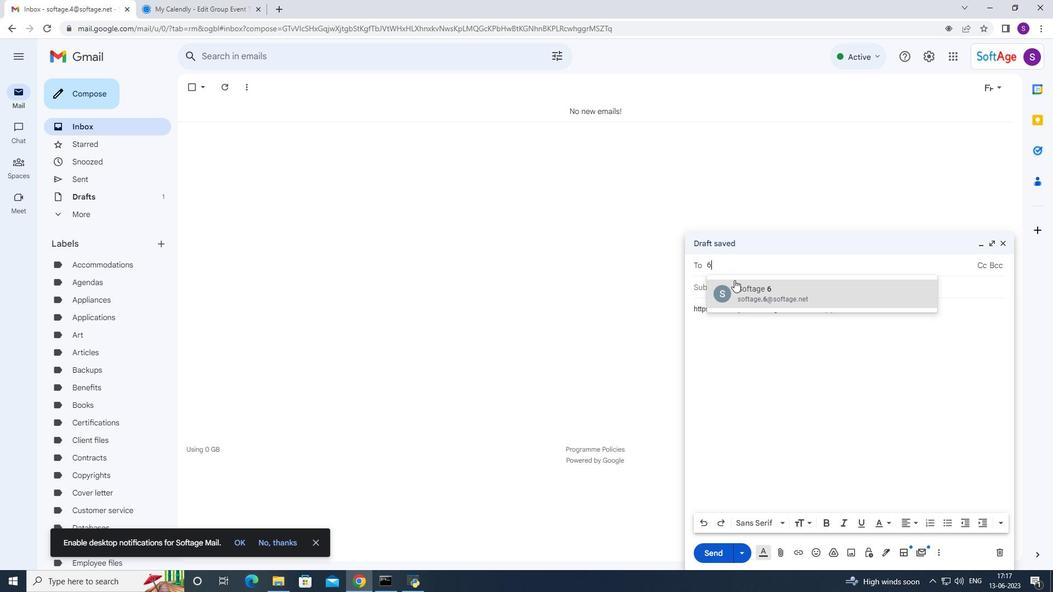 
Action: Key pressed 7
Screenshot: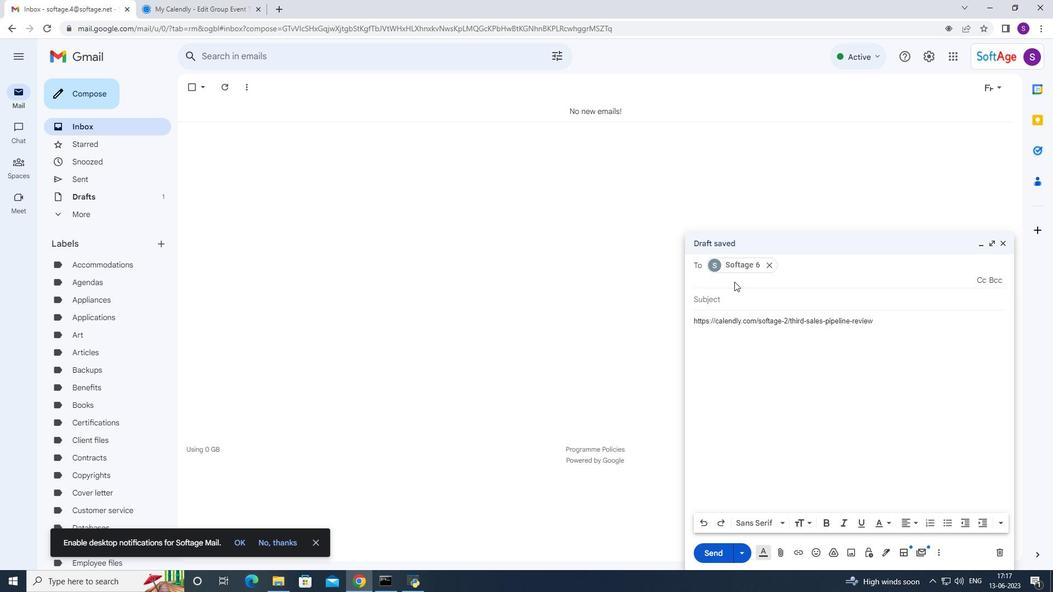 
Action: Mouse moved to (820, 298)
Screenshot: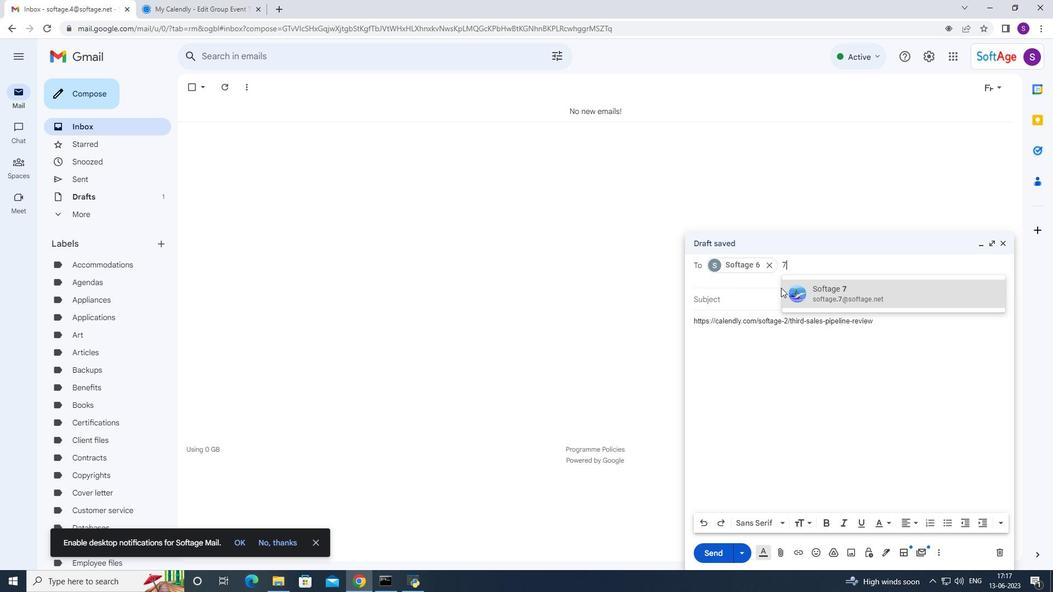 
Action: Mouse pressed left at (820, 298)
Screenshot: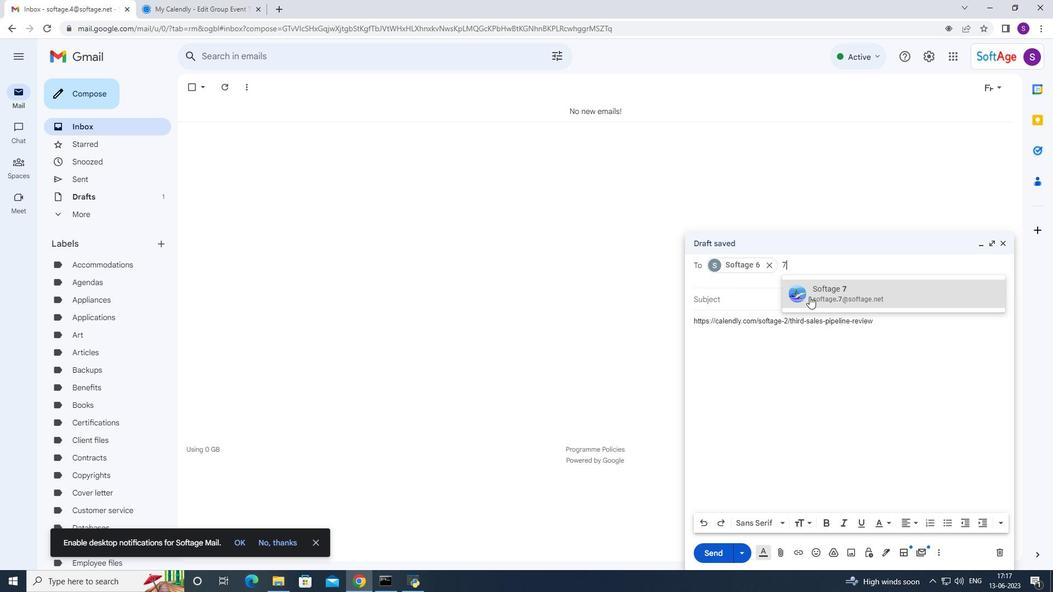 
Action: Mouse moved to (722, 549)
Screenshot: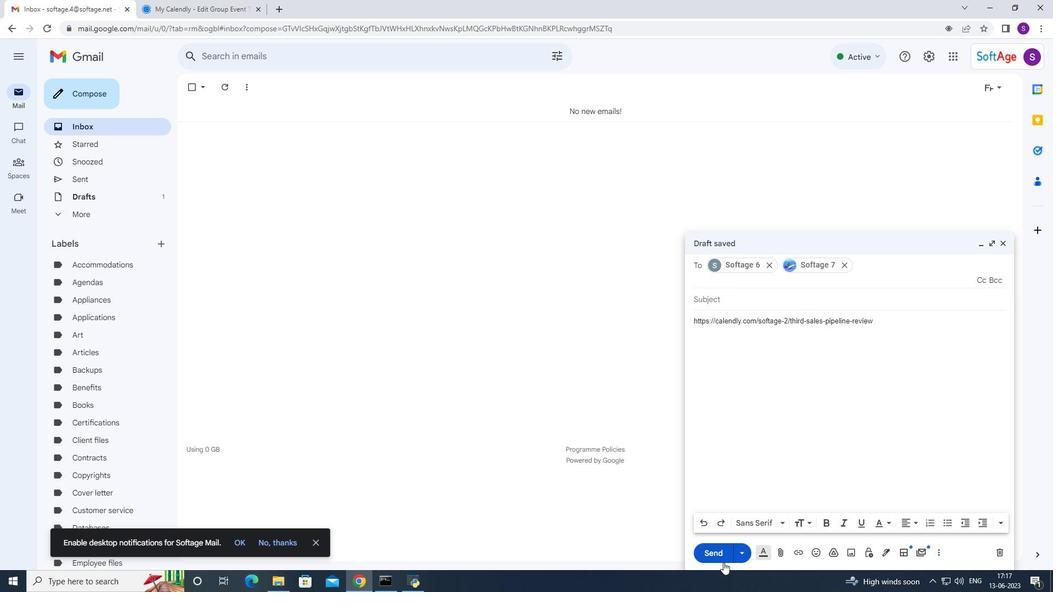 
Action: Mouse pressed left at (722, 549)
Screenshot: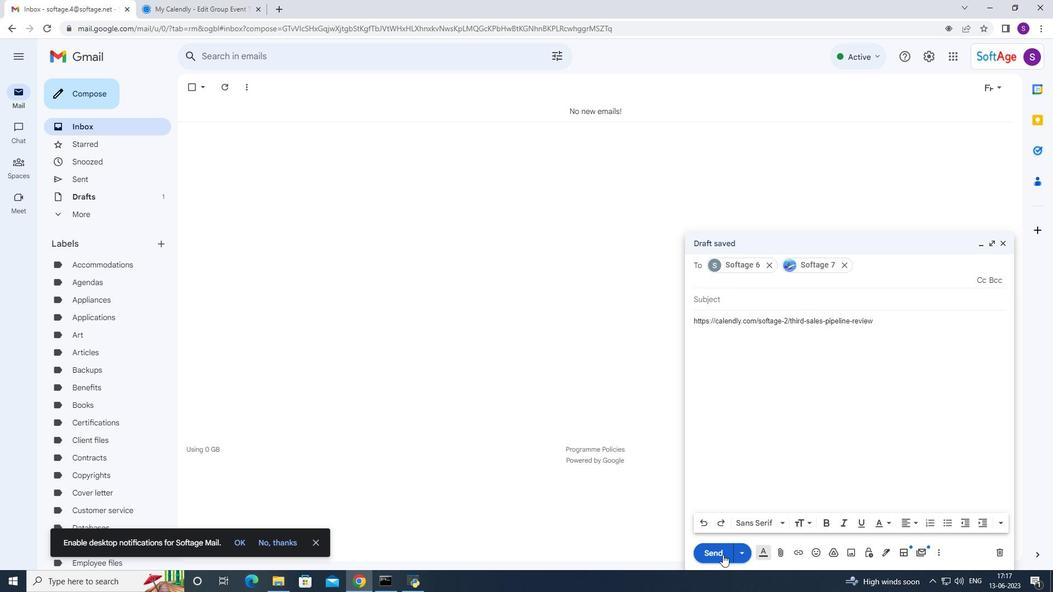 
Action: Mouse moved to (722, 549)
Screenshot: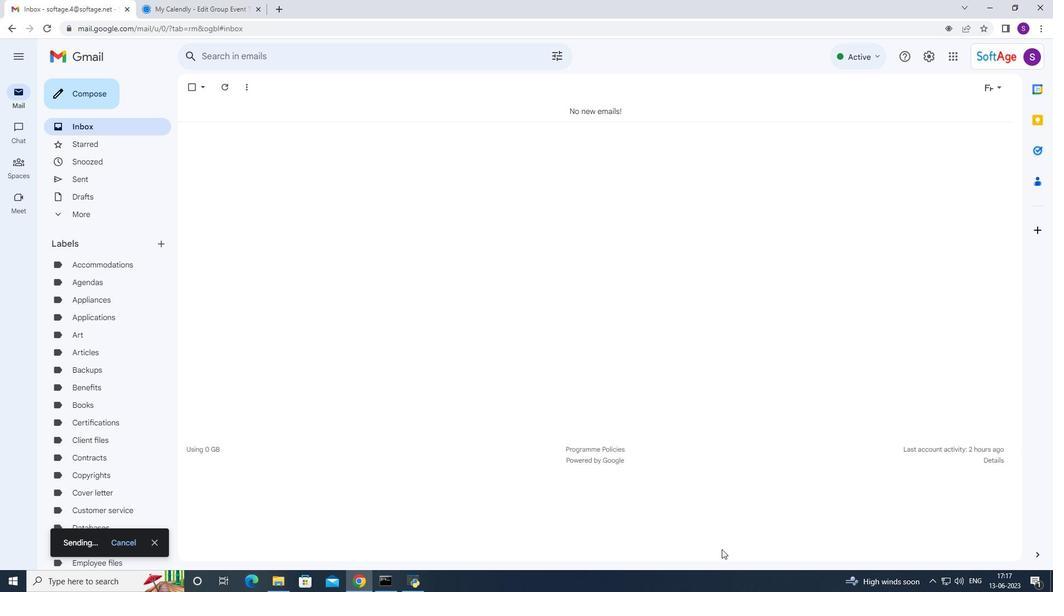 
